 Task: Find connections with filter location Cornwall with filter topic #productmanagementwith filter profile language Spanish with filter current company Kia India with filter school Mailam Engineering College with filter industry Business Consulting and Services with filter service category Cybersecurity with filter keywords title Operations Professional
Action: Mouse moved to (219, 285)
Screenshot: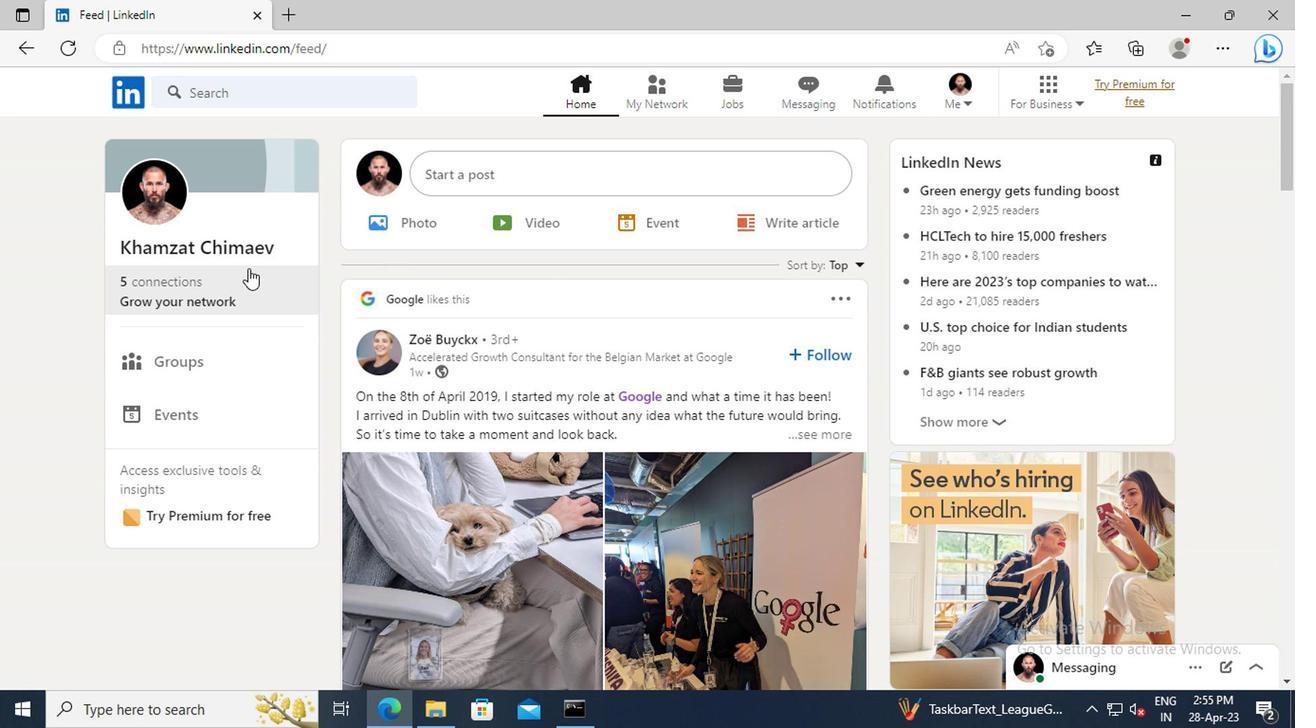 
Action: Mouse pressed left at (219, 285)
Screenshot: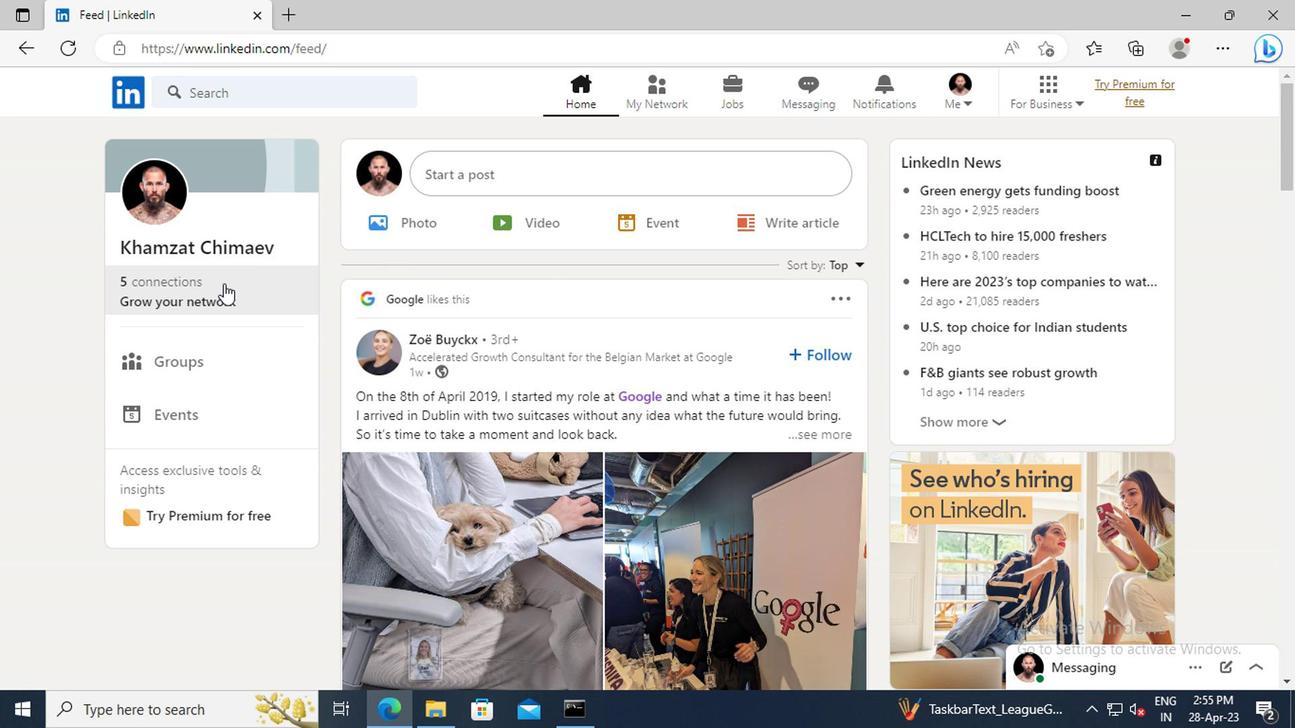
Action: Mouse moved to (208, 205)
Screenshot: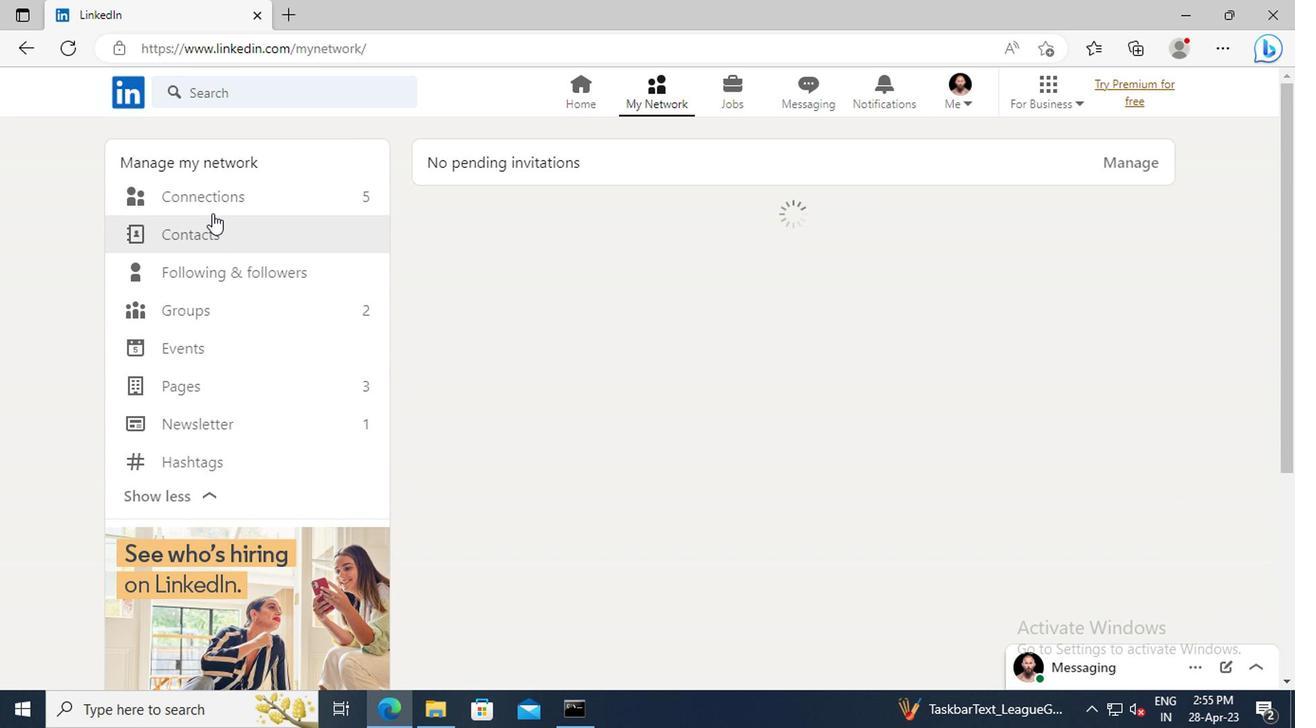 
Action: Mouse pressed left at (208, 205)
Screenshot: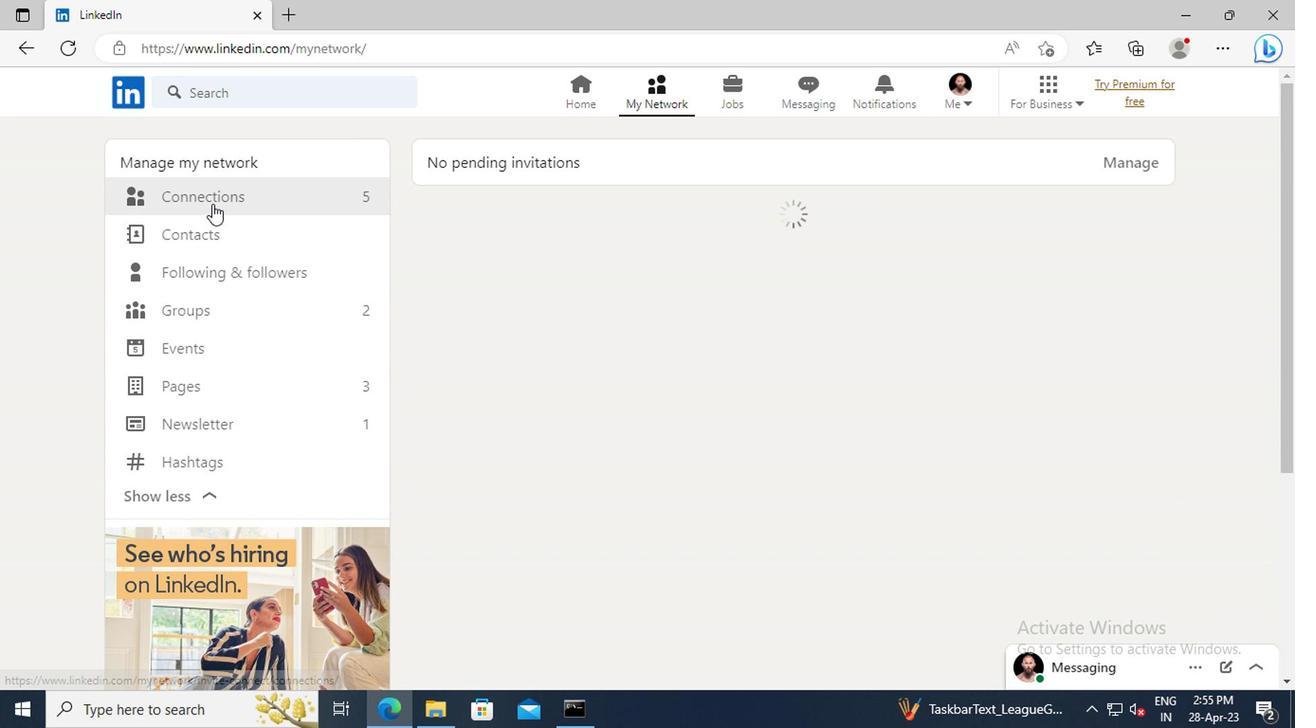 
Action: Mouse moved to (798, 207)
Screenshot: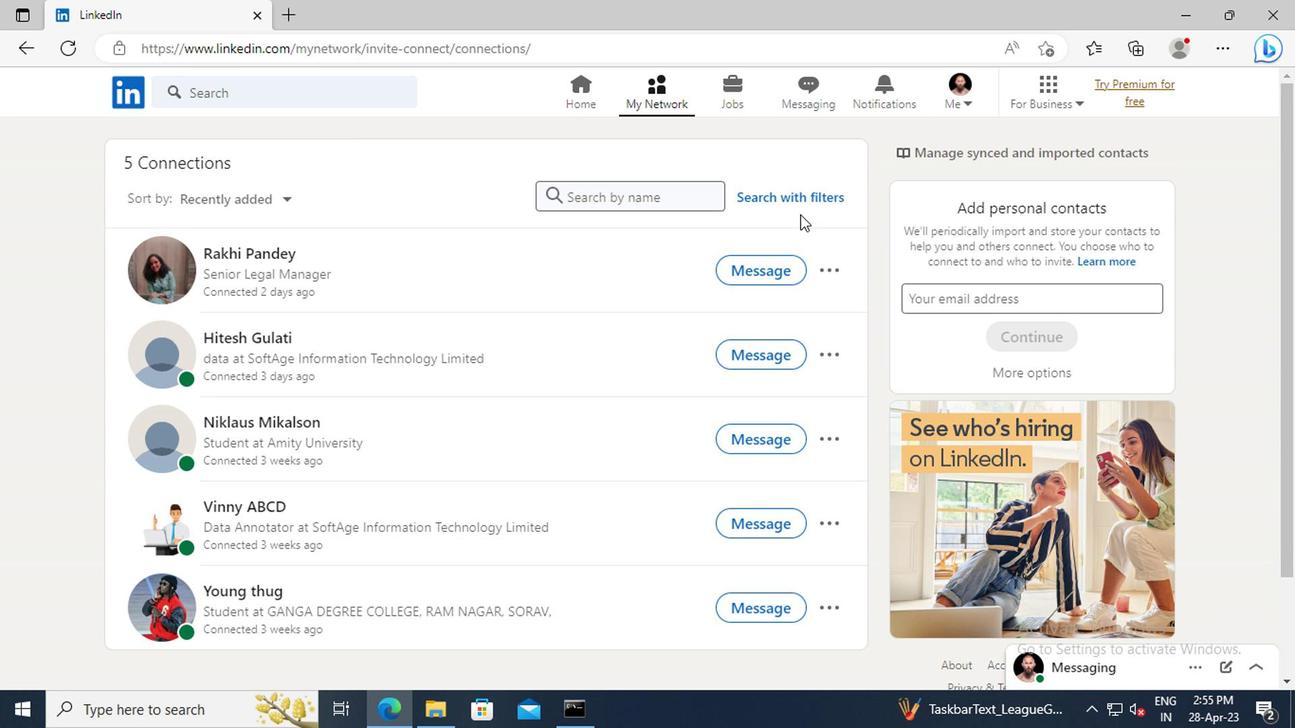 
Action: Mouse pressed left at (798, 207)
Screenshot: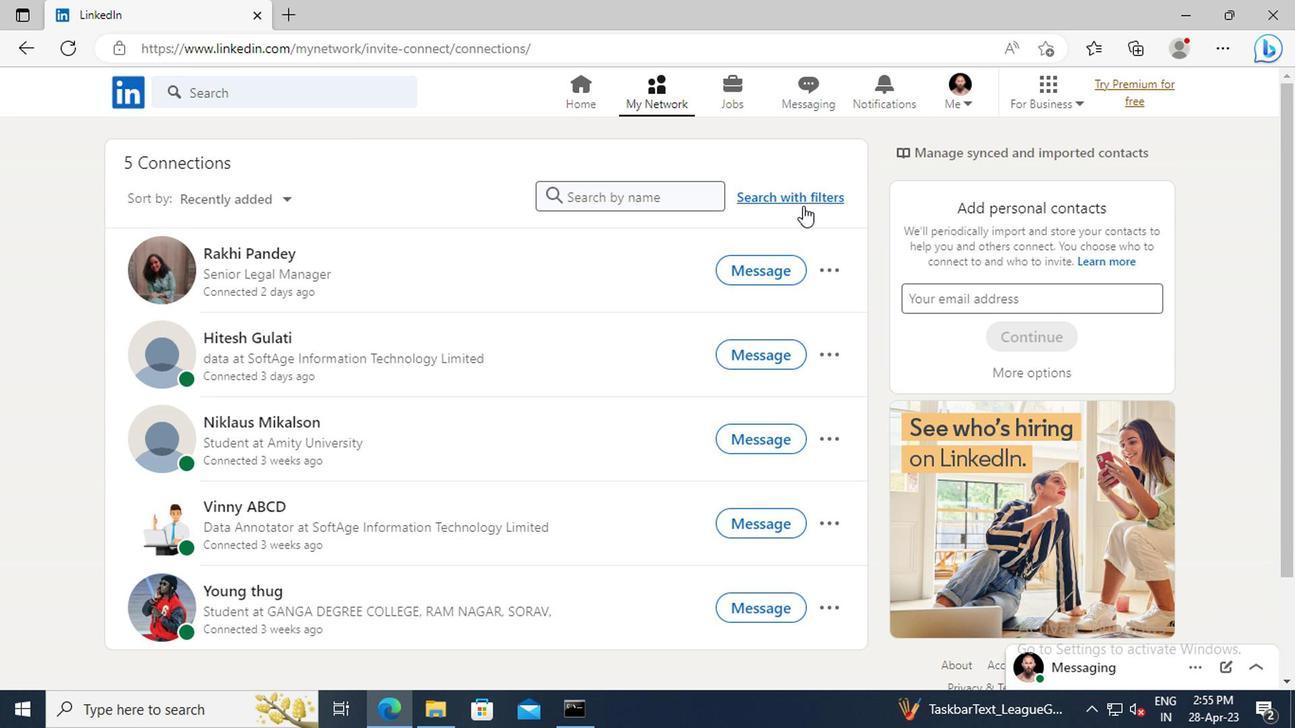 
Action: Mouse moved to (725, 153)
Screenshot: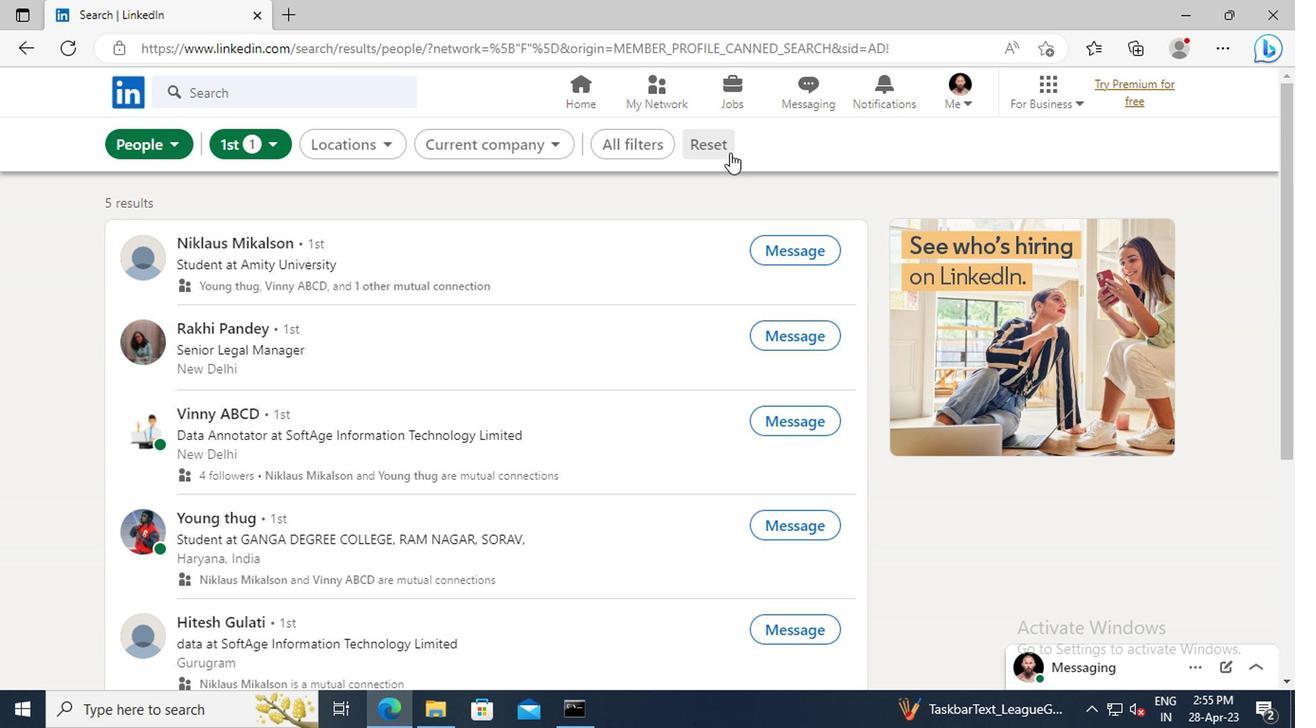 
Action: Mouse pressed left at (725, 153)
Screenshot: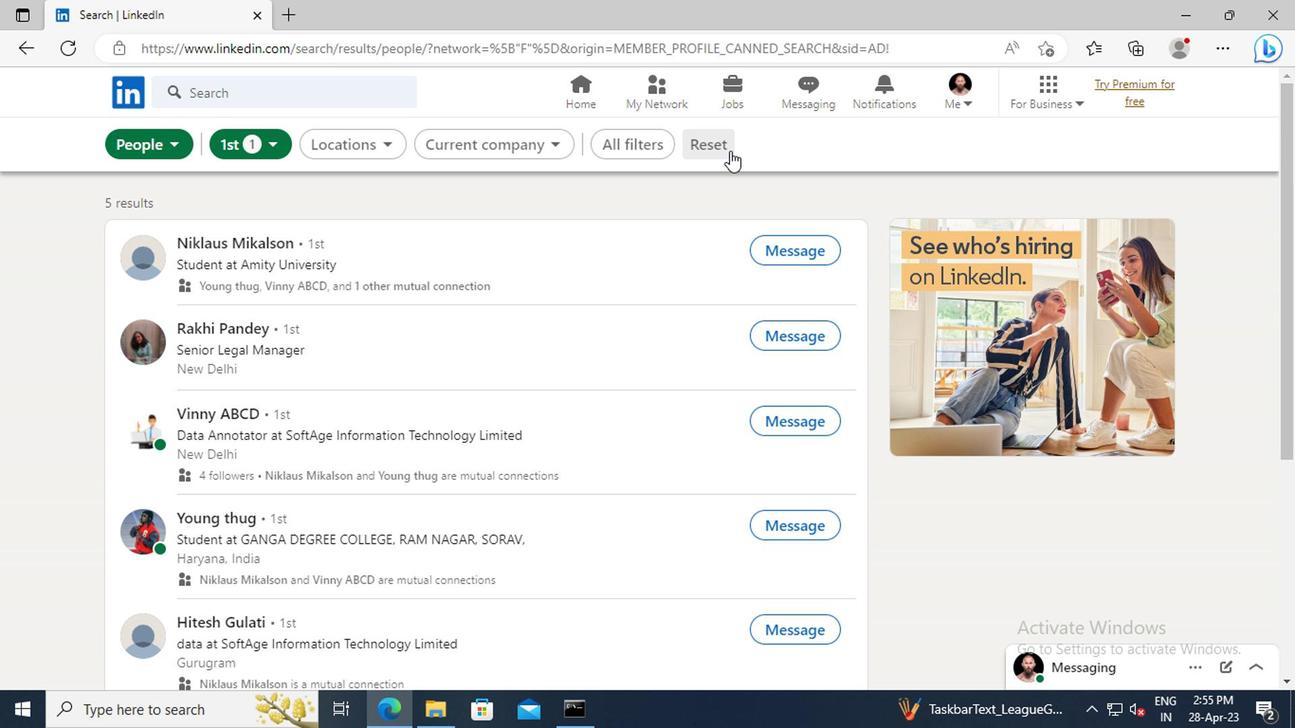 
Action: Mouse moved to (679, 147)
Screenshot: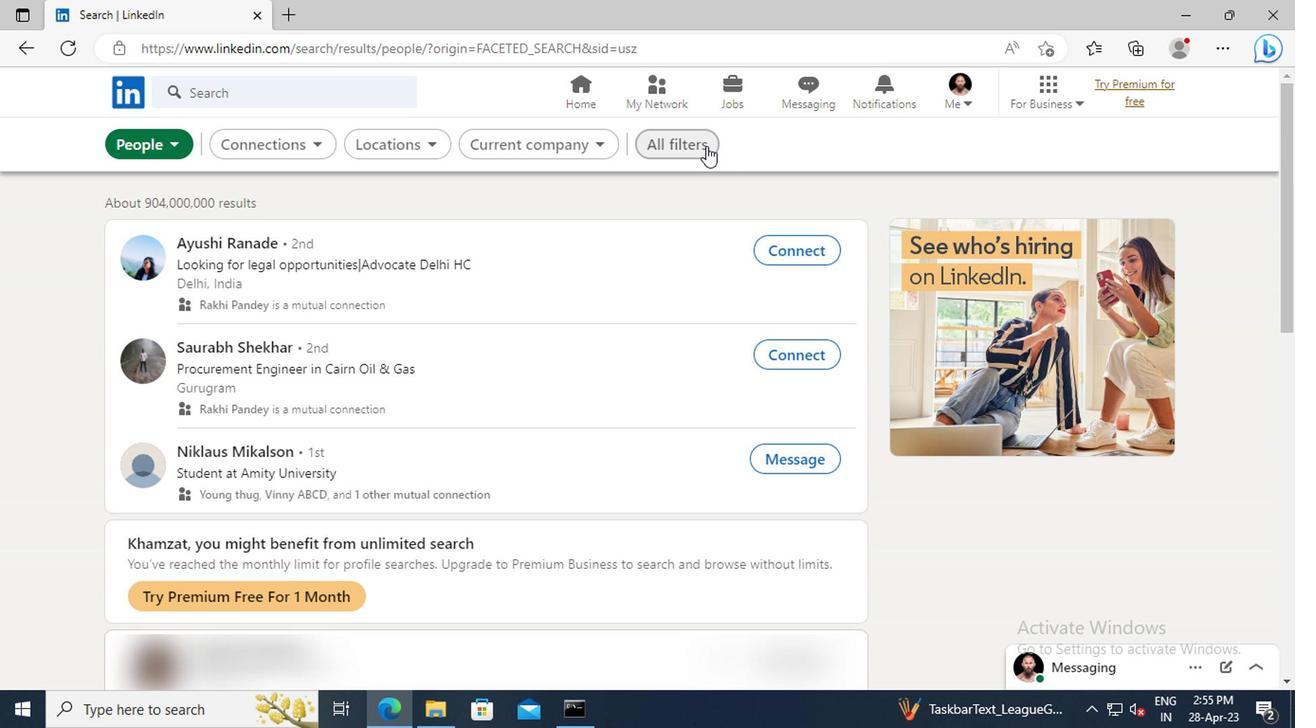 
Action: Mouse pressed left at (679, 147)
Screenshot: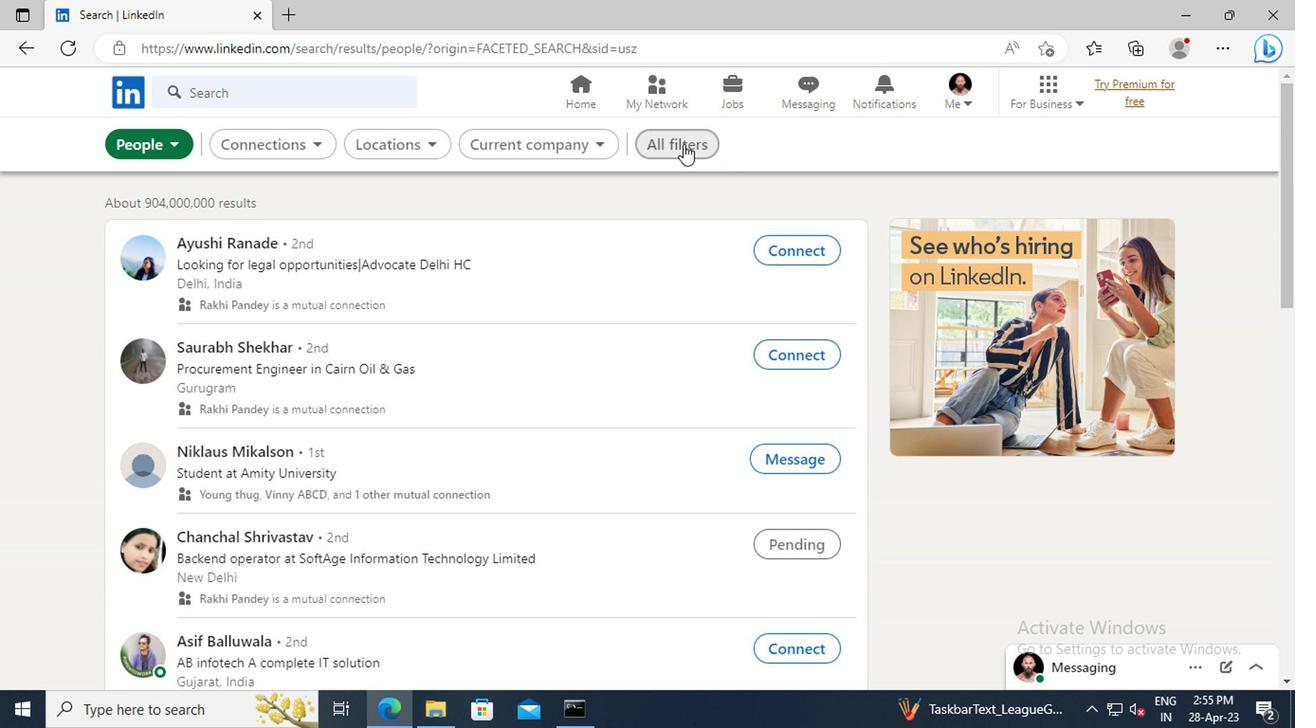 
Action: Mouse moved to (1050, 298)
Screenshot: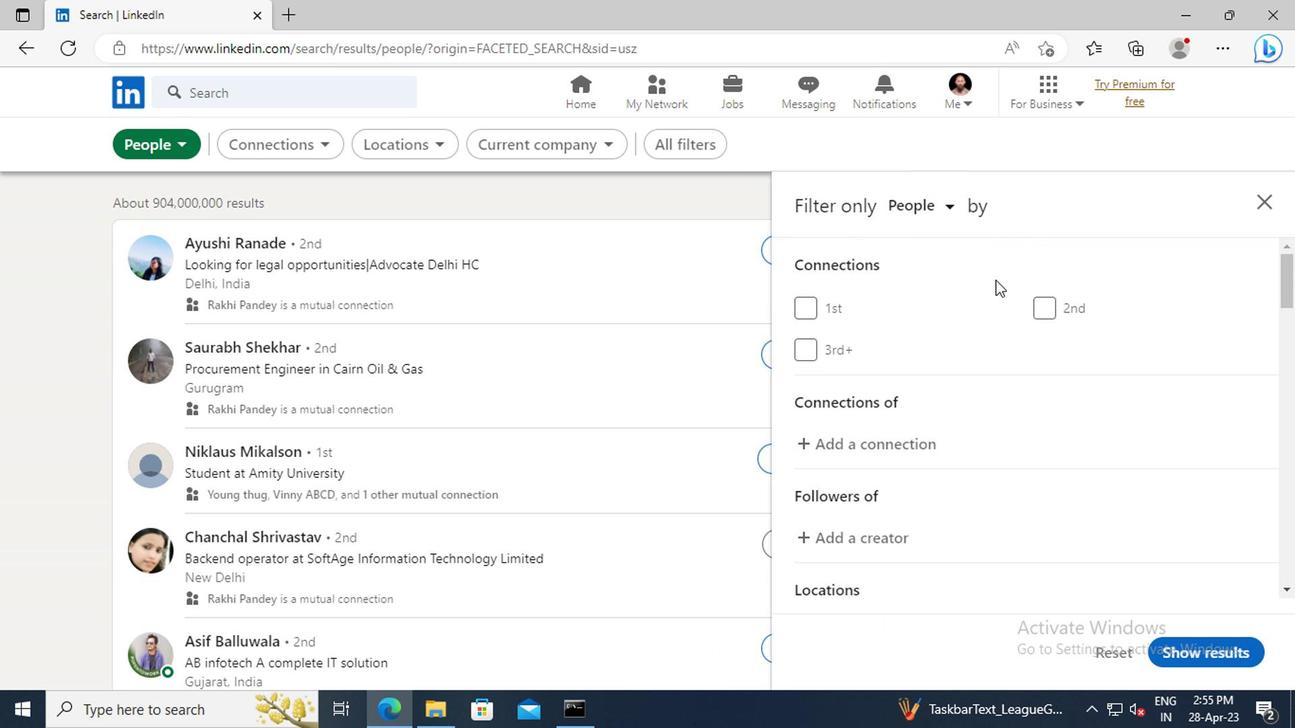 
Action: Mouse scrolled (1050, 297) with delta (0, 0)
Screenshot: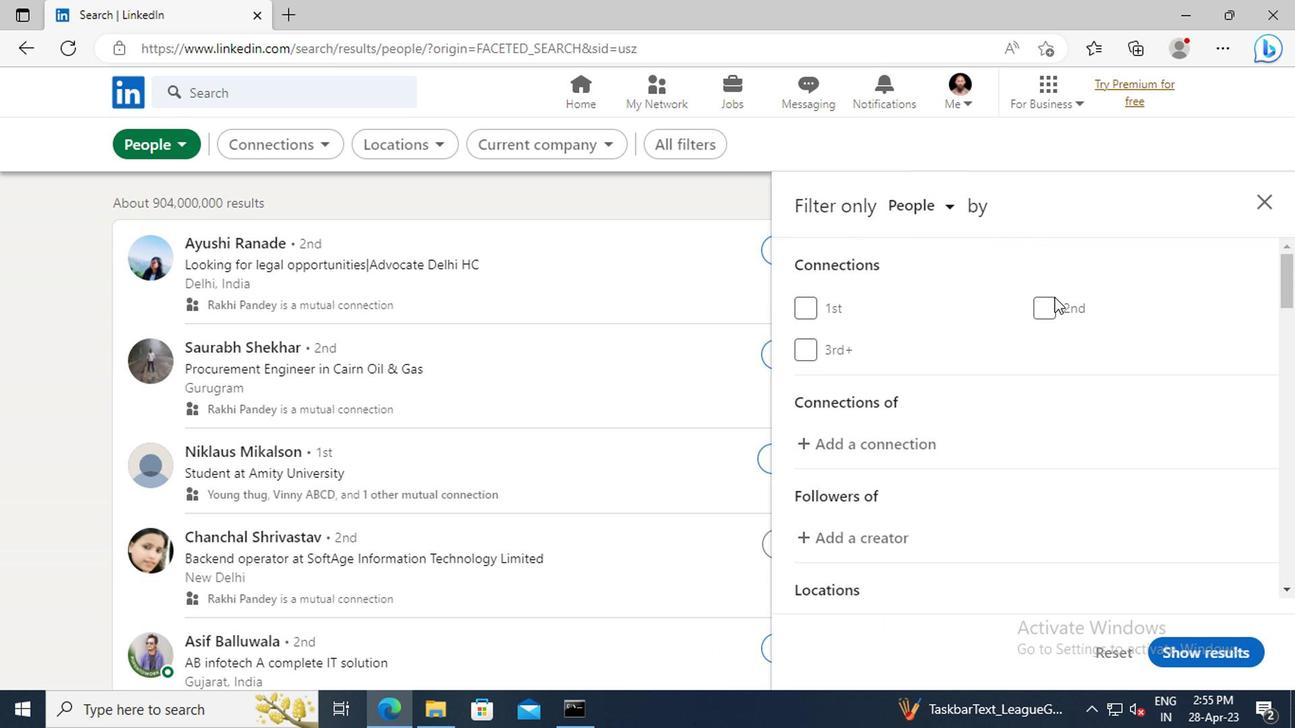 
Action: Mouse scrolled (1050, 297) with delta (0, 0)
Screenshot: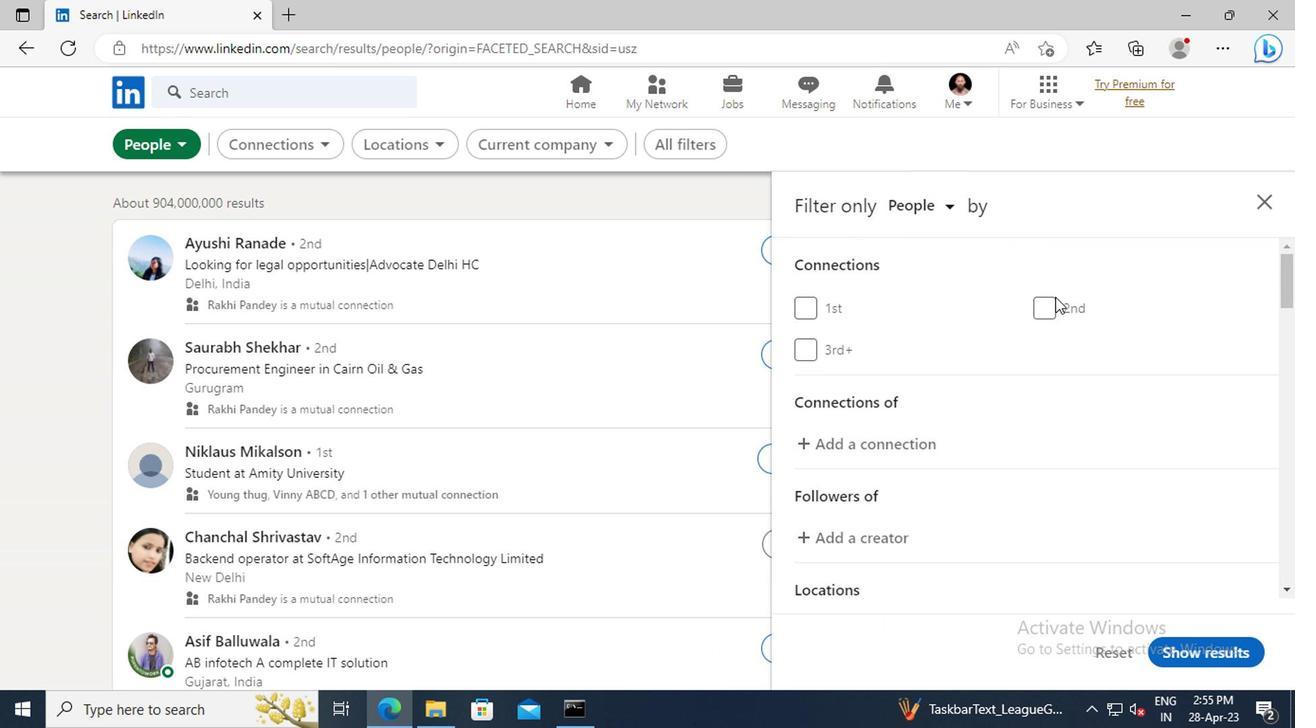 
Action: Mouse scrolled (1050, 297) with delta (0, 0)
Screenshot: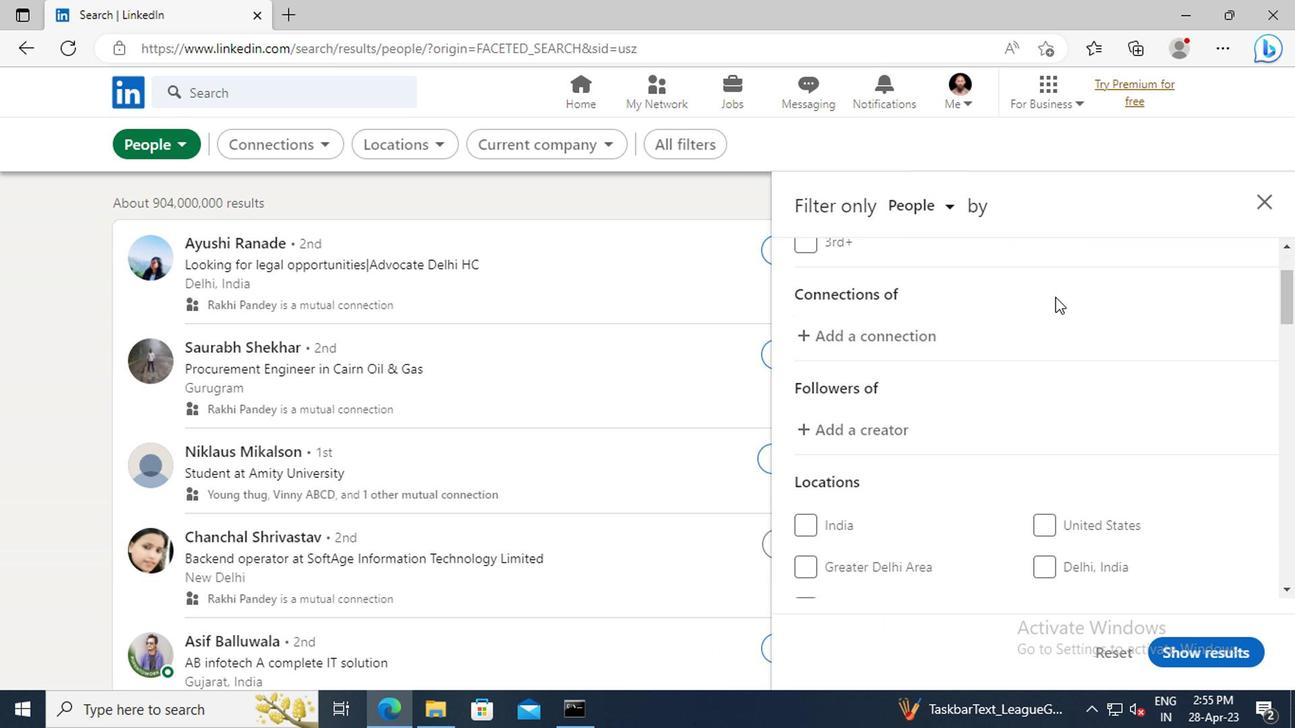 
Action: Mouse scrolled (1050, 297) with delta (0, 0)
Screenshot: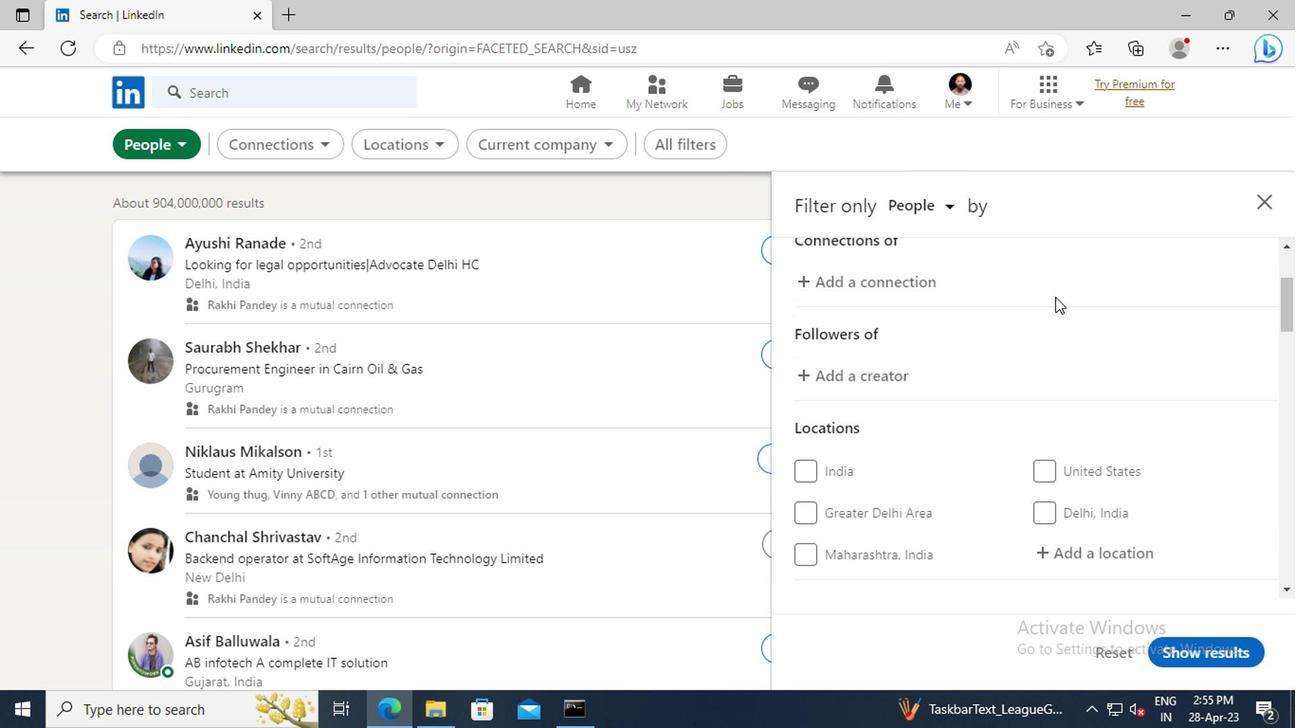 
Action: Mouse scrolled (1050, 297) with delta (0, 0)
Screenshot: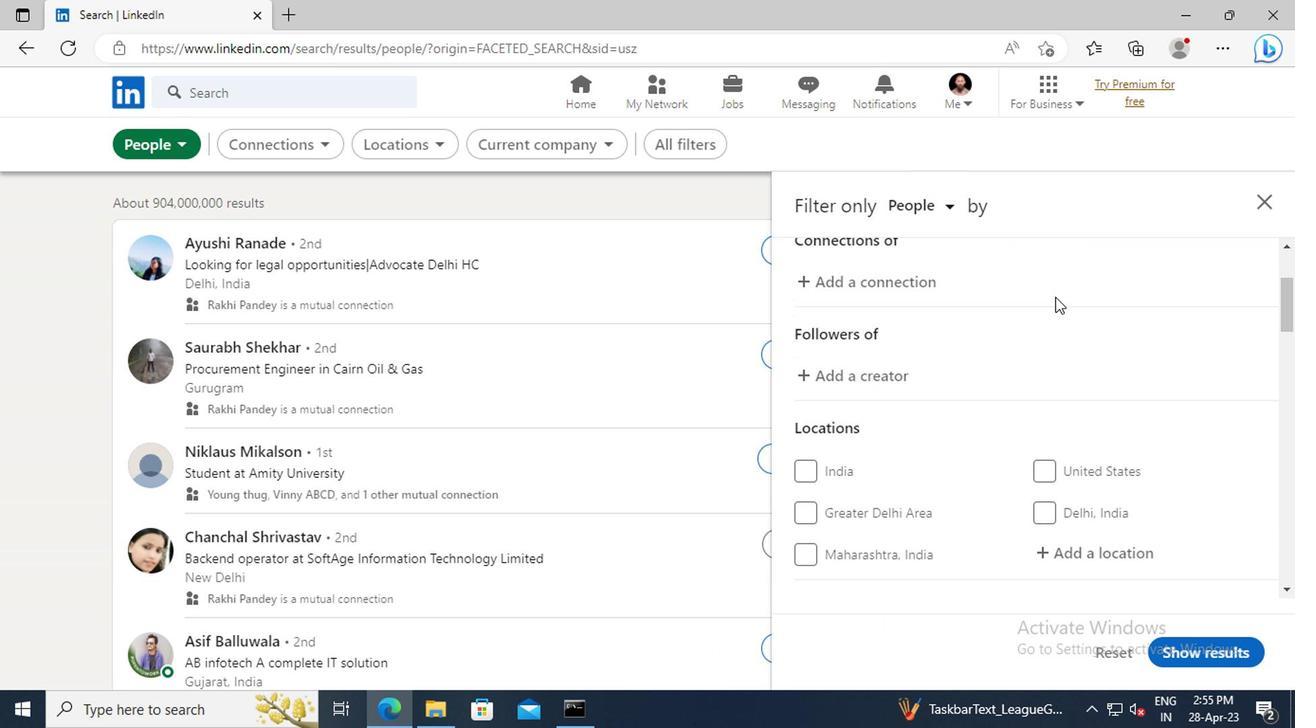 
Action: Mouse scrolled (1050, 297) with delta (0, 0)
Screenshot: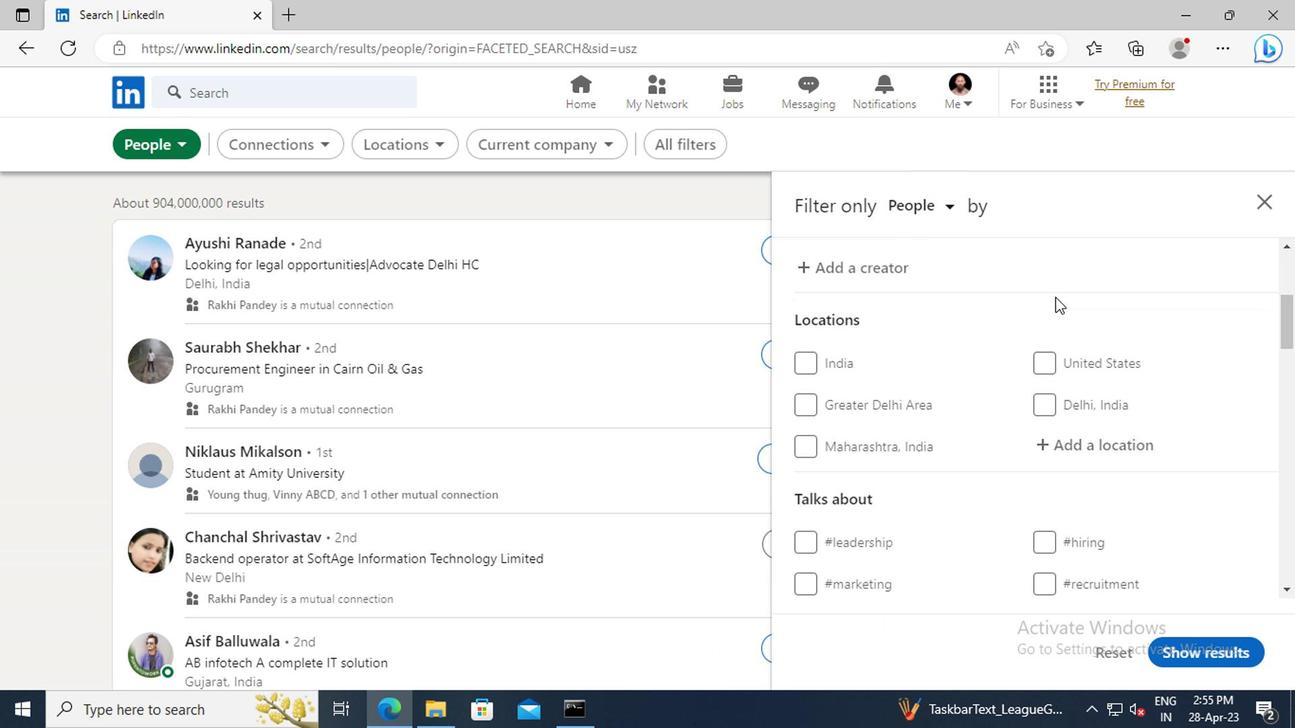 
Action: Mouse scrolled (1050, 297) with delta (0, 0)
Screenshot: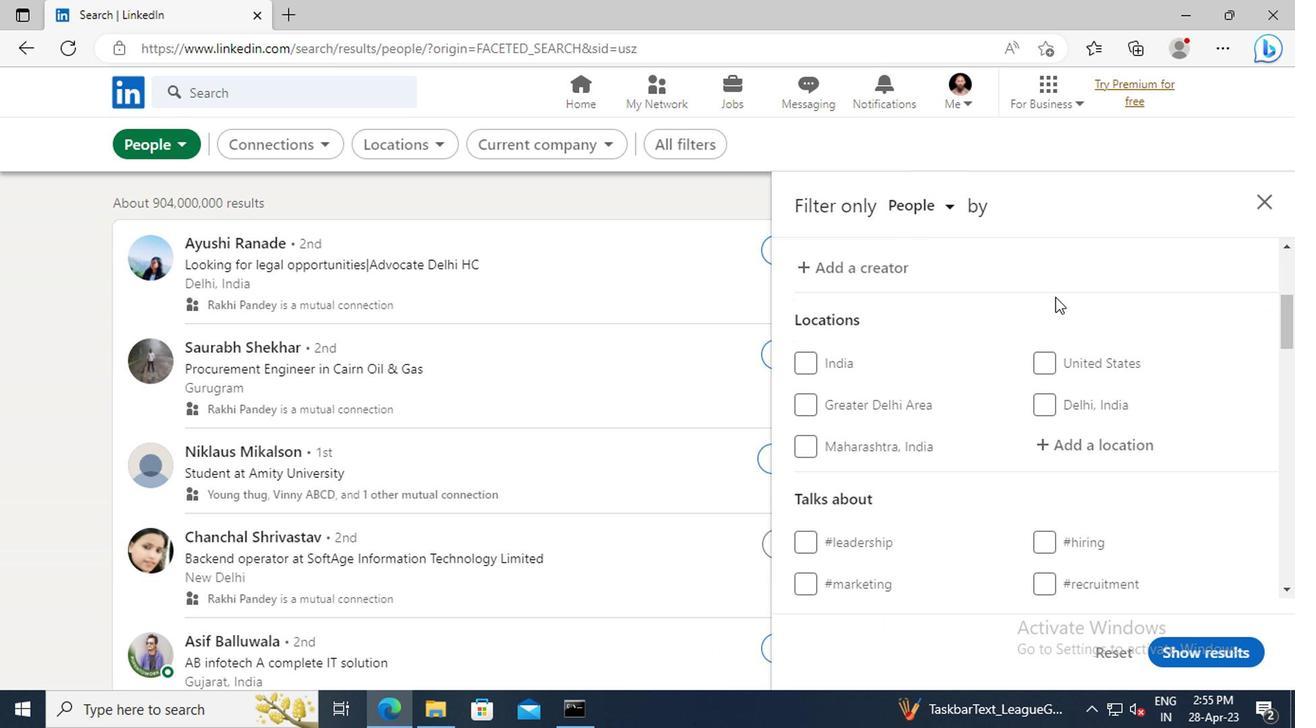 
Action: Mouse moved to (1055, 344)
Screenshot: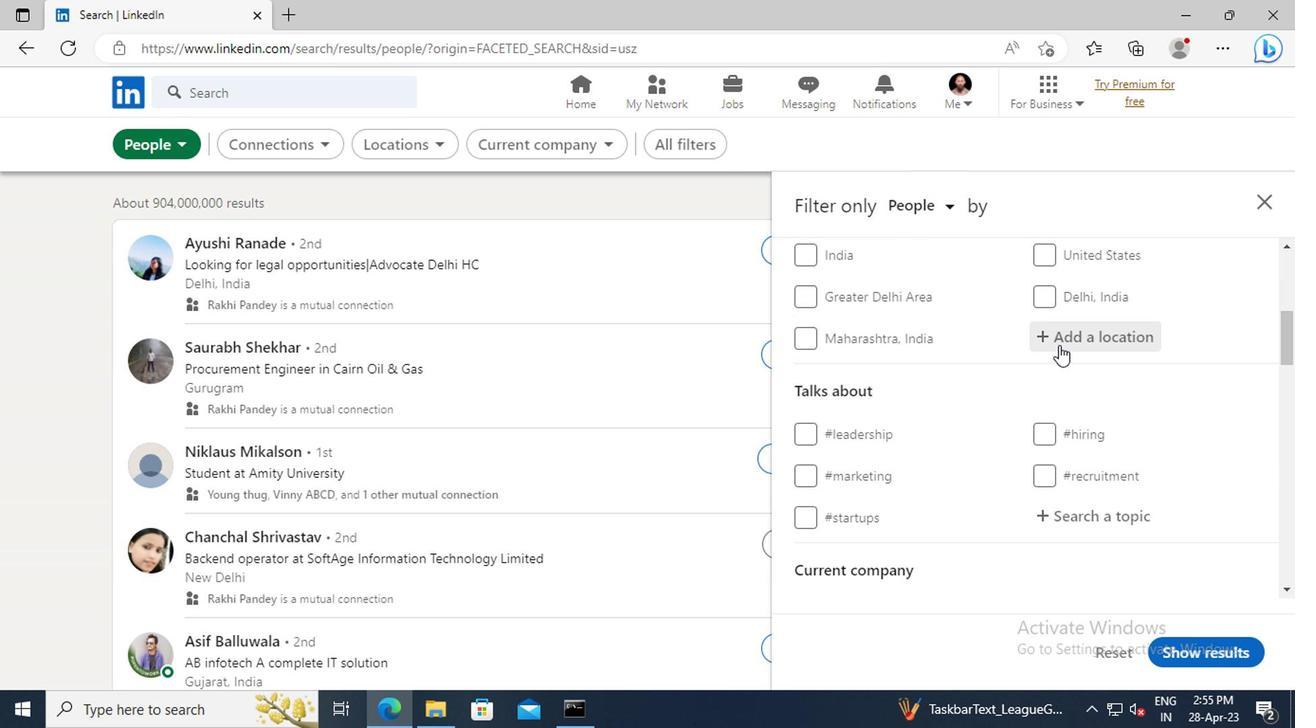 
Action: Mouse pressed left at (1055, 344)
Screenshot: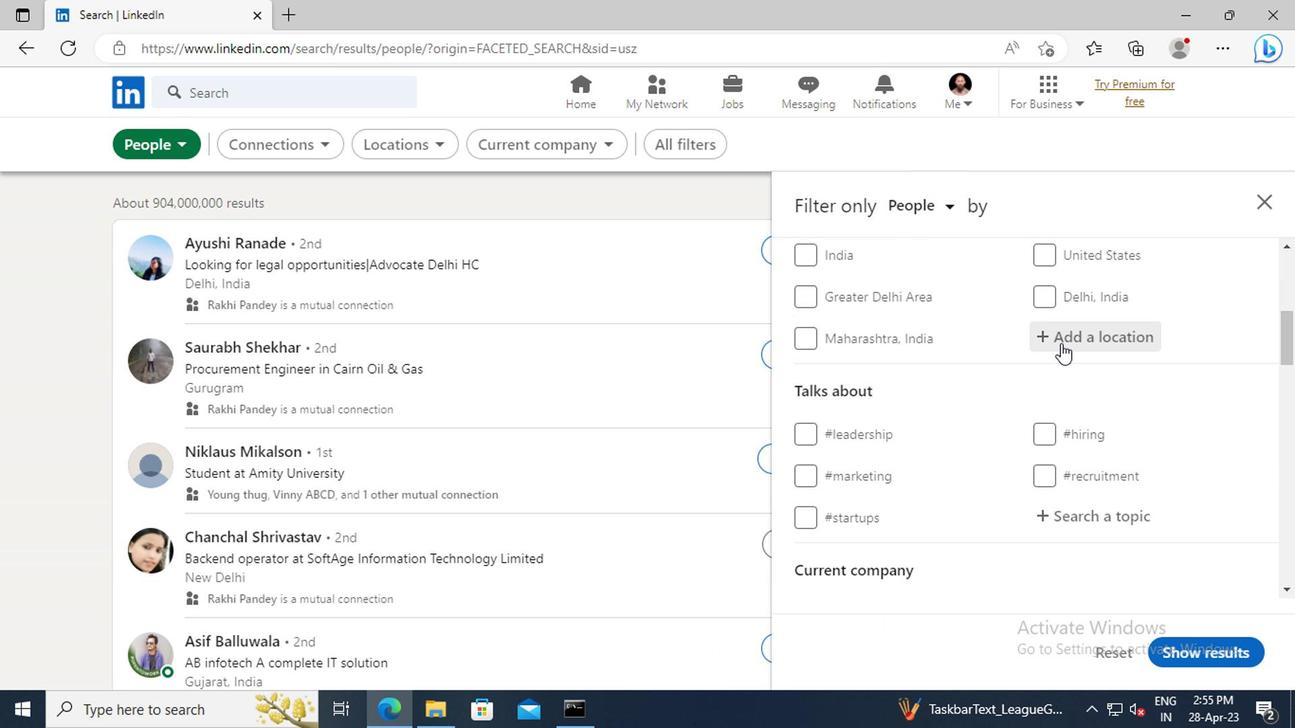
Action: Mouse moved to (1038, 333)
Screenshot: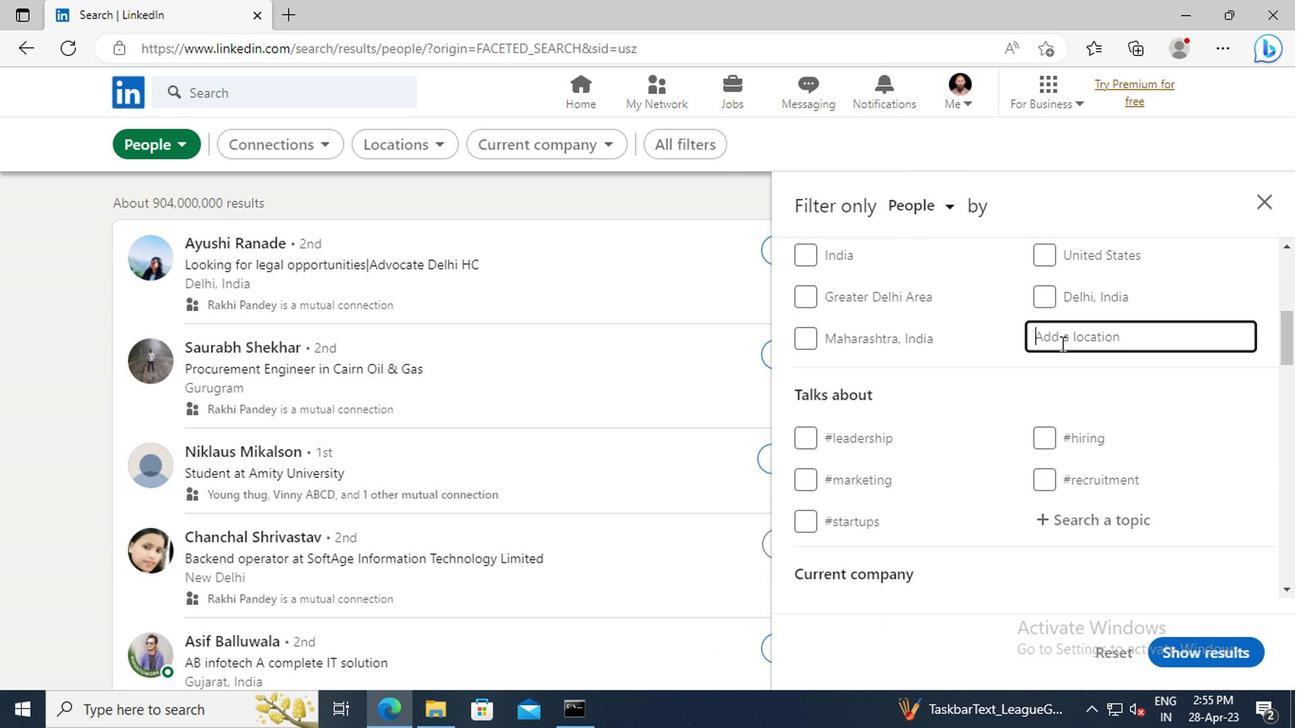 
Action: Key pressed <Key.shift>CORNWALL
Screenshot: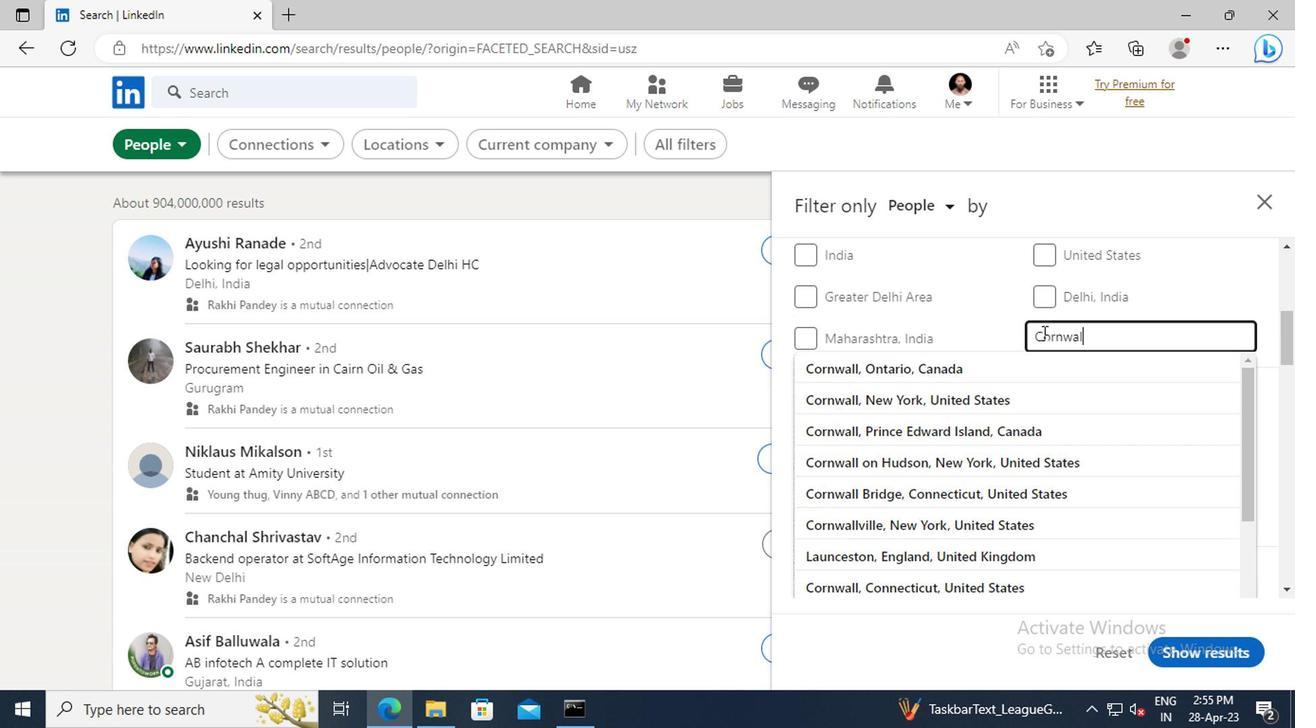 
Action: Mouse moved to (1032, 361)
Screenshot: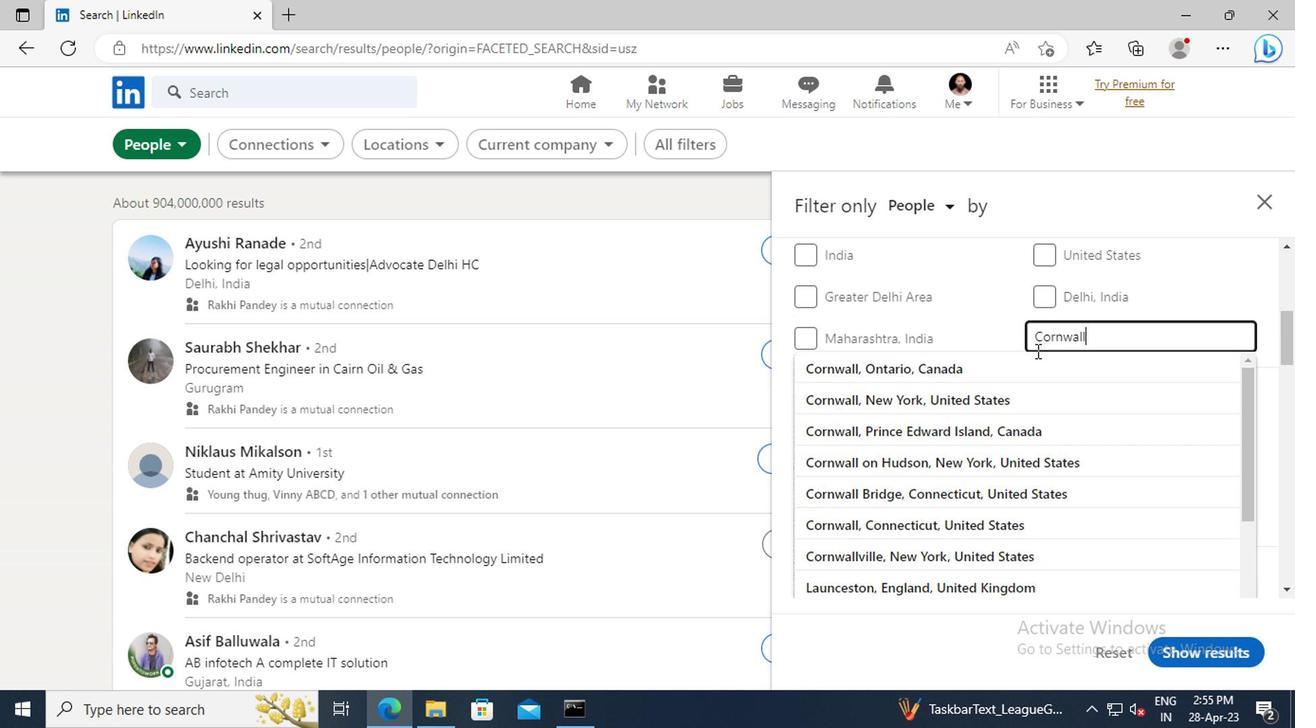 
Action: Mouse pressed left at (1032, 361)
Screenshot: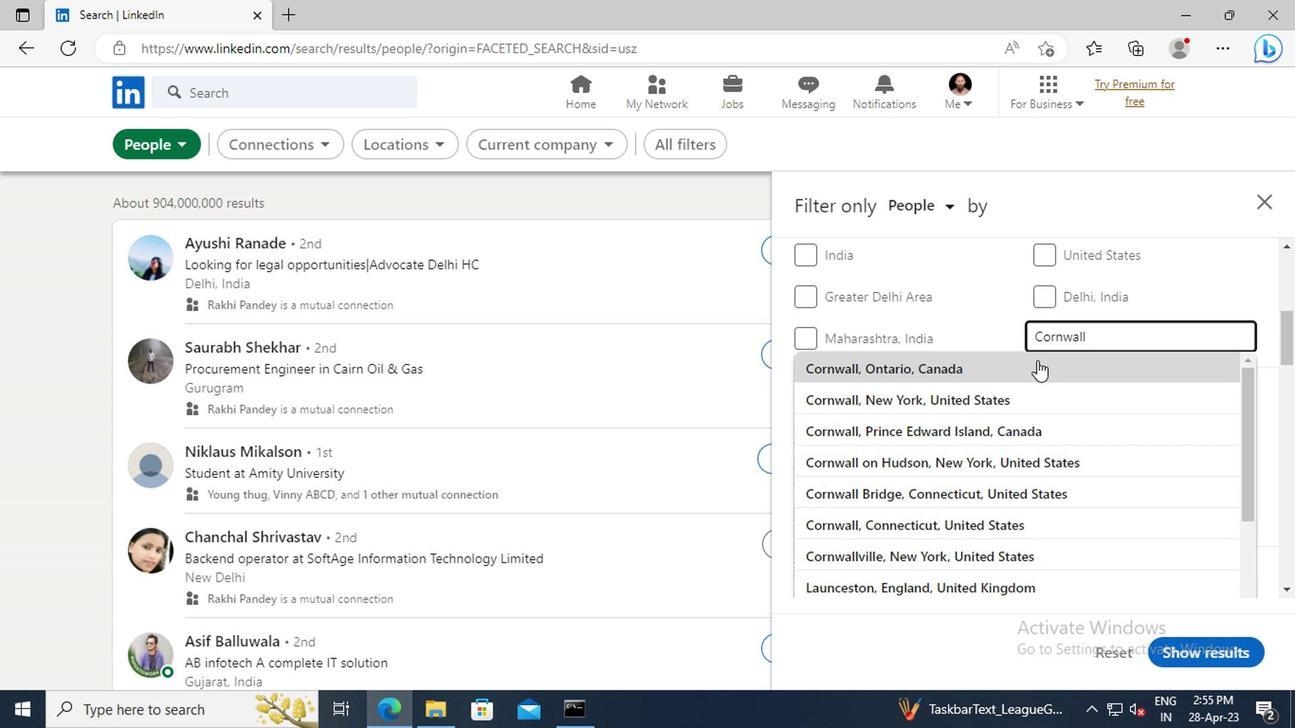 
Action: Mouse moved to (1038, 360)
Screenshot: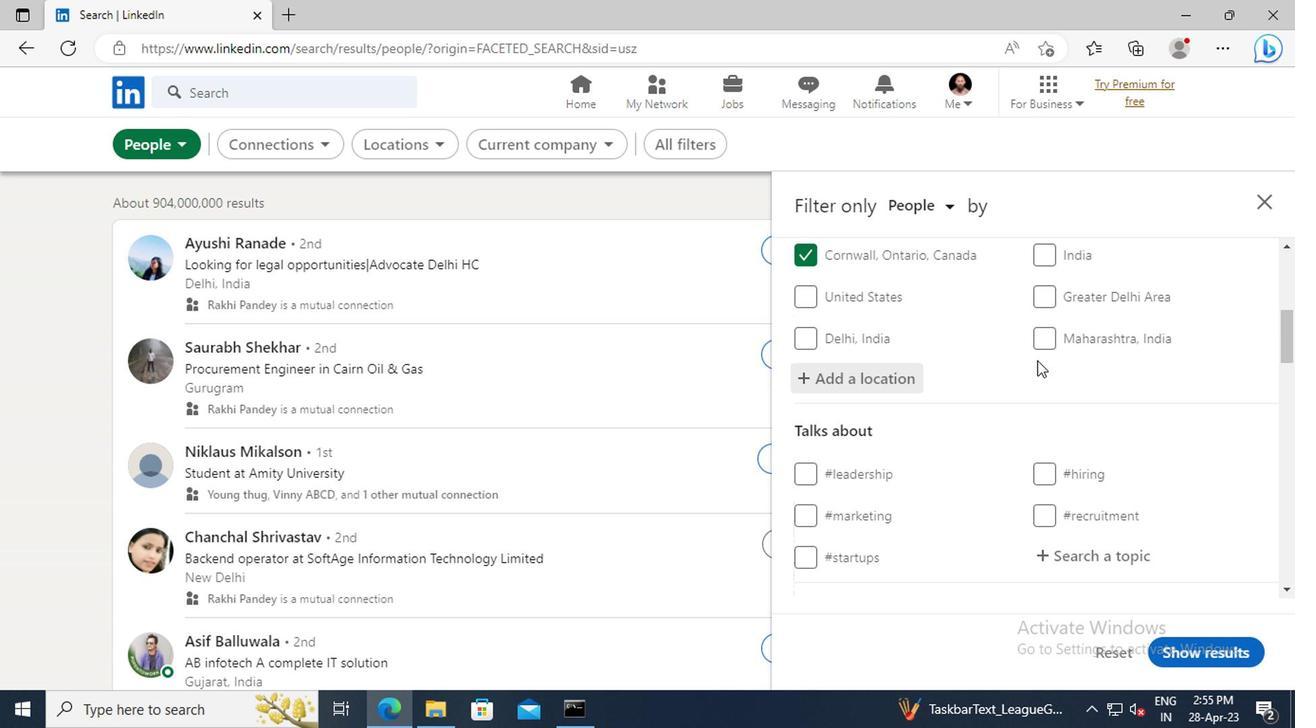 
Action: Mouse scrolled (1038, 359) with delta (0, 0)
Screenshot: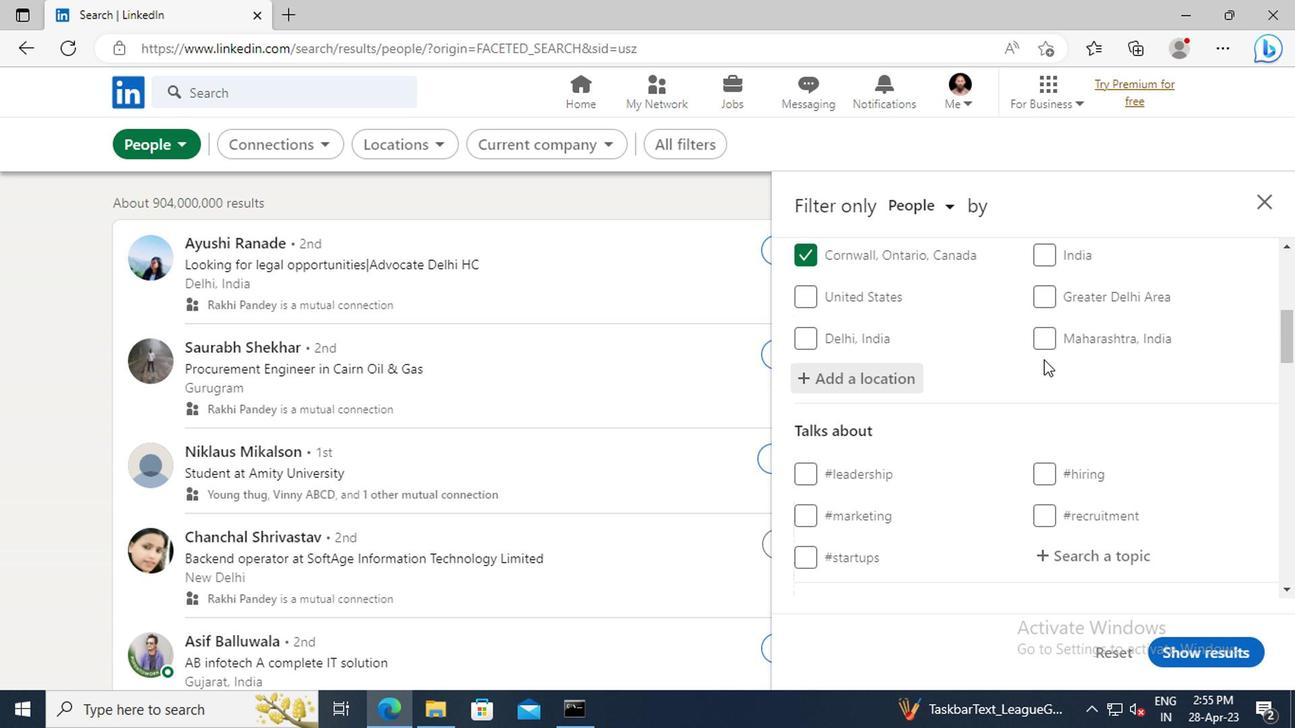 
Action: Mouse scrolled (1038, 359) with delta (0, 0)
Screenshot: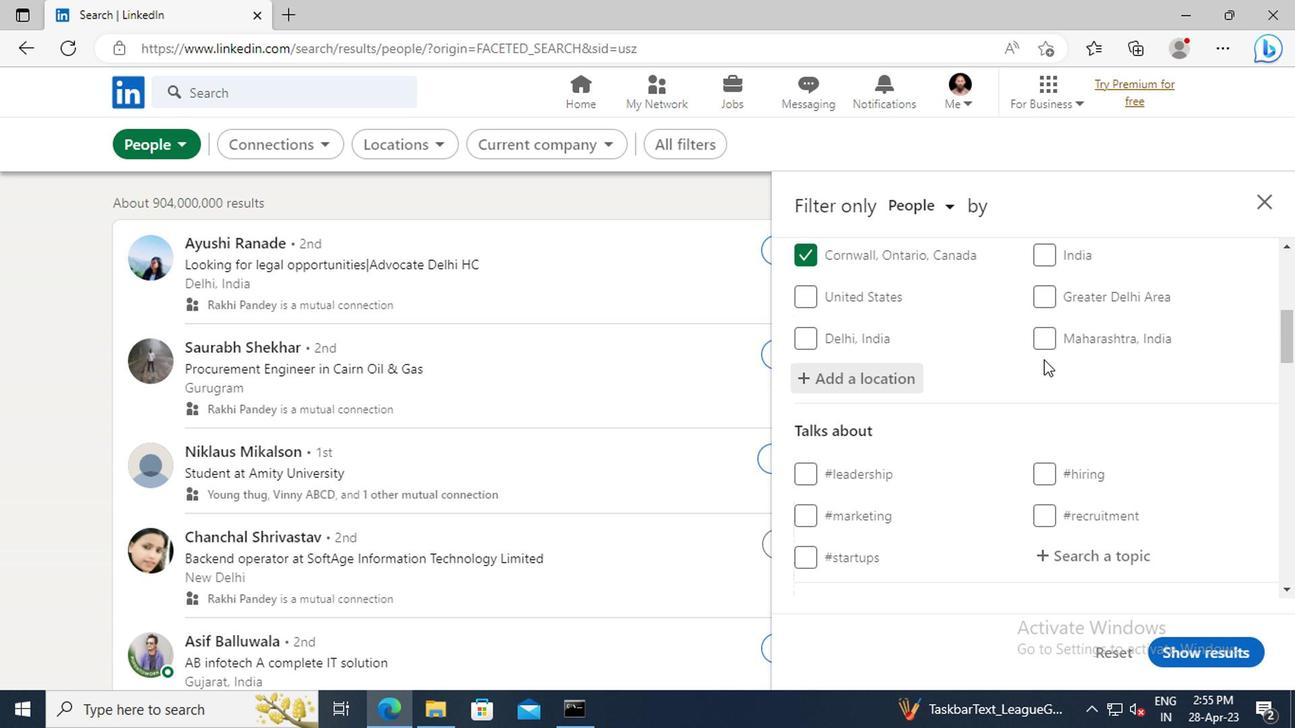 
Action: Mouse scrolled (1038, 359) with delta (0, 0)
Screenshot: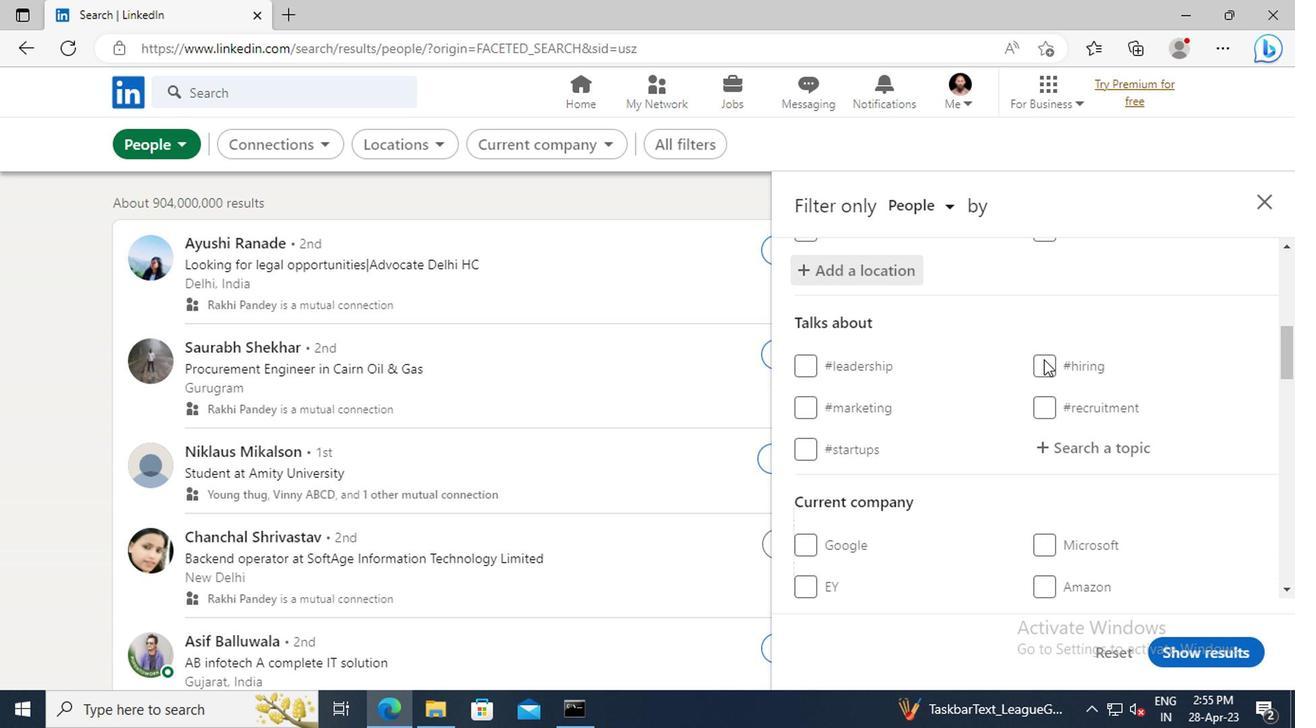 
Action: Mouse moved to (1050, 392)
Screenshot: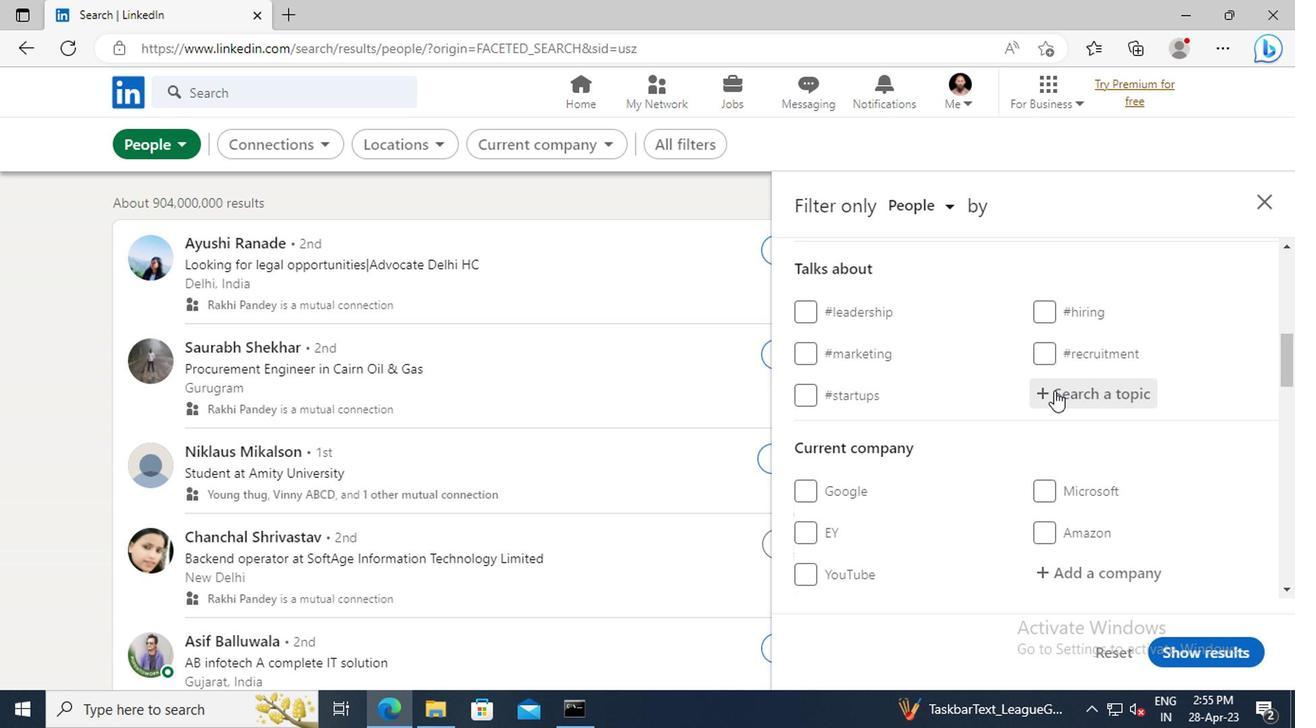 
Action: Mouse pressed left at (1050, 392)
Screenshot: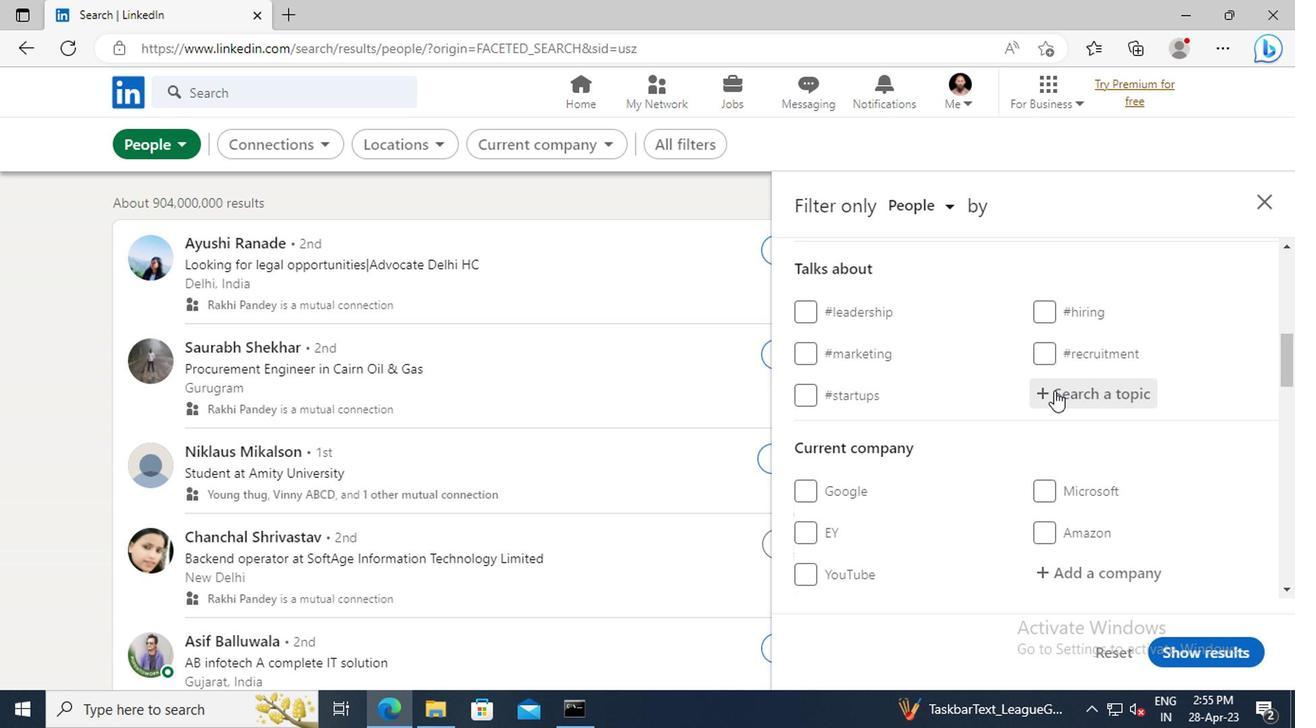 
Action: Key pressed PRODUCTMANA
Screenshot: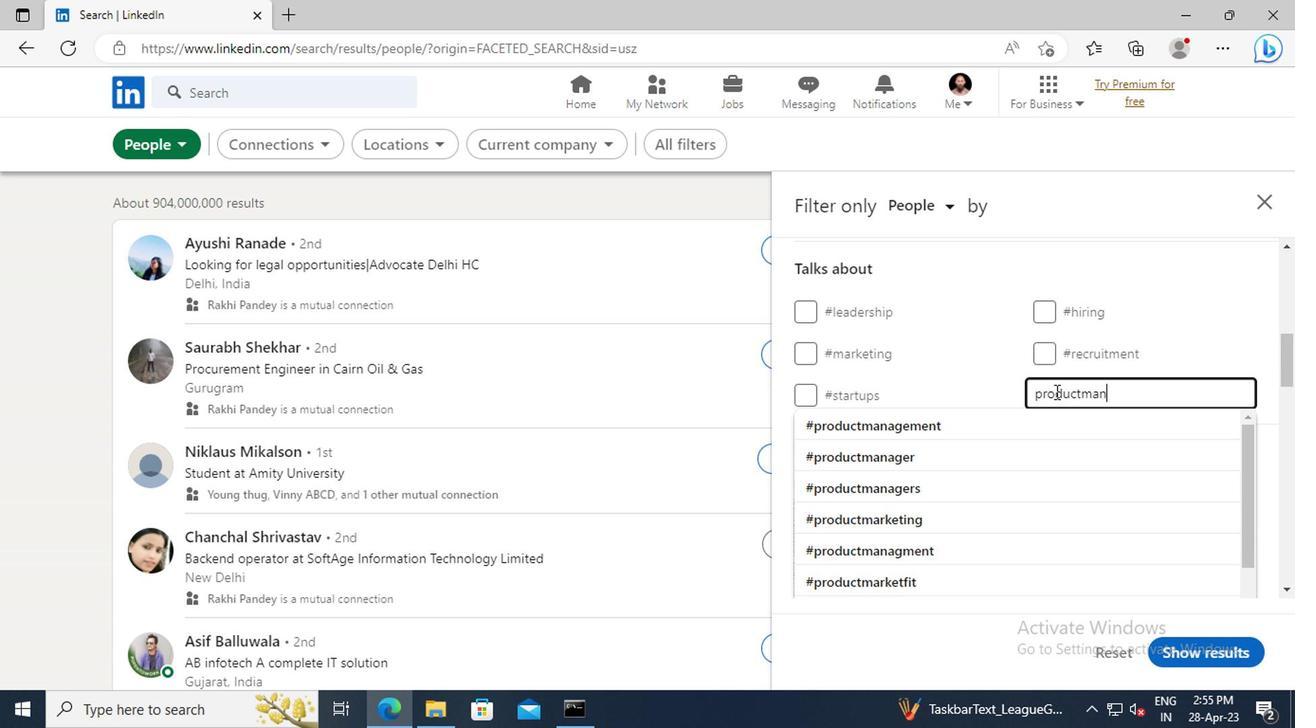 
Action: Mouse moved to (1052, 420)
Screenshot: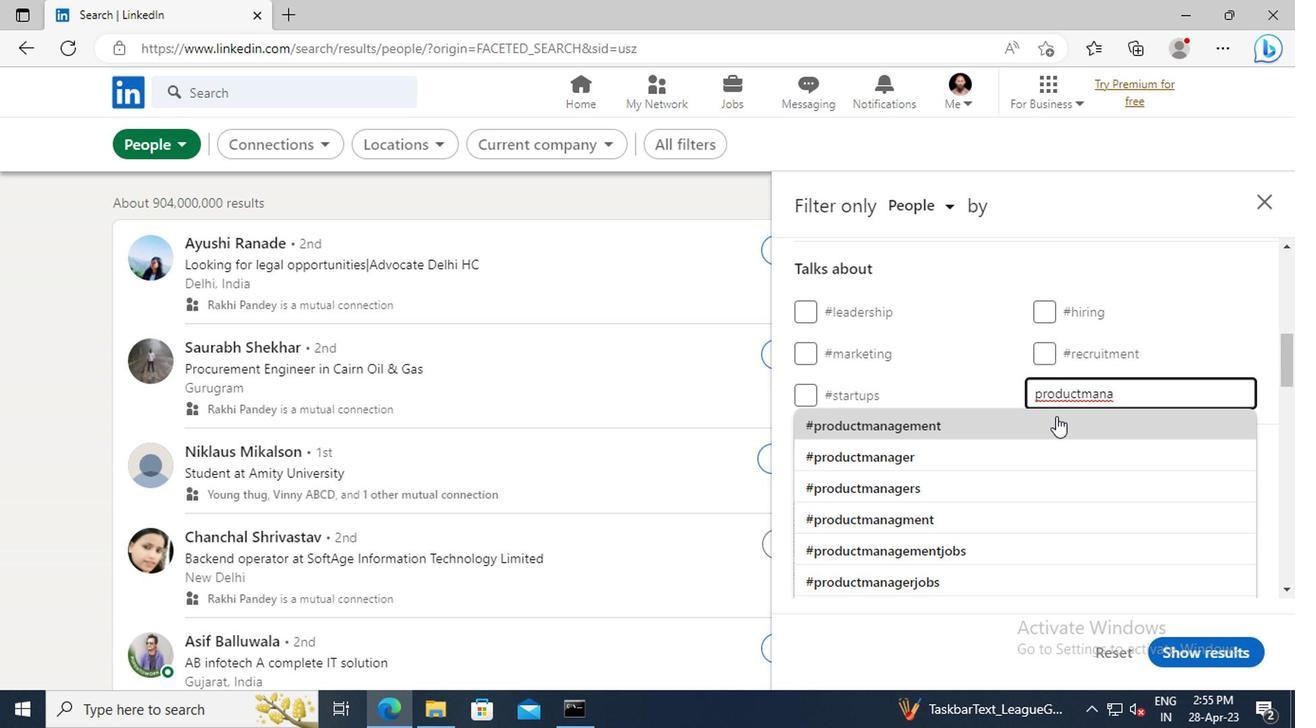 
Action: Mouse pressed left at (1052, 420)
Screenshot: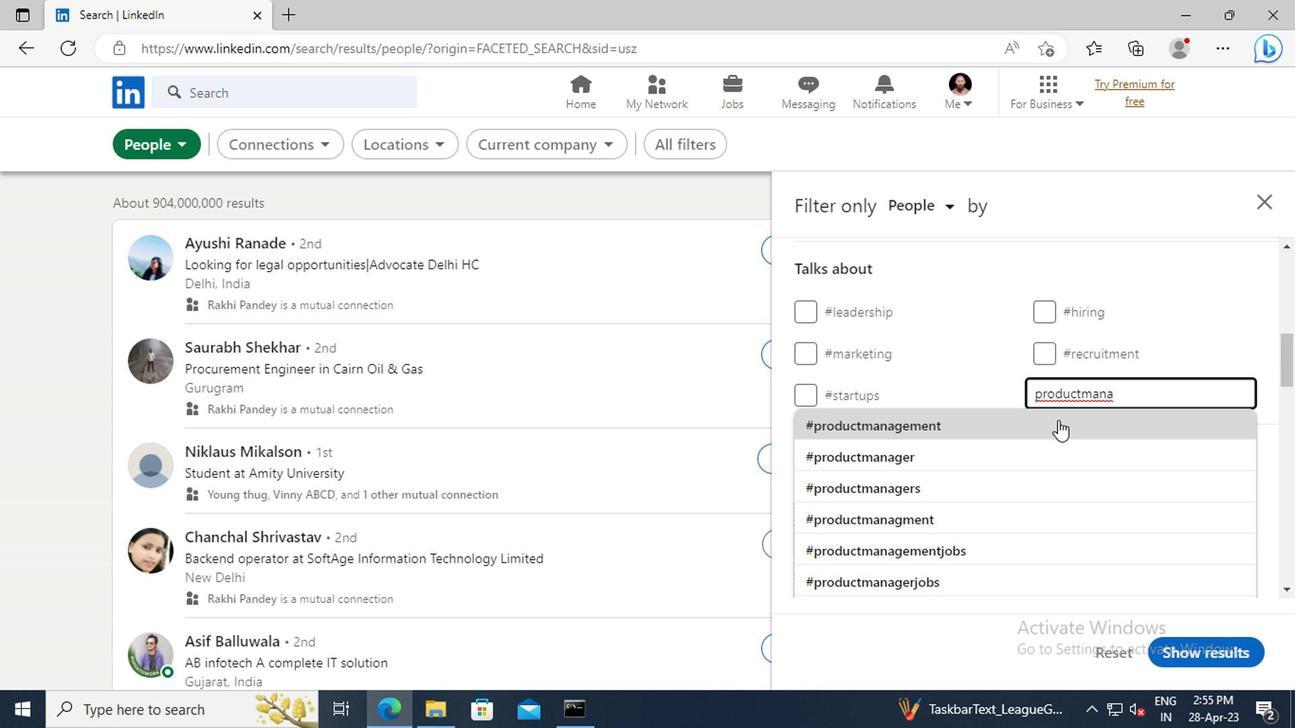 
Action: Mouse scrolled (1052, 419) with delta (0, 0)
Screenshot: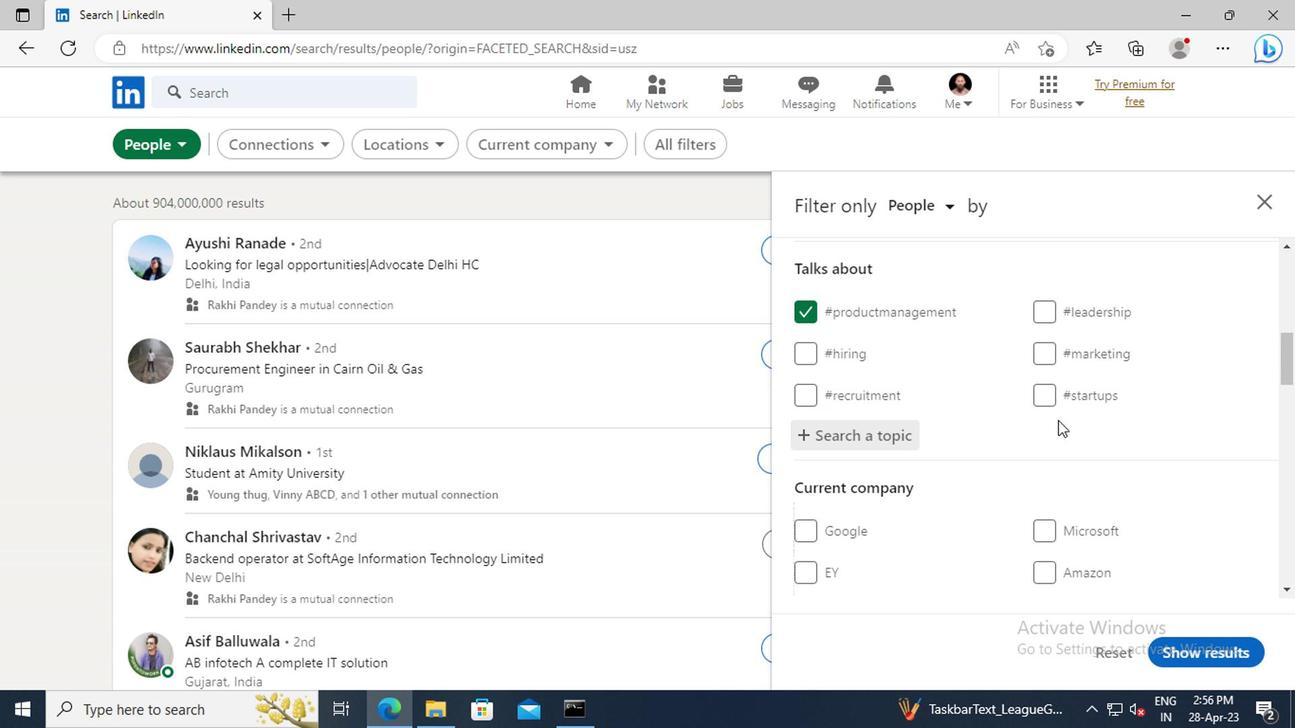 
Action: Mouse scrolled (1052, 419) with delta (0, 0)
Screenshot: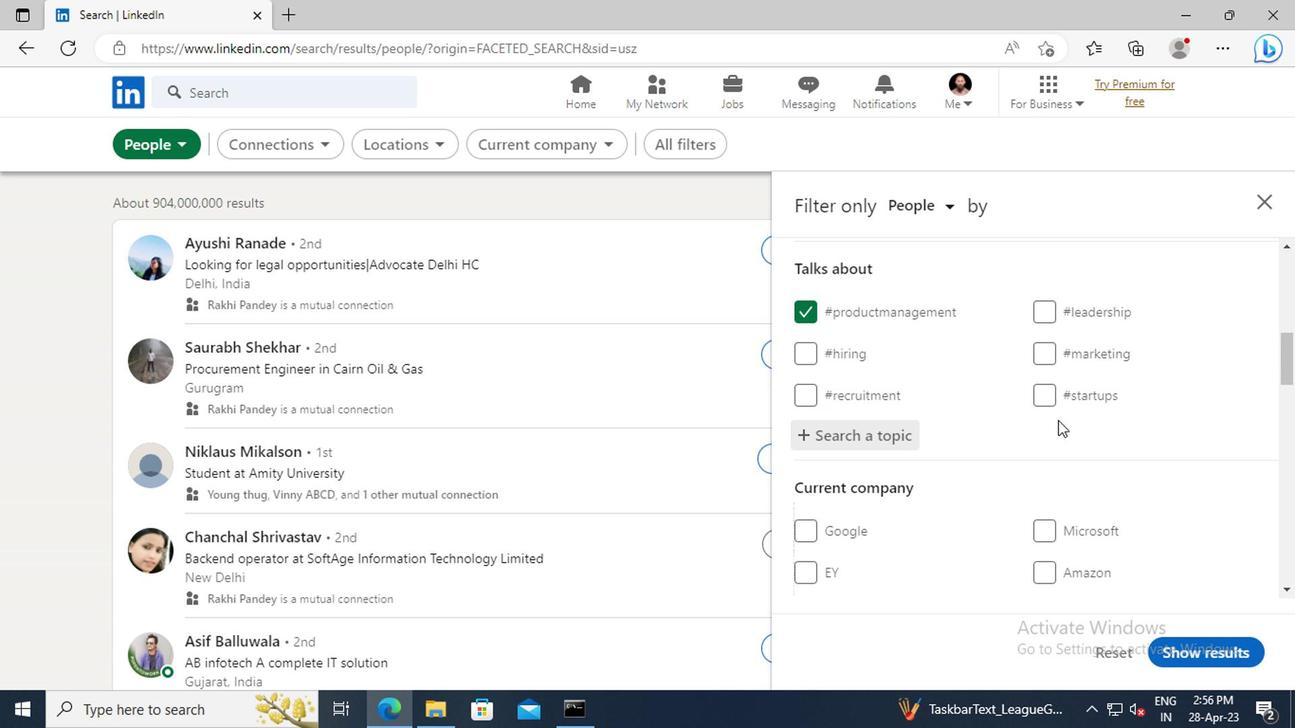 
Action: Mouse scrolled (1052, 419) with delta (0, 0)
Screenshot: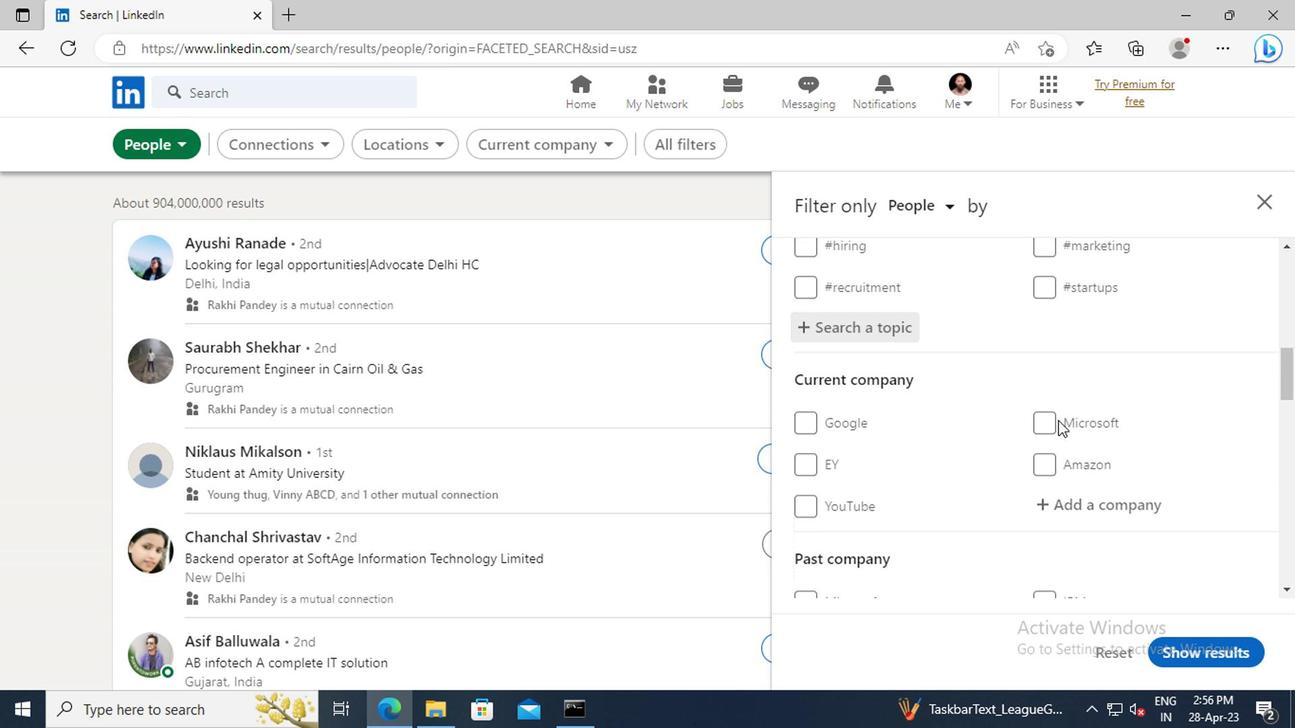 
Action: Mouse scrolled (1052, 419) with delta (0, 0)
Screenshot: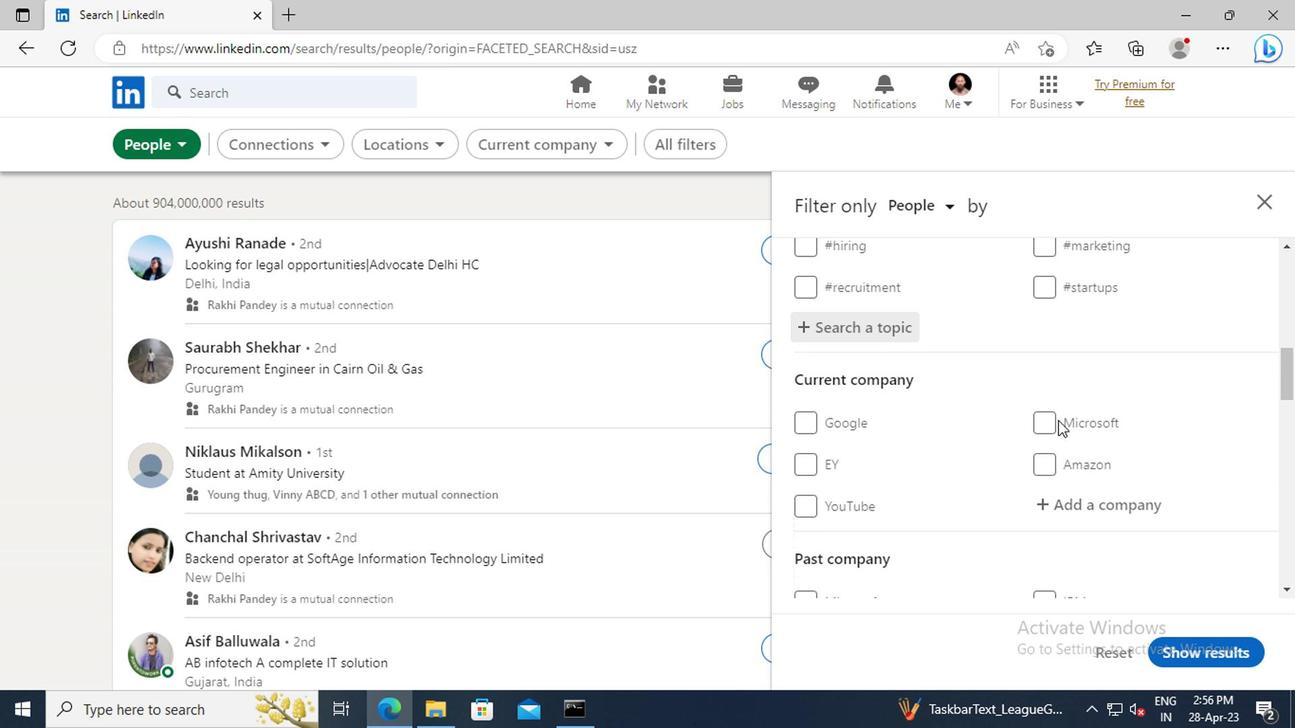 
Action: Mouse scrolled (1052, 419) with delta (0, 0)
Screenshot: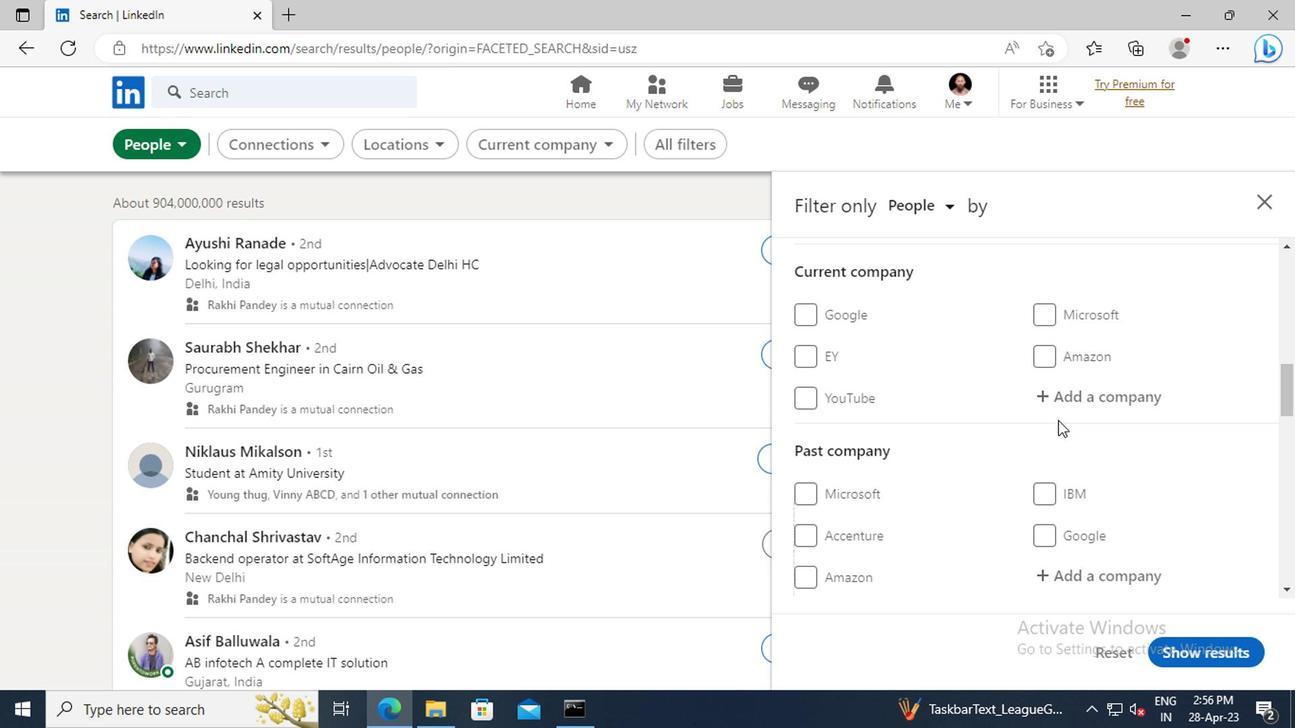
Action: Mouse scrolled (1052, 419) with delta (0, 0)
Screenshot: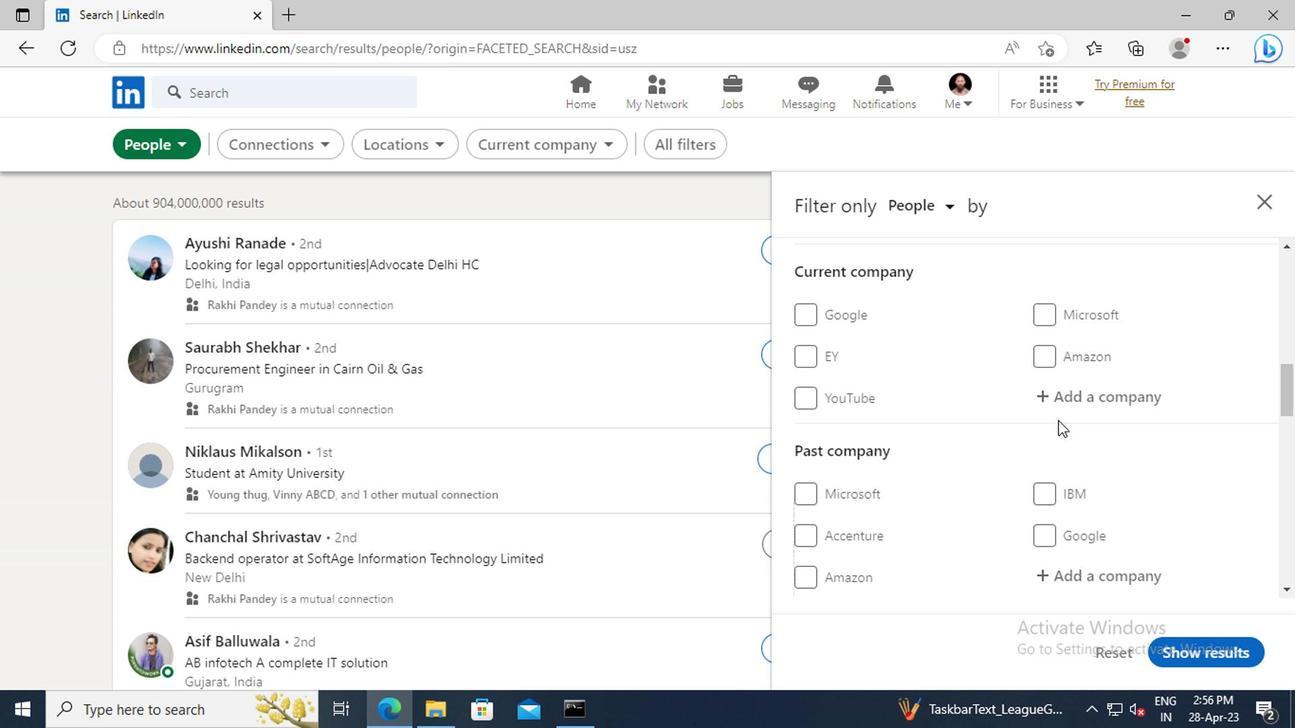 
Action: Mouse scrolled (1052, 419) with delta (0, 0)
Screenshot: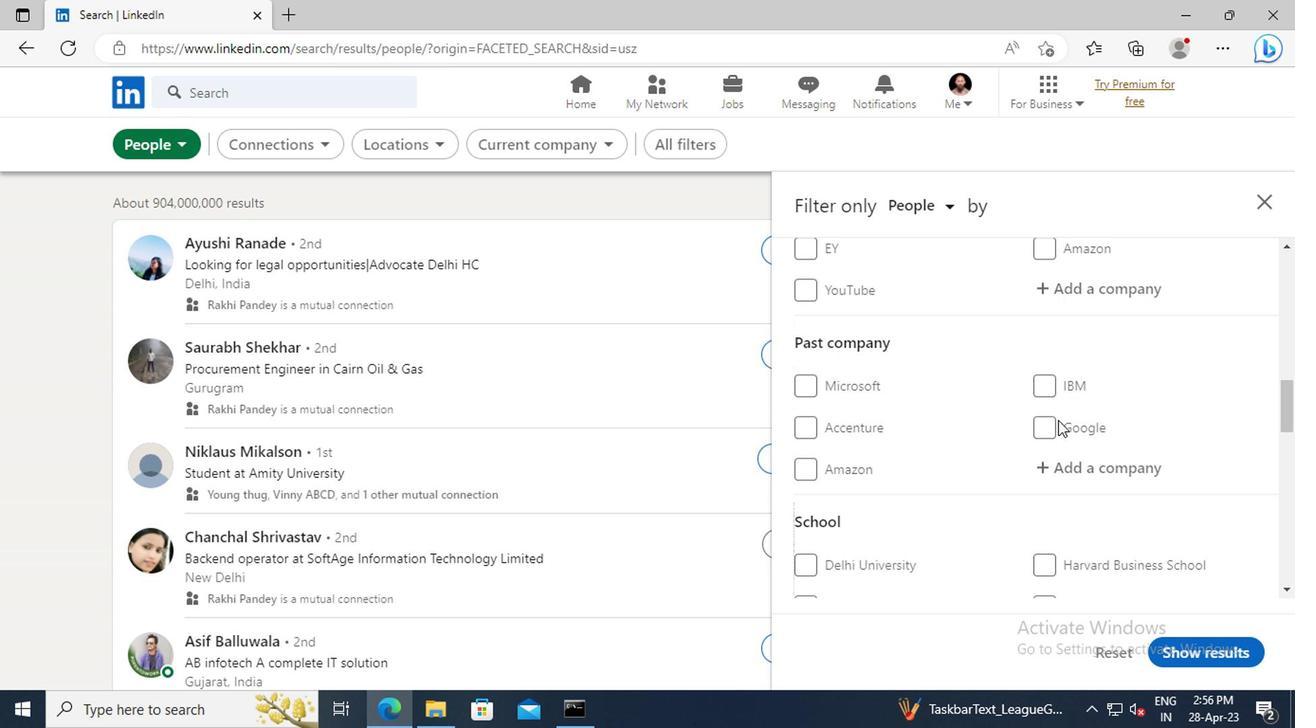 
Action: Mouse scrolled (1052, 419) with delta (0, 0)
Screenshot: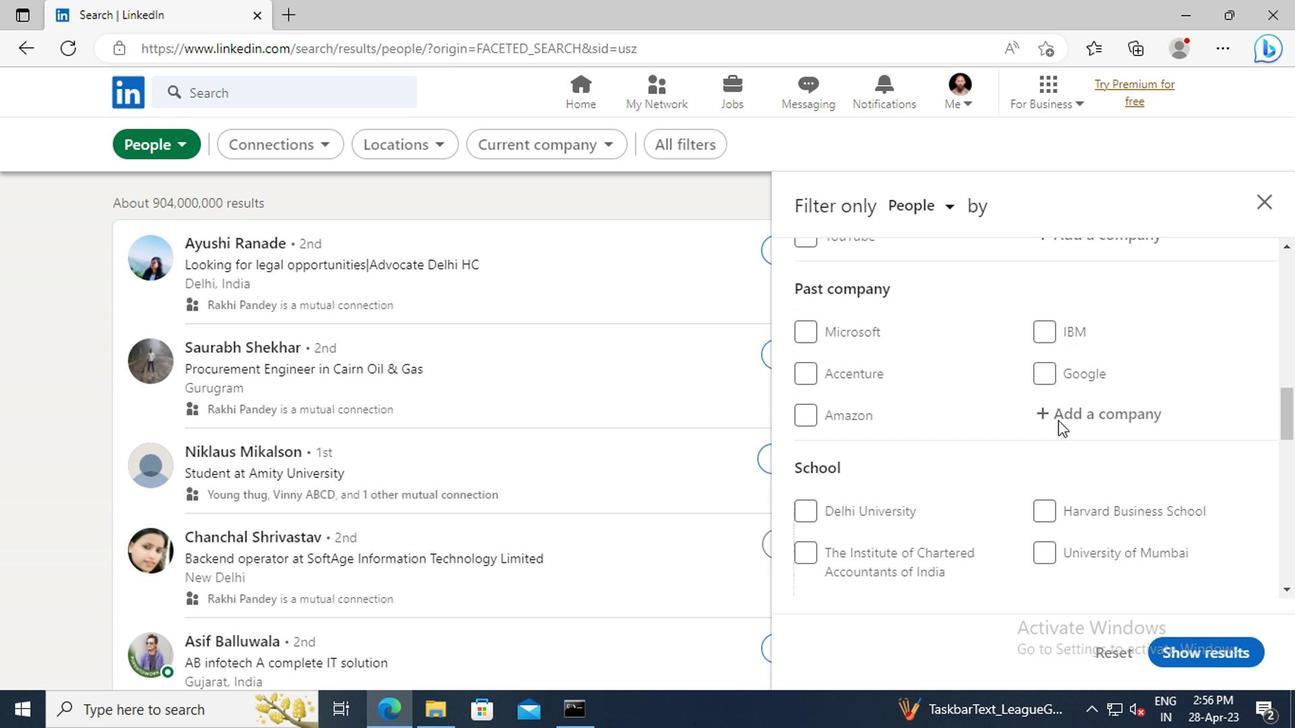 
Action: Mouse scrolled (1052, 419) with delta (0, 0)
Screenshot: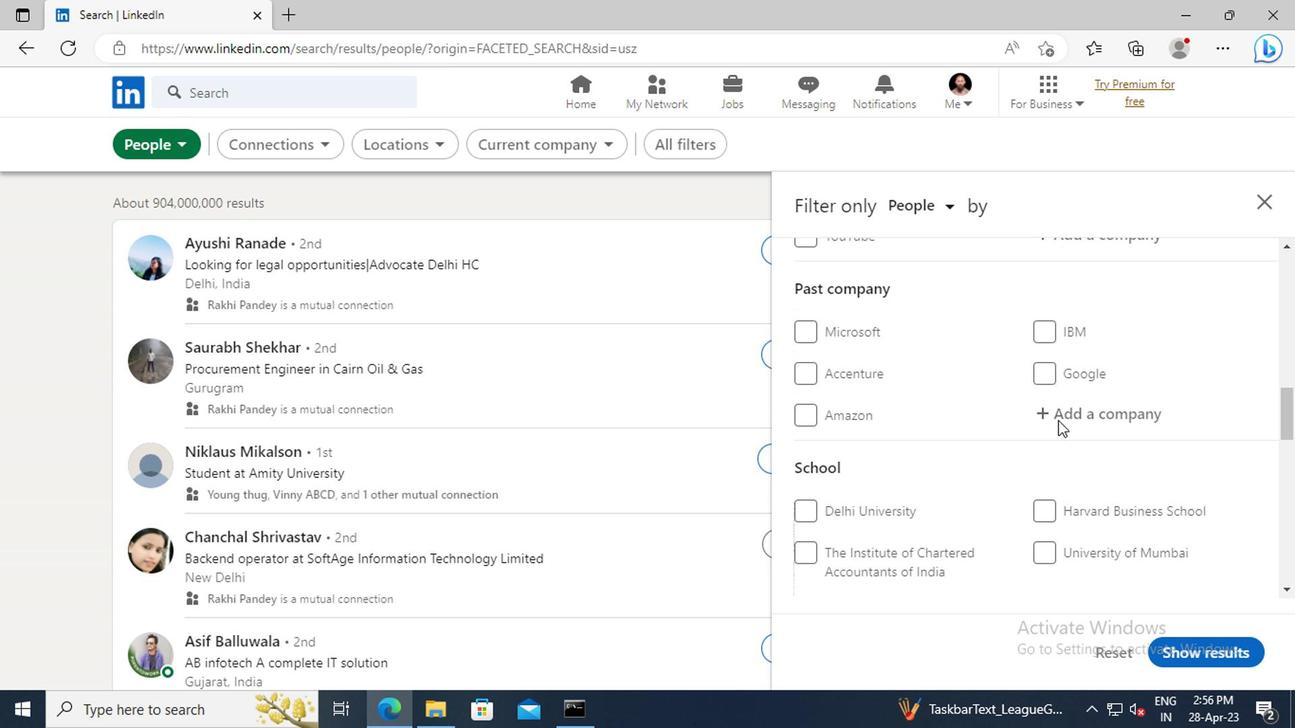 
Action: Mouse scrolled (1052, 419) with delta (0, 0)
Screenshot: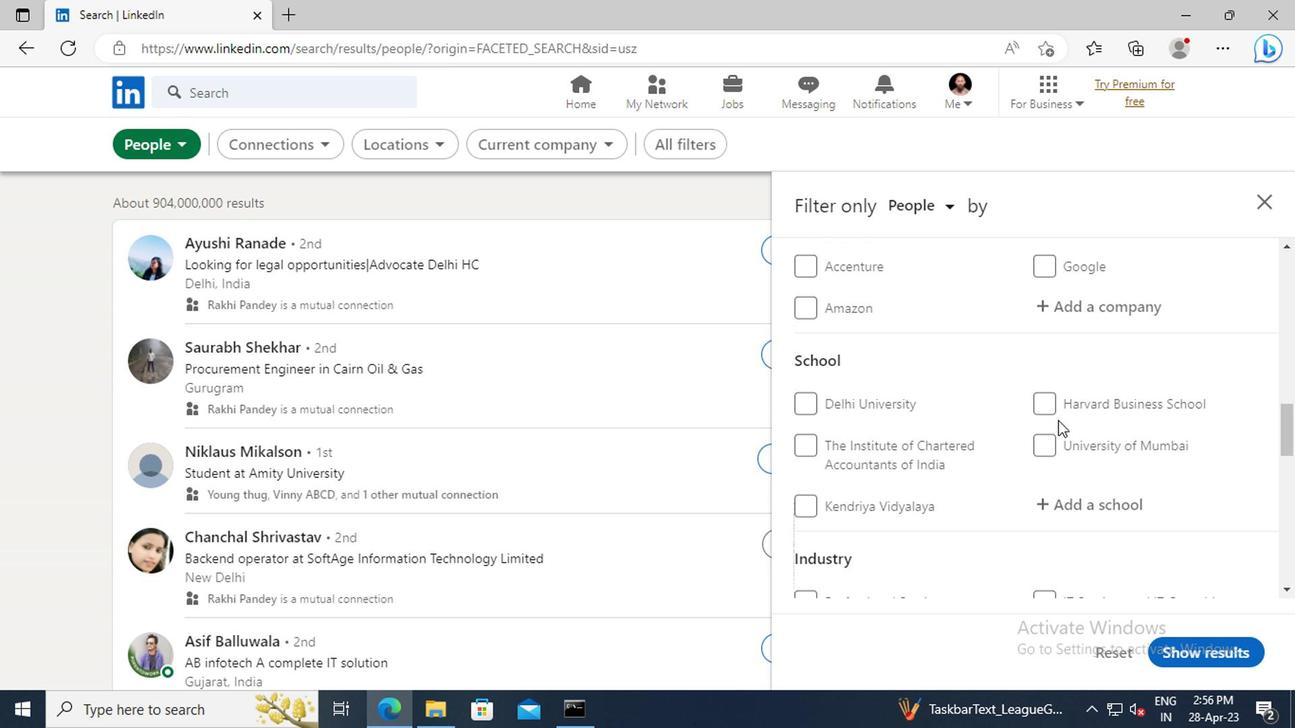 
Action: Mouse scrolled (1052, 419) with delta (0, 0)
Screenshot: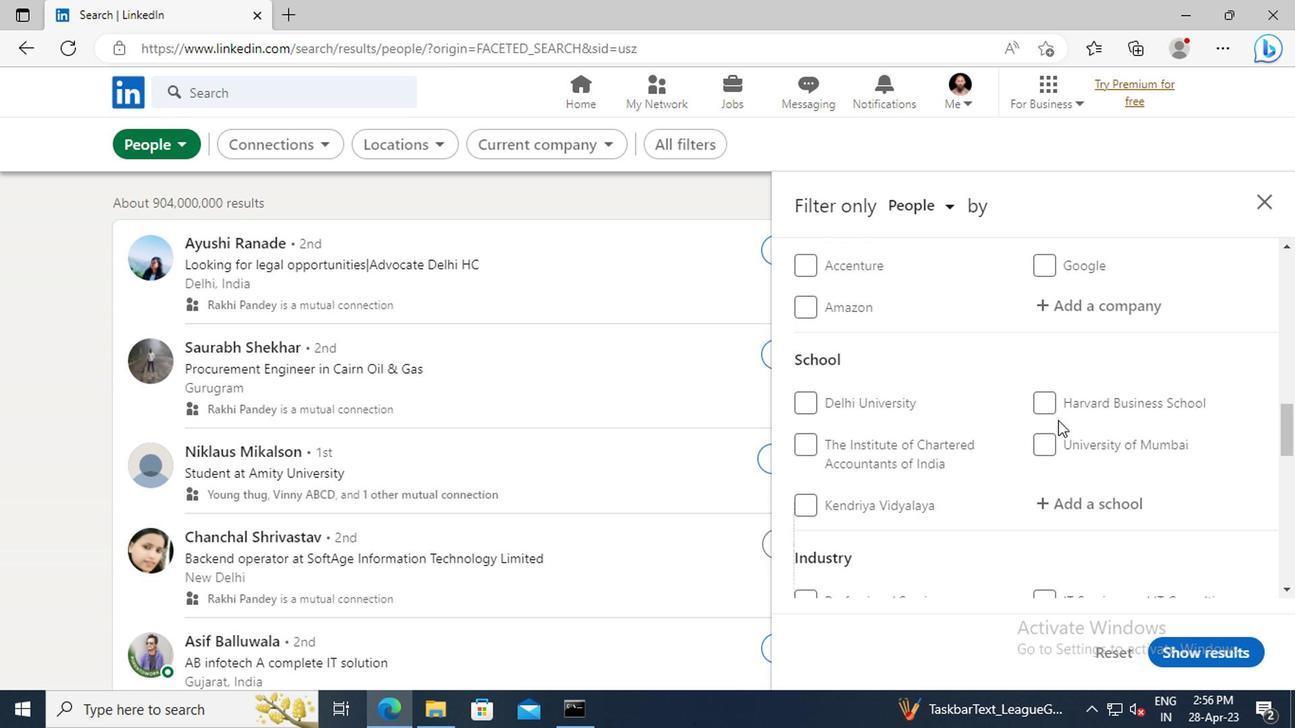 
Action: Mouse scrolled (1052, 419) with delta (0, 0)
Screenshot: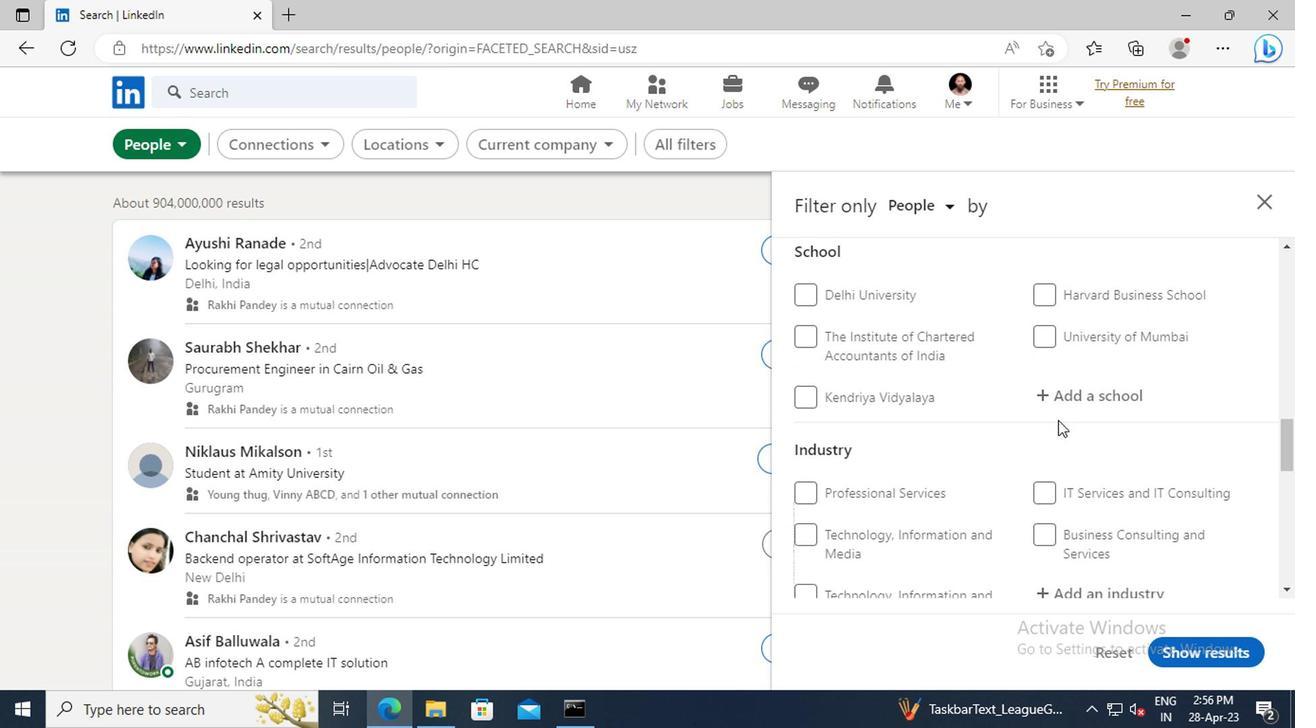 
Action: Mouse scrolled (1052, 419) with delta (0, 0)
Screenshot: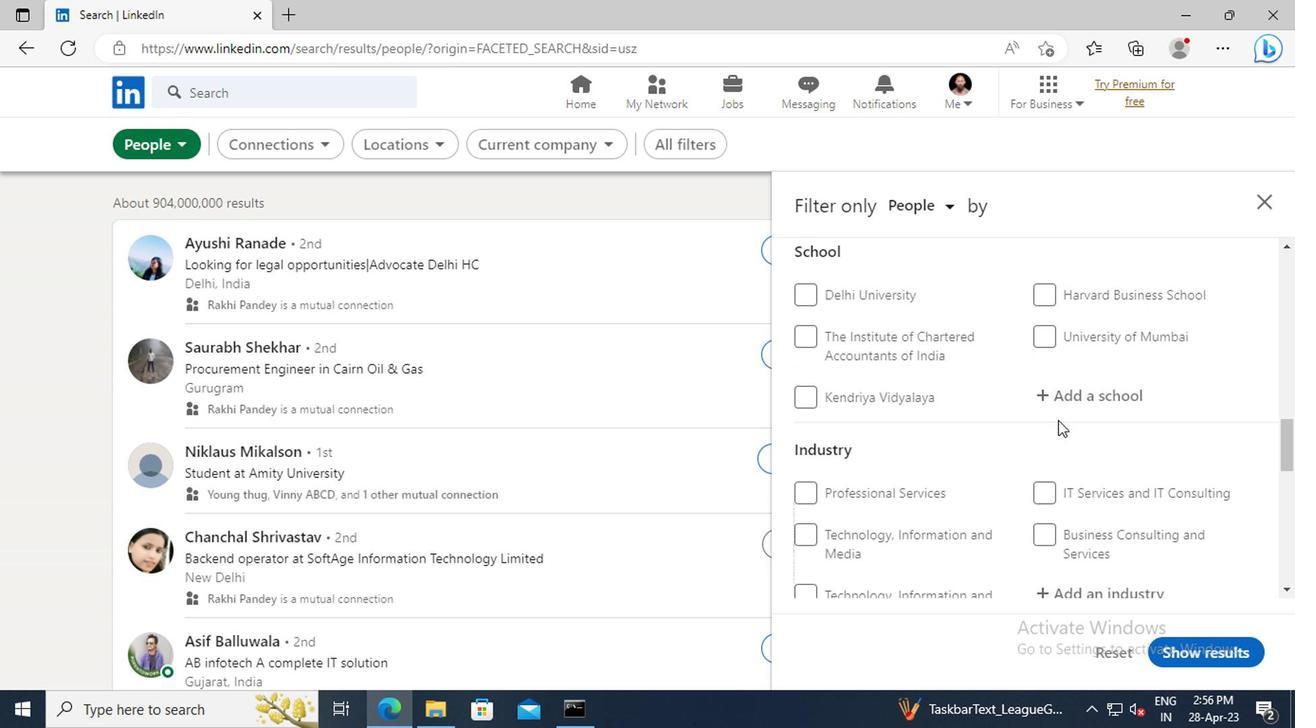 
Action: Mouse scrolled (1052, 419) with delta (0, 0)
Screenshot: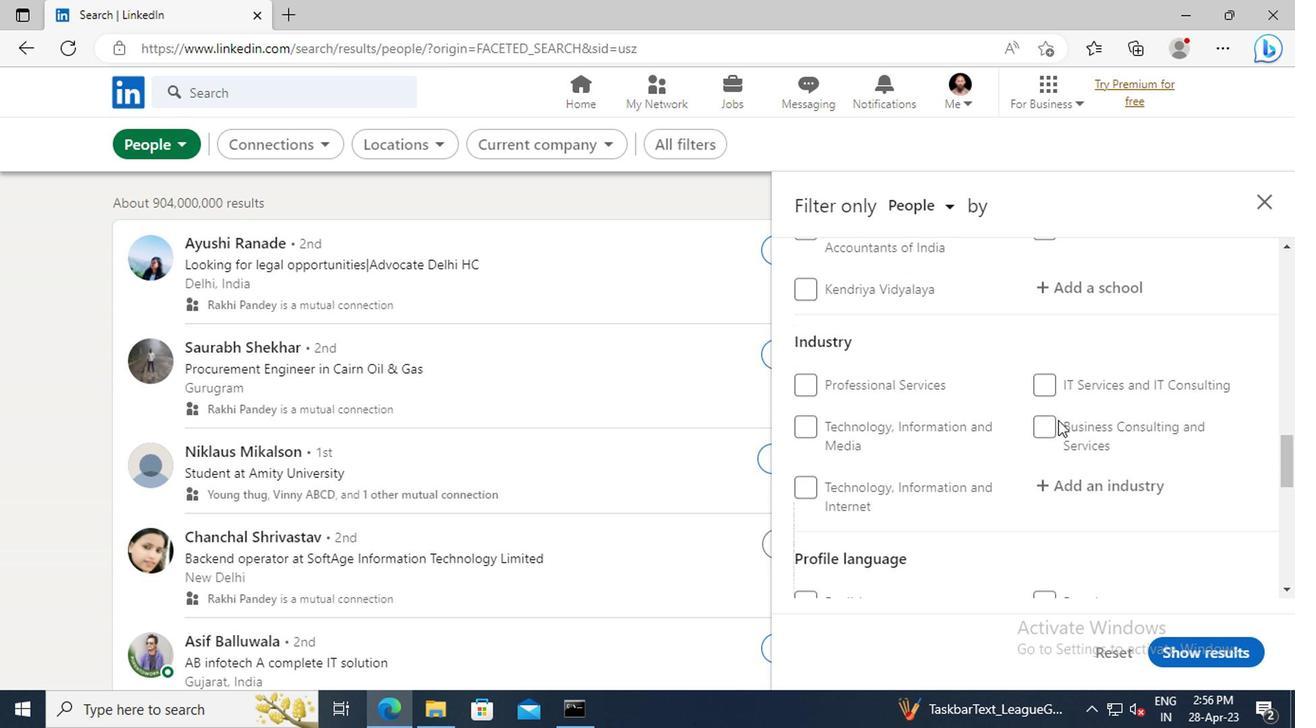 
Action: Mouse scrolled (1052, 419) with delta (0, 0)
Screenshot: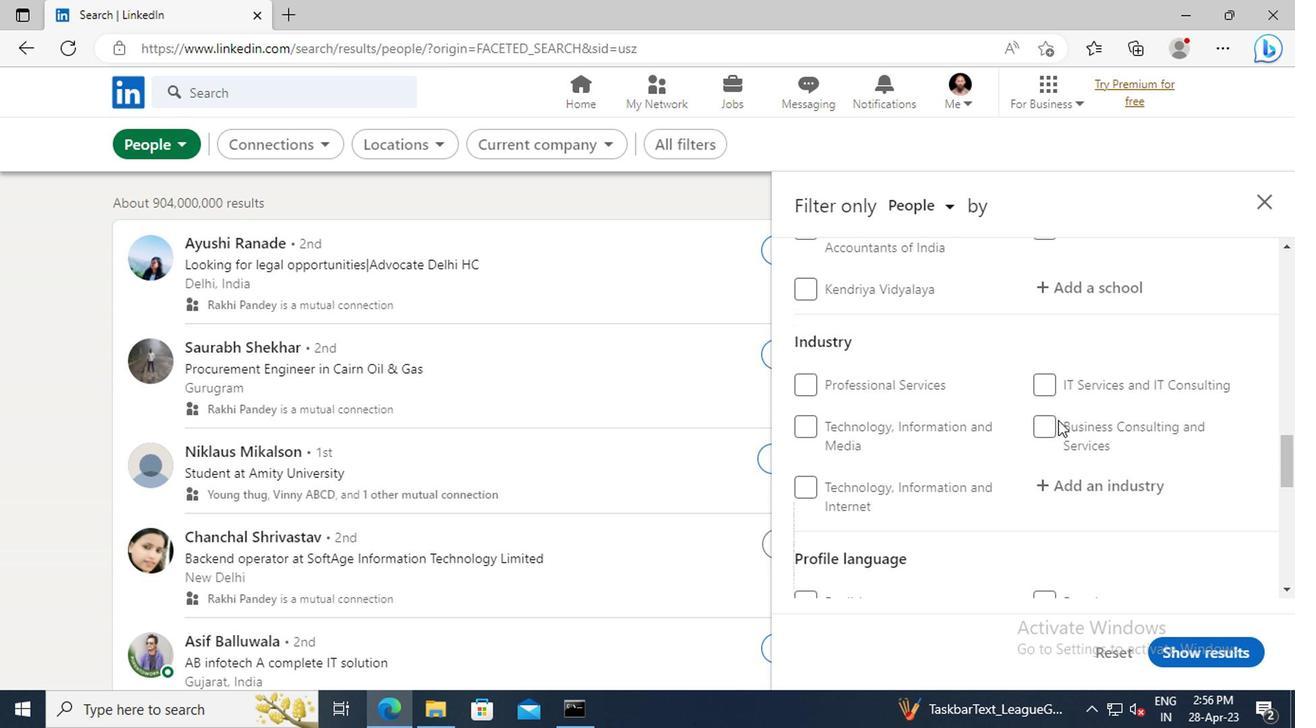 
Action: Mouse scrolled (1052, 419) with delta (0, 0)
Screenshot: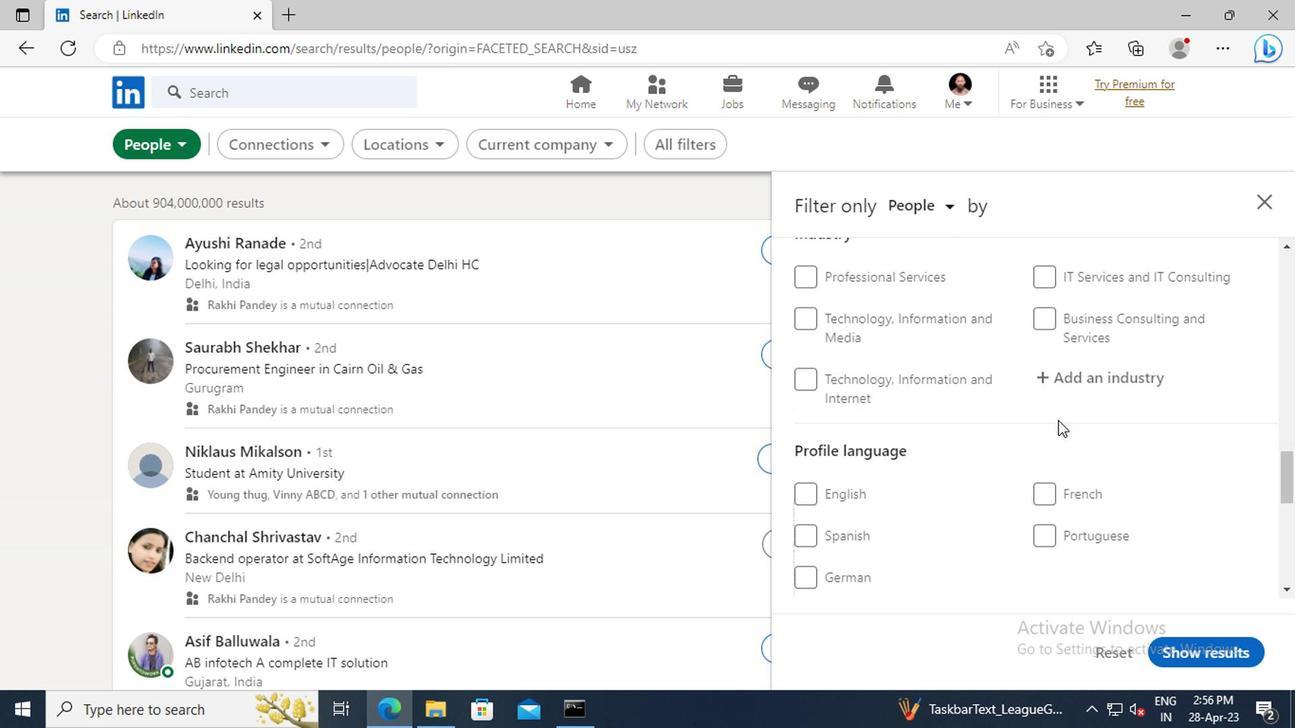 
Action: Mouse moved to (804, 481)
Screenshot: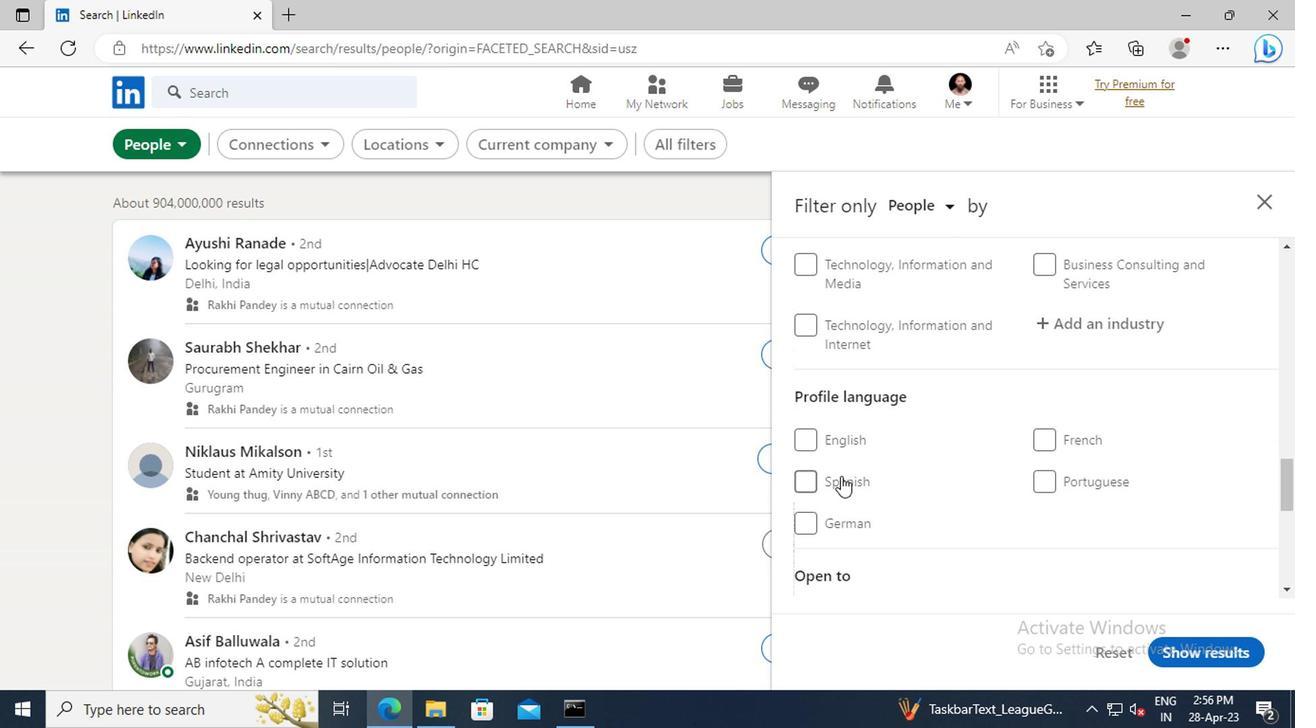 
Action: Mouse pressed left at (804, 481)
Screenshot: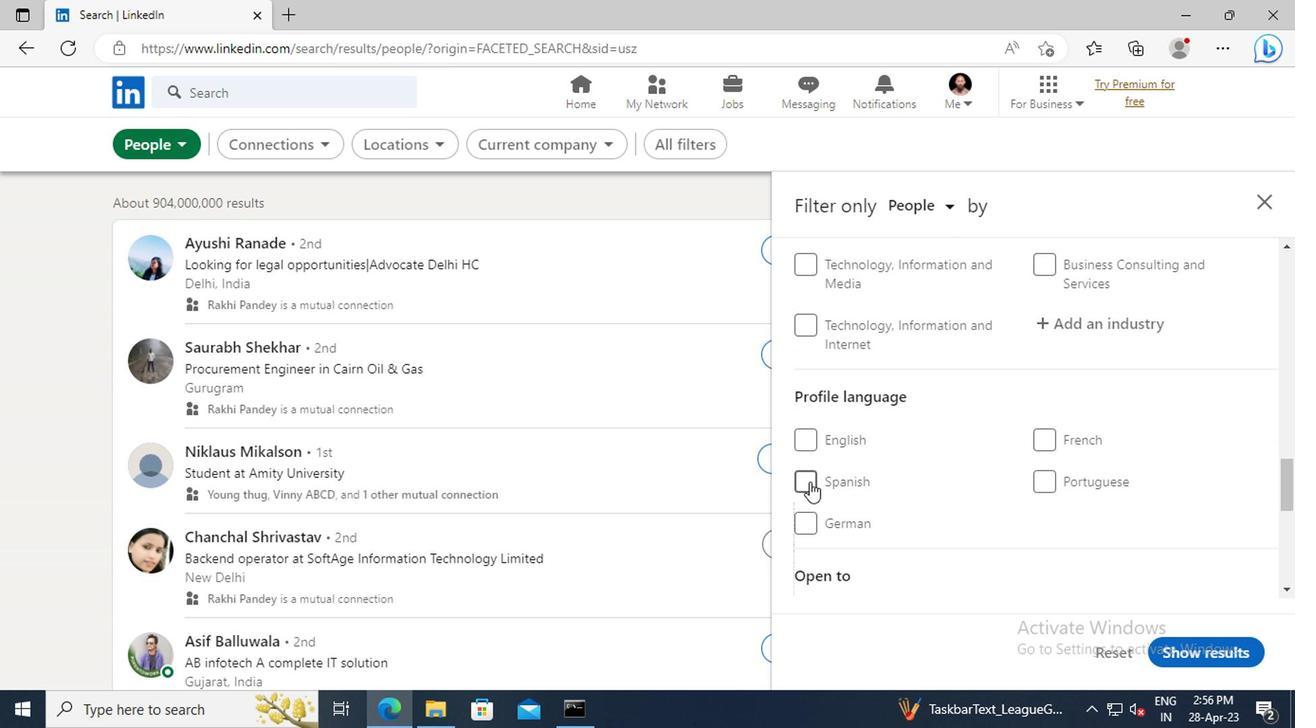 
Action: Mouse moved to (986, 462)
Screenshot: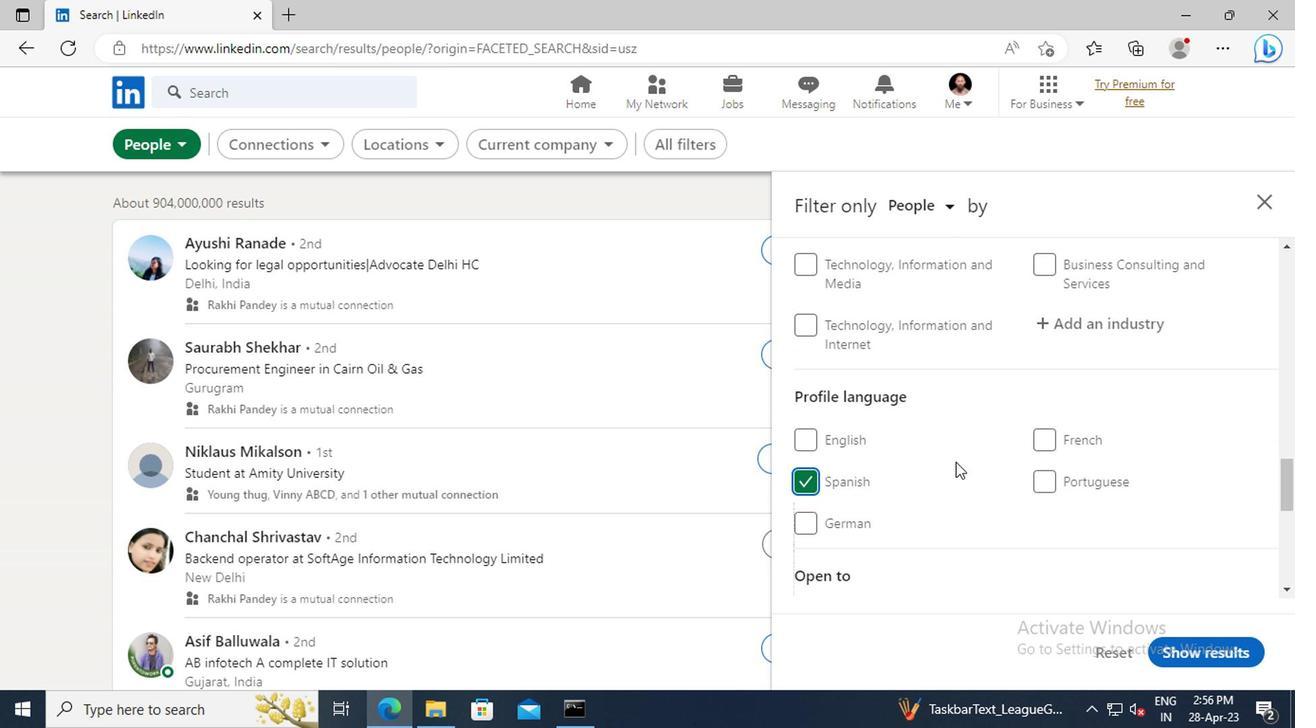 
Action: Mouse scrolled (986, 462) with delta (0, 0)
Screenshot: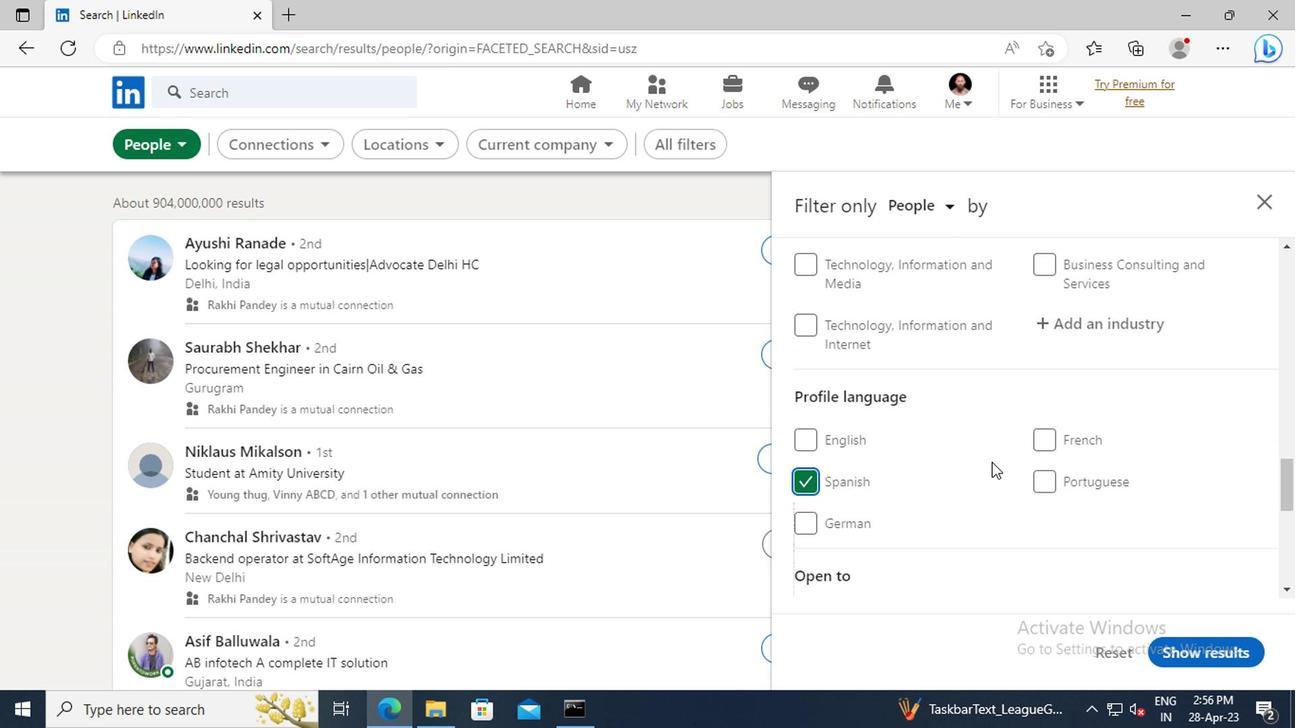 
Action: Mouse scrolled (986, 462) with delta (0, 0)
Screenshot: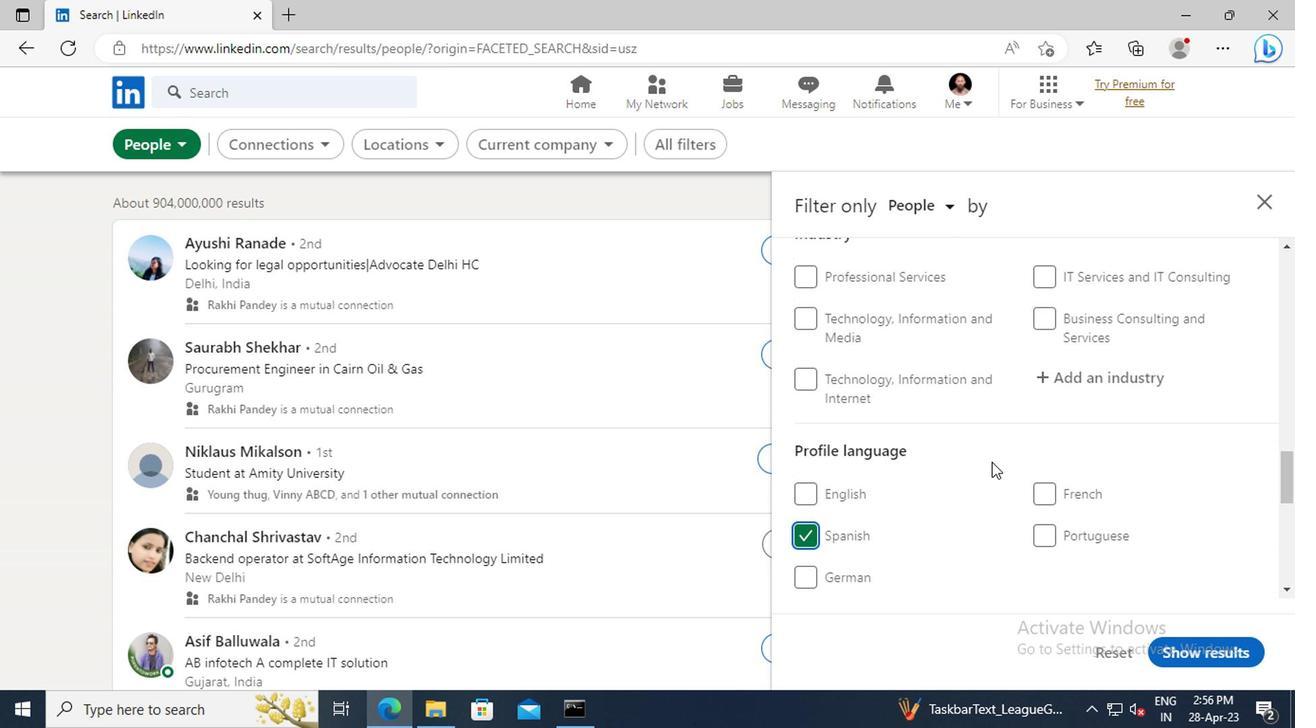 
Action: Mouse moved to (986, 460)
Screenshot: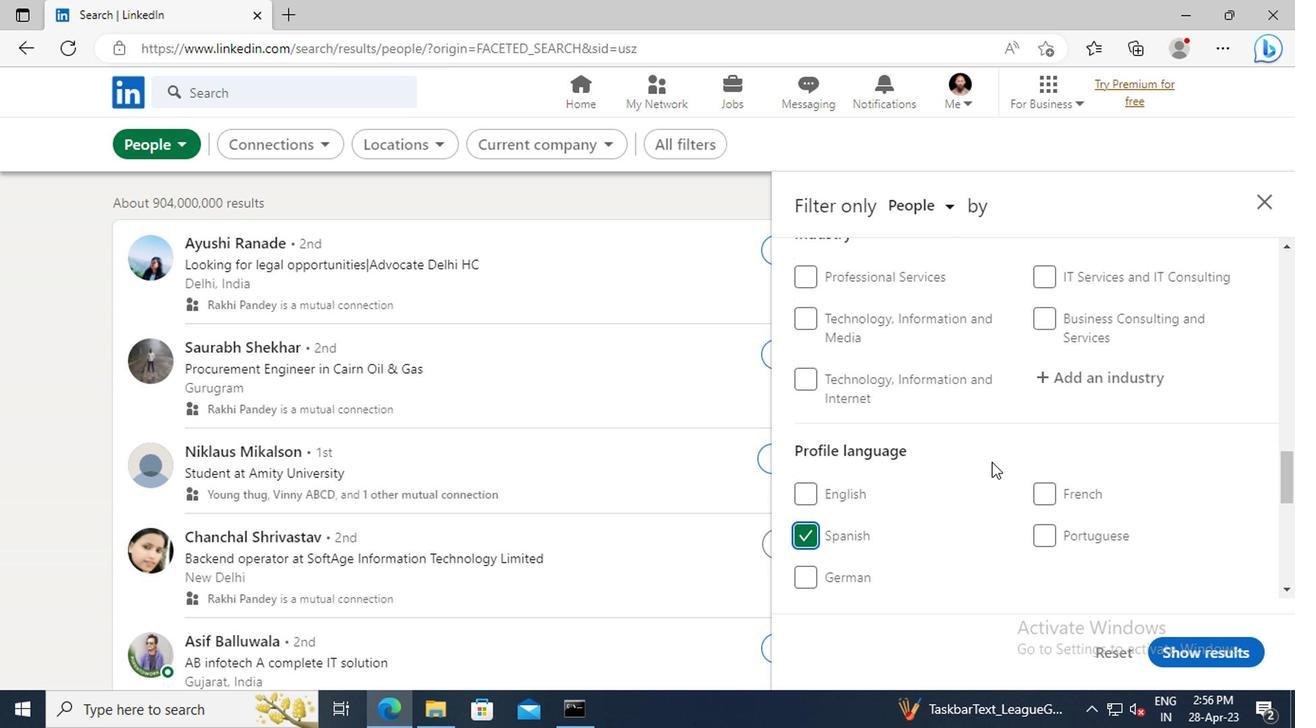 
Action: Mouse scrolled (986, 462) with delta (0, 1)
Screenshot: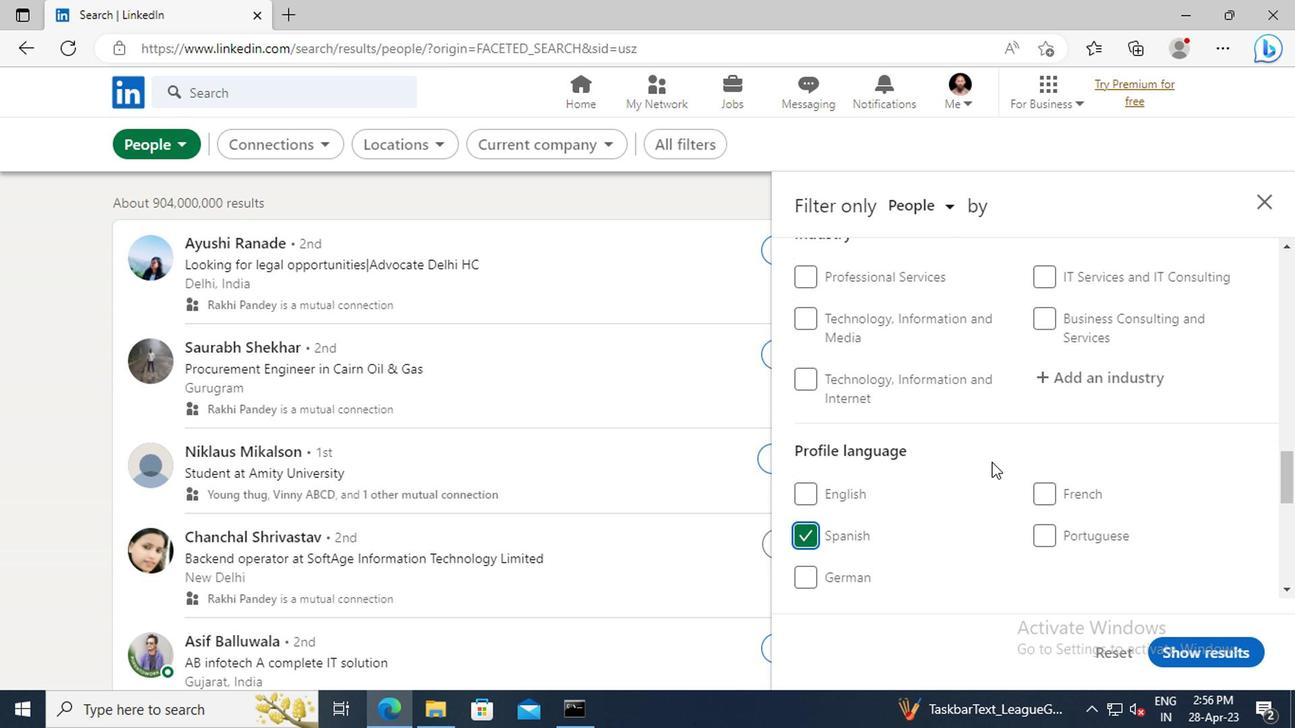 
Action: Mouse scrolled (986, 462) with delta (0, 1)
Screenshot: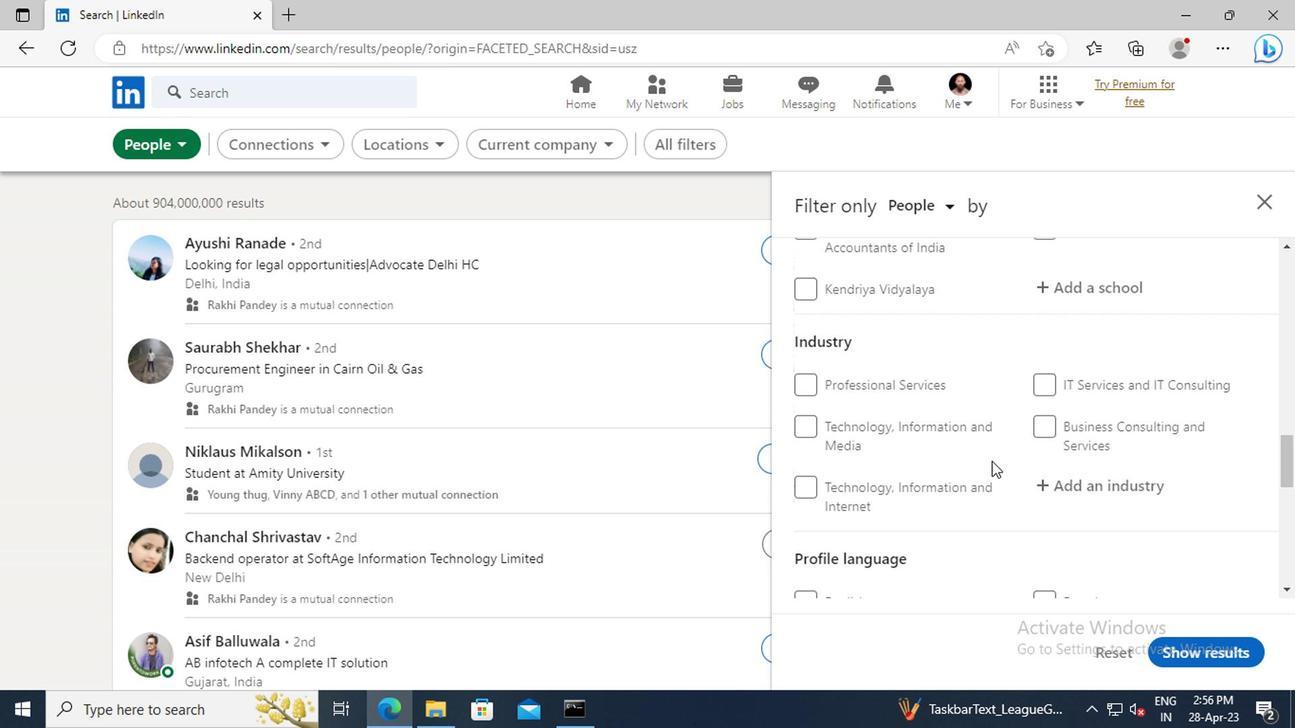 
Action: Mouse scrolled (986, 462) with delta (0, 1)
Screenshot: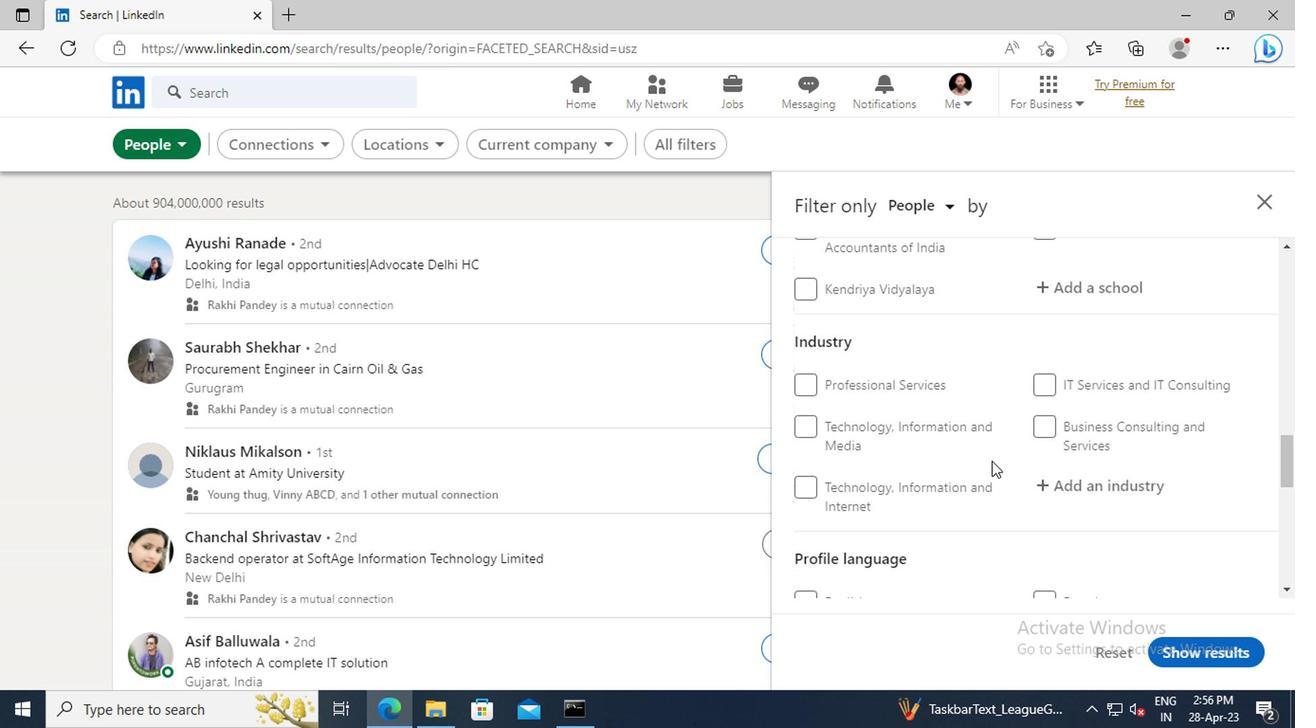 
Action: Mouse scrolled (986, 462) with delta (0, 1)
Screenshot: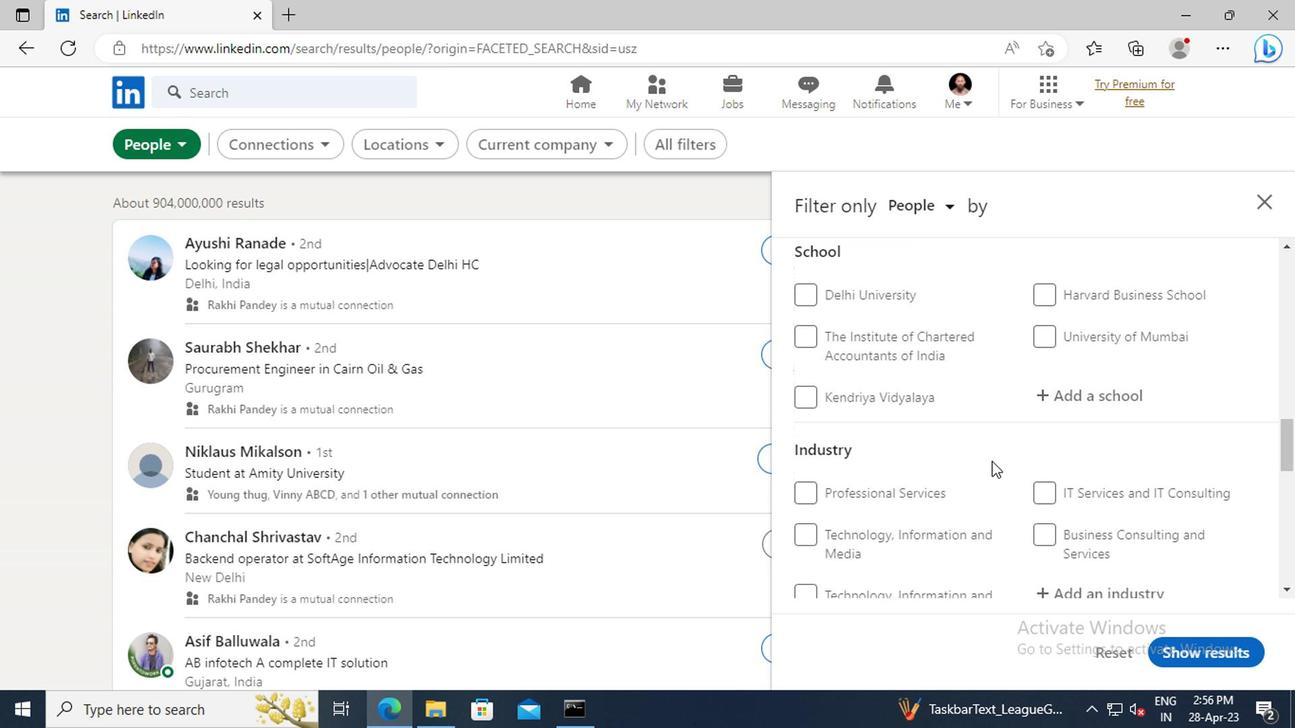 
Action: Mouse scrolled (986, 462) with delta (0, 1)
Screenshot: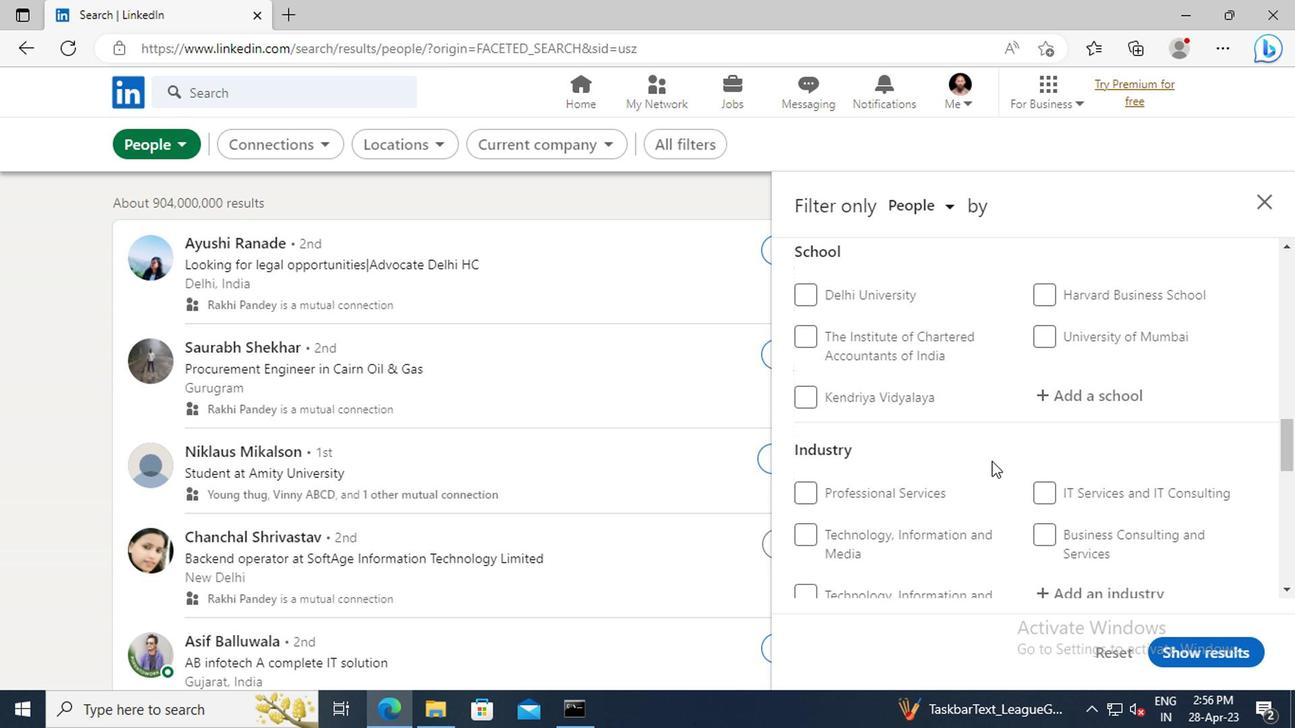 
Action: Mouse scrolled (986, 462) with delta (0, 1)
Screenshot: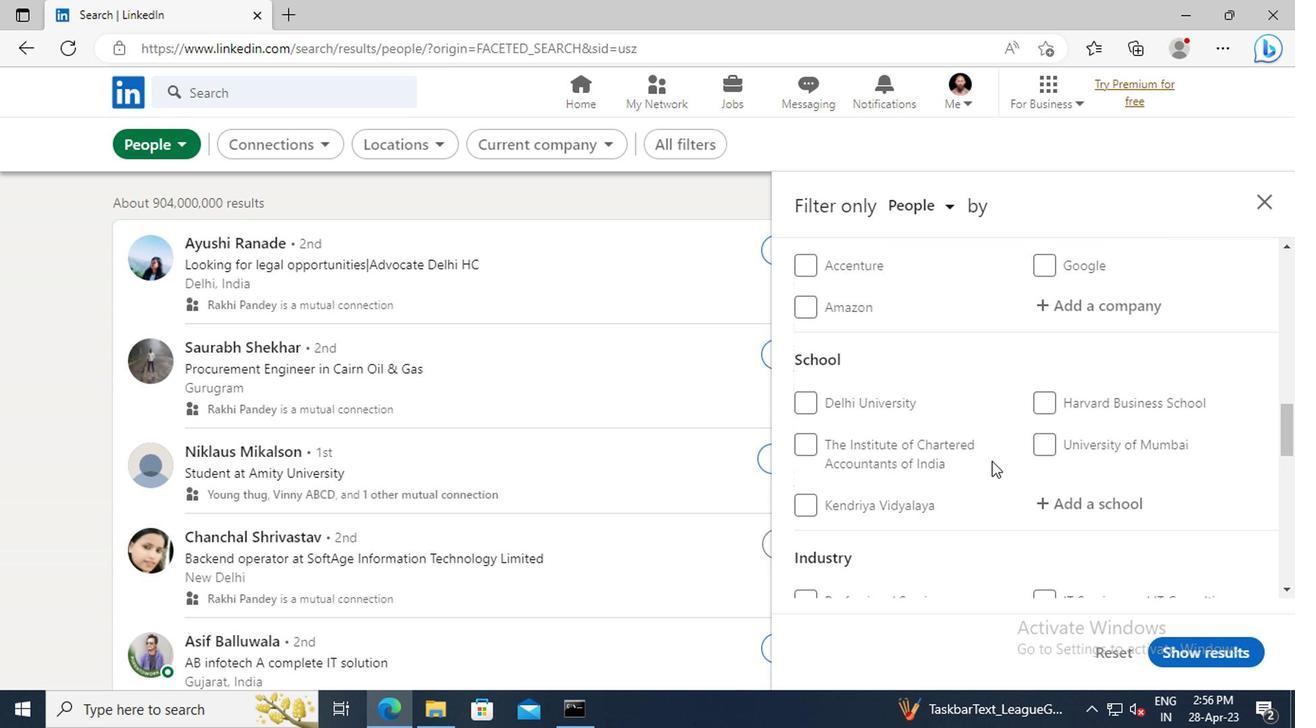 
Action: Mouse scrolled (986, 462) with delta (0, 1)
Screenshot: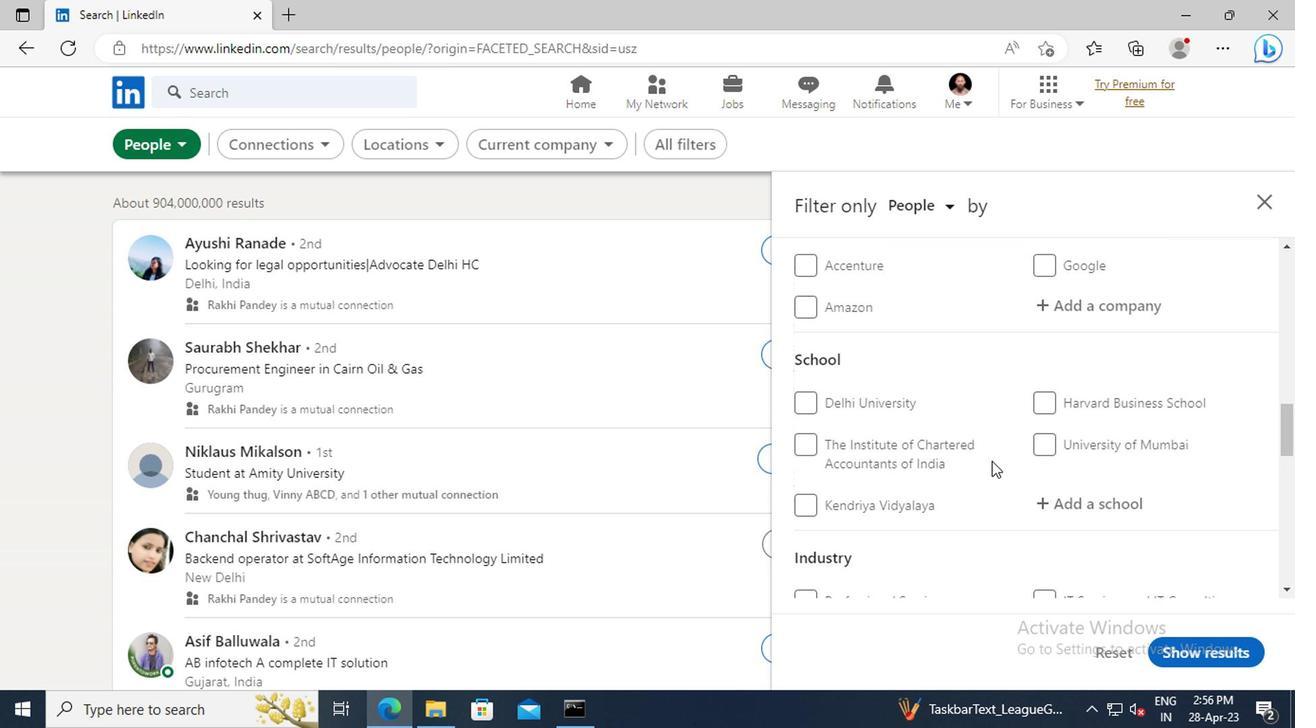 
Action: Mouse scrolled (986, 462) with delta (0, 1)
Screenshot: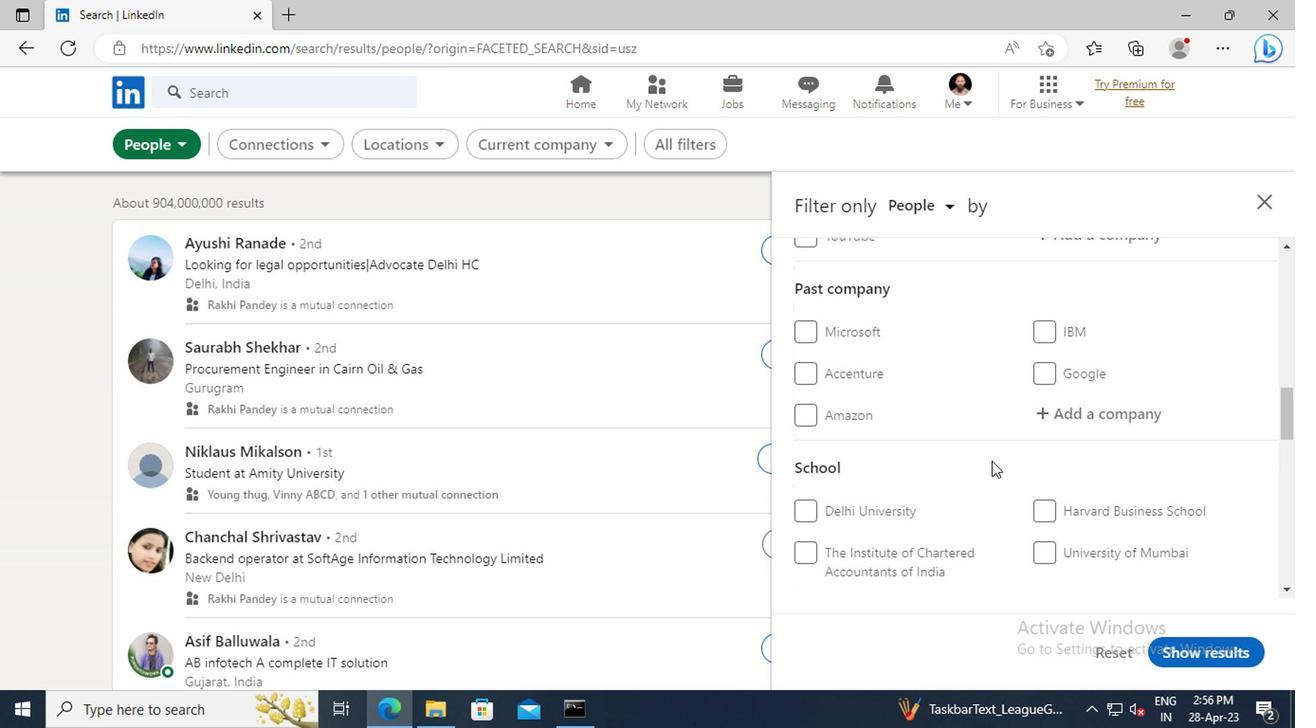 
Action: Mouse scrolled (986, 462) with delta (0, 1)
Screenshot: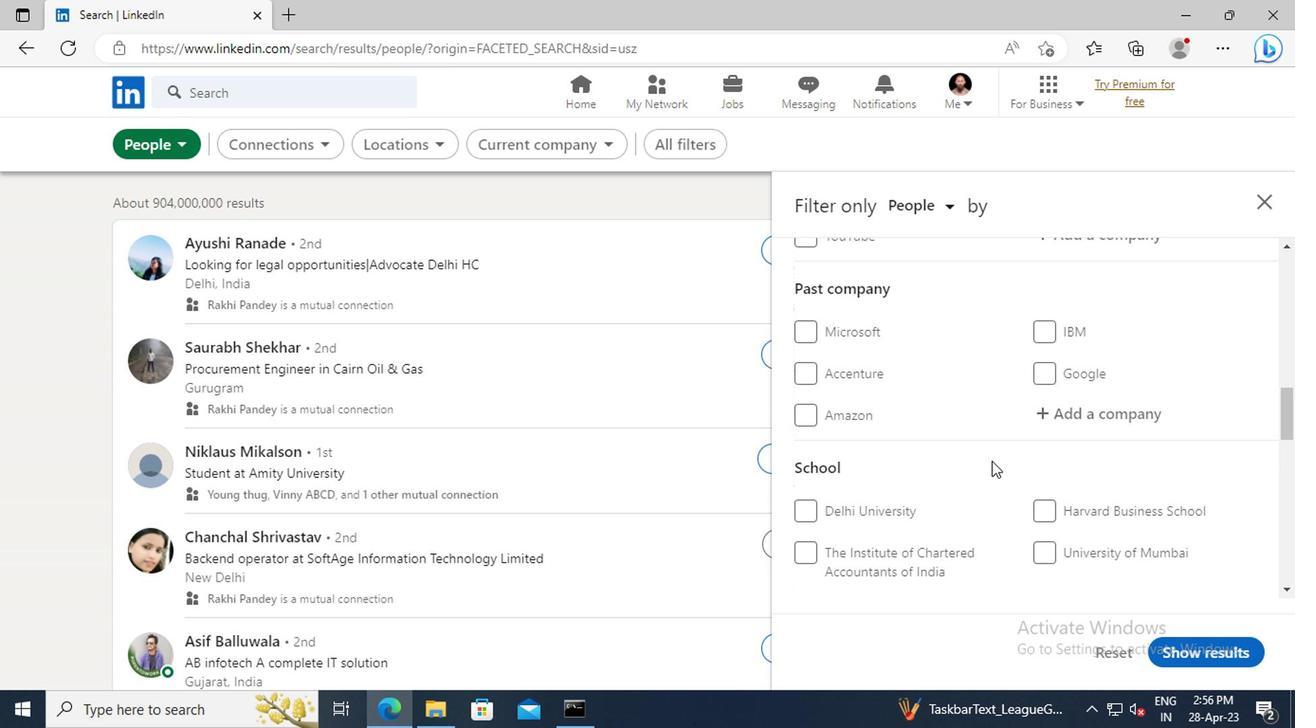 
Action: Mouse scrolled (986, 462) with delta (0, 1)
Screenshot: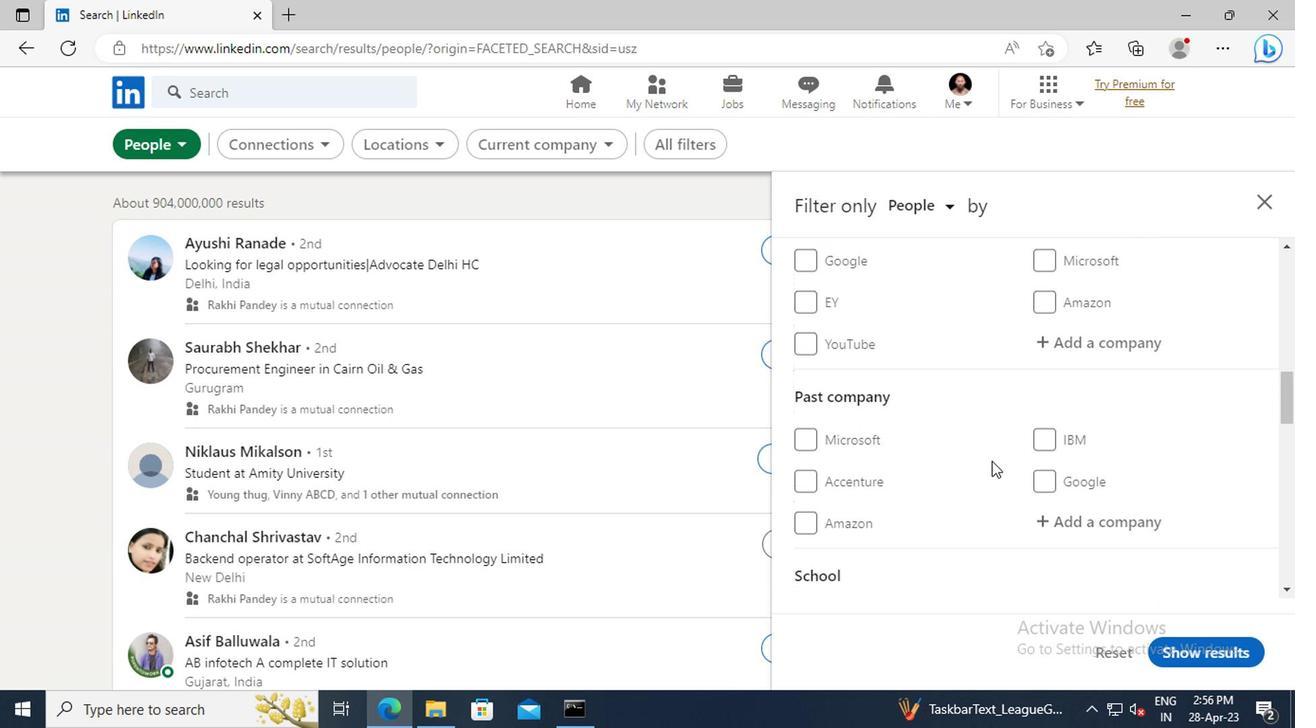 
Action: Mouse moved to (1053, 400)
Screenshot: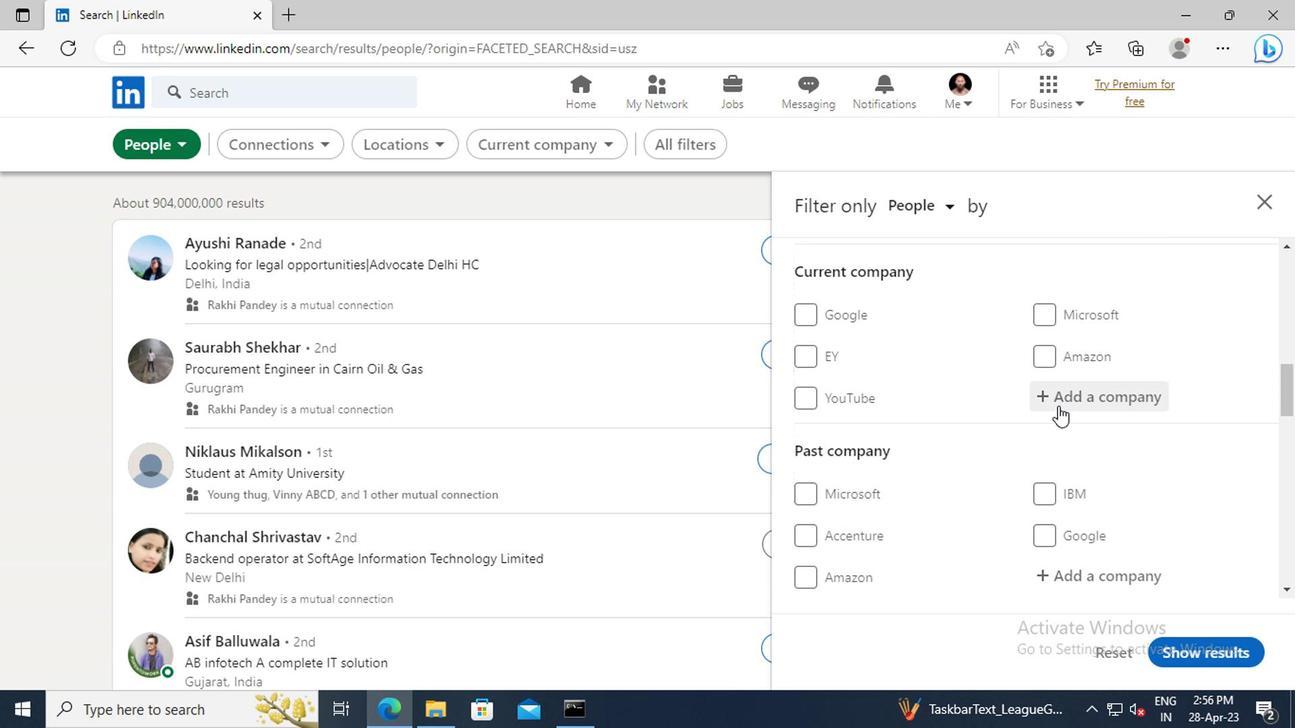 
Action: Mouse pressed left at (1053, 400)
Screenshot: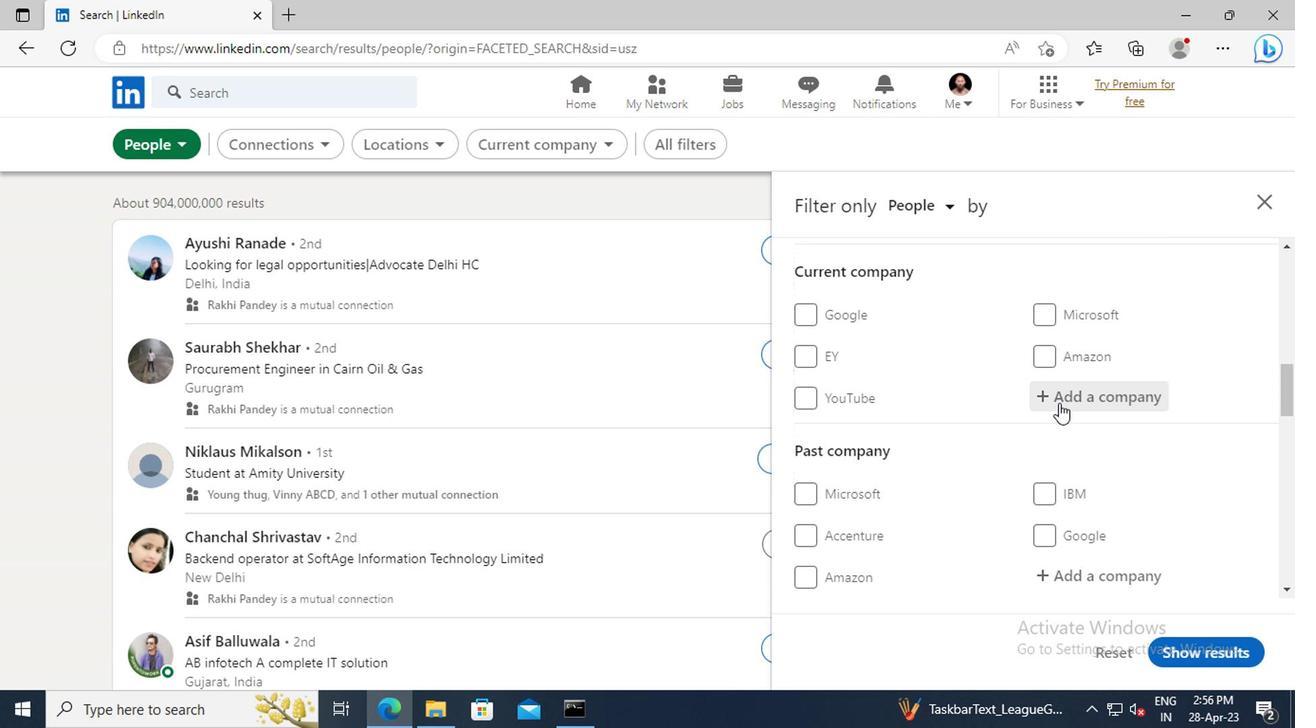 
Action: Mouse moved to (1036, 402)
Screenshot: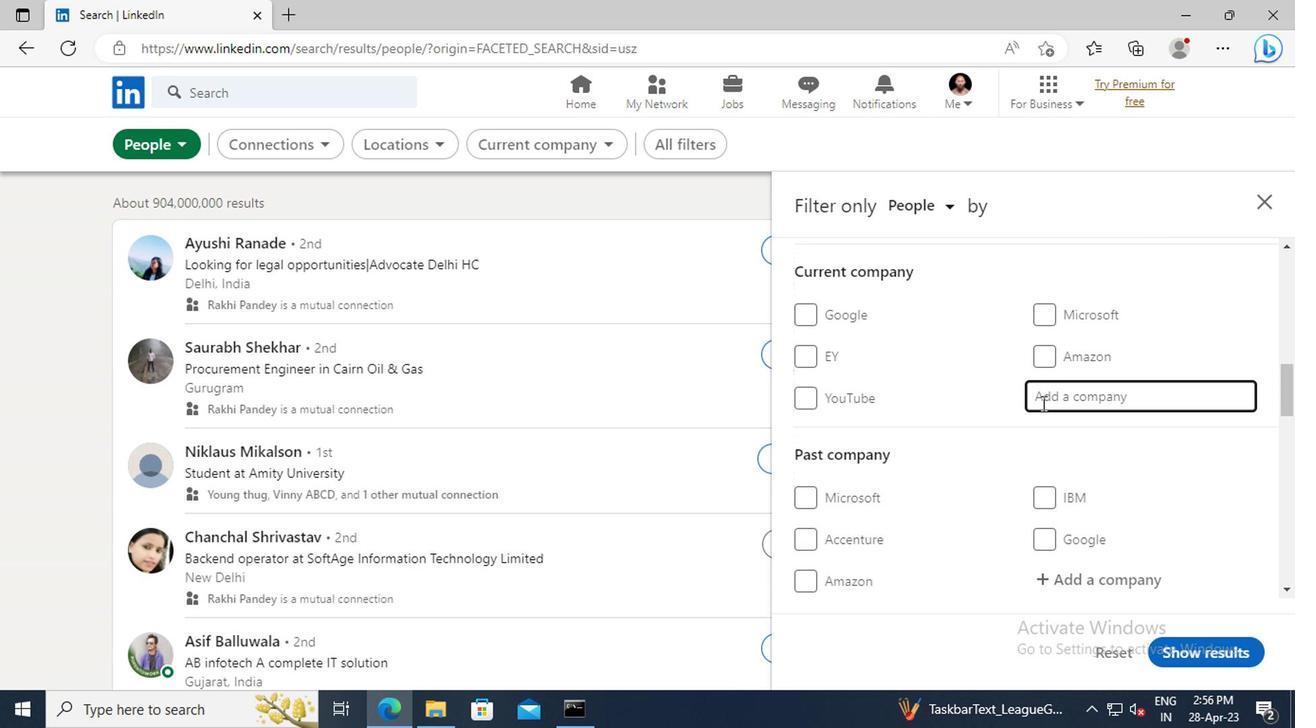 
Action: Key pressed <Key.shift>K
Screenshot: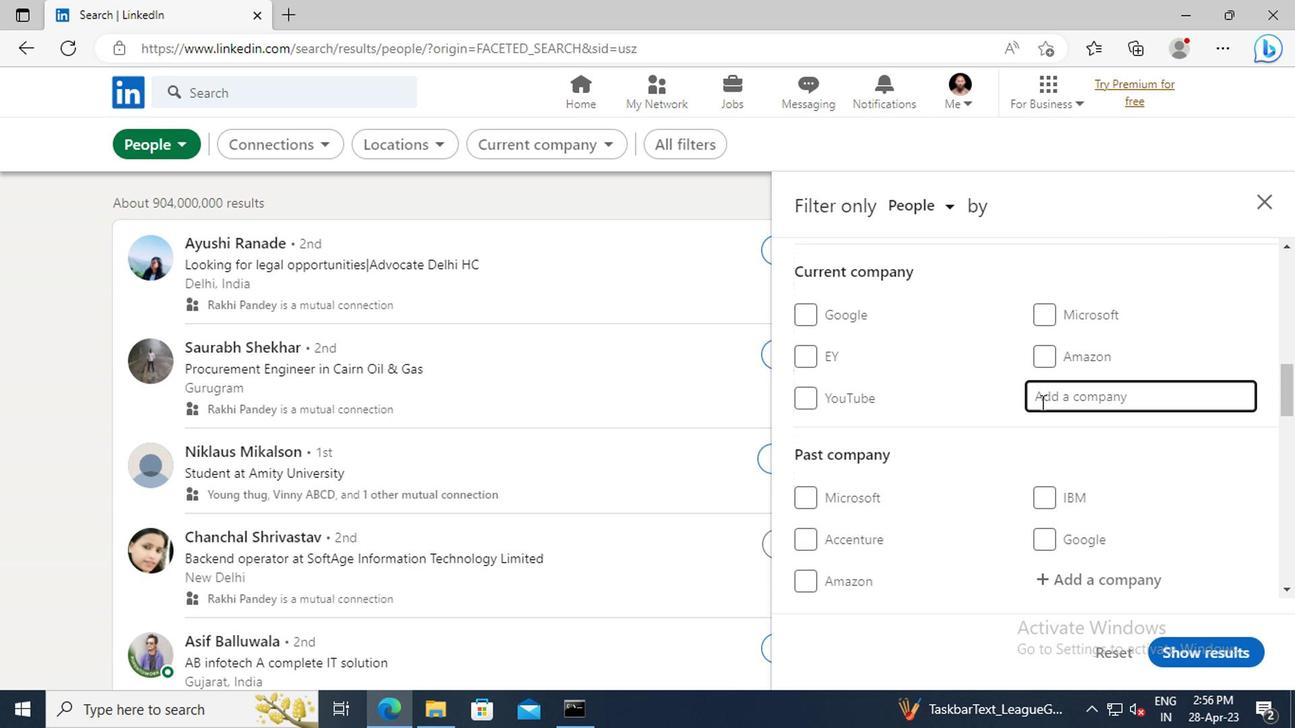 
Action: Mouse moved to (1034, 401)
Screenshot: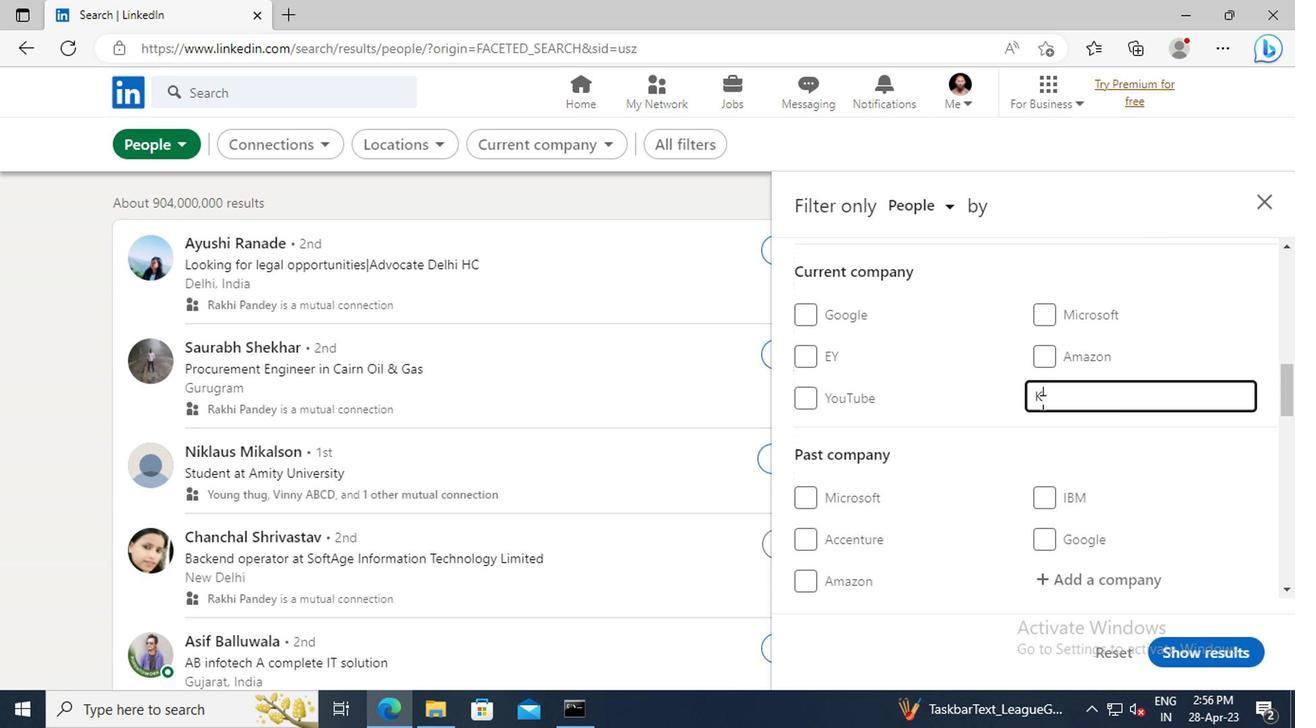 
Action: Key pressed IA
Screenshot: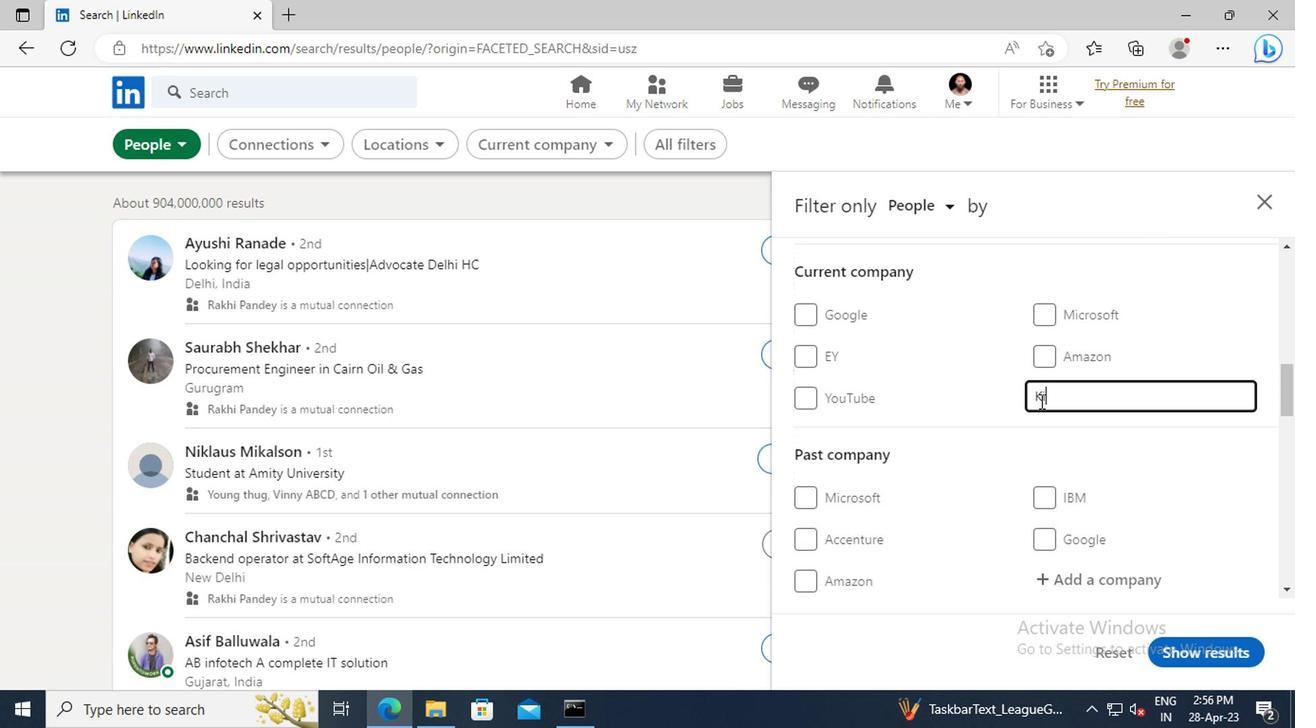 
Action: Mouse moved to (1034, 401)
Screenshot: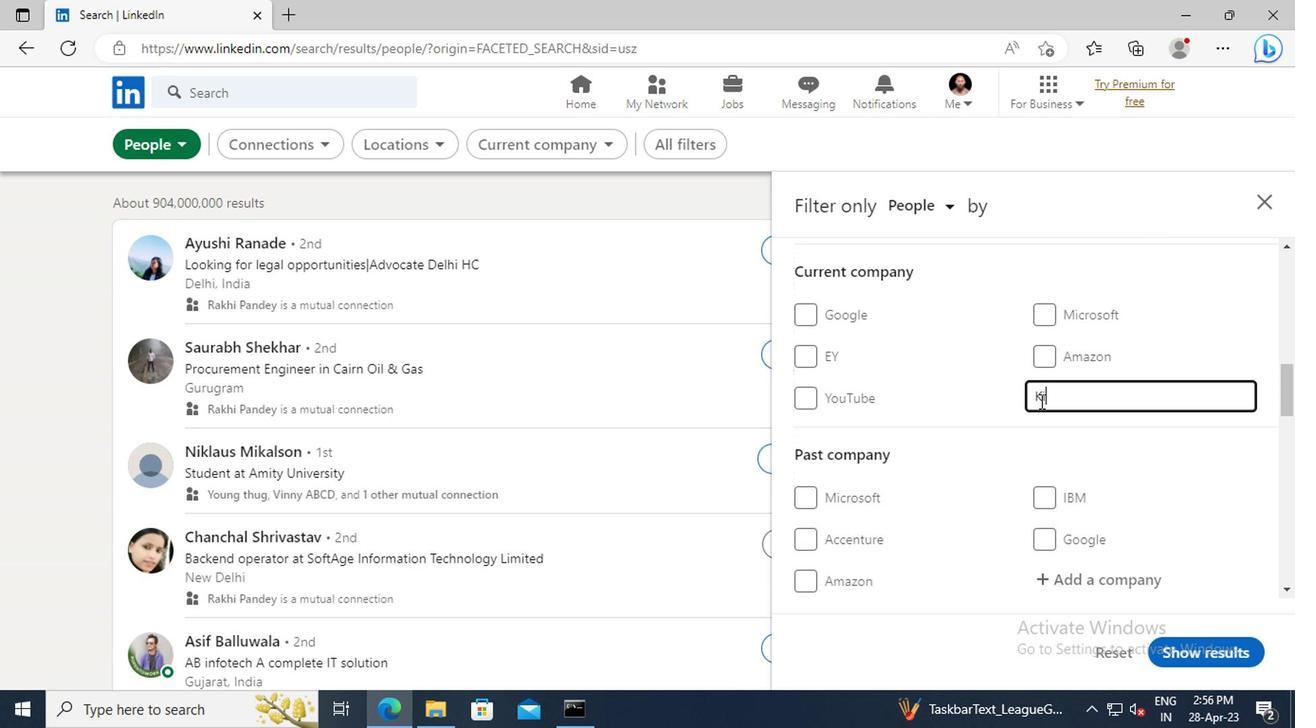 
Action: Key pressed <Key.space>
Screenshot: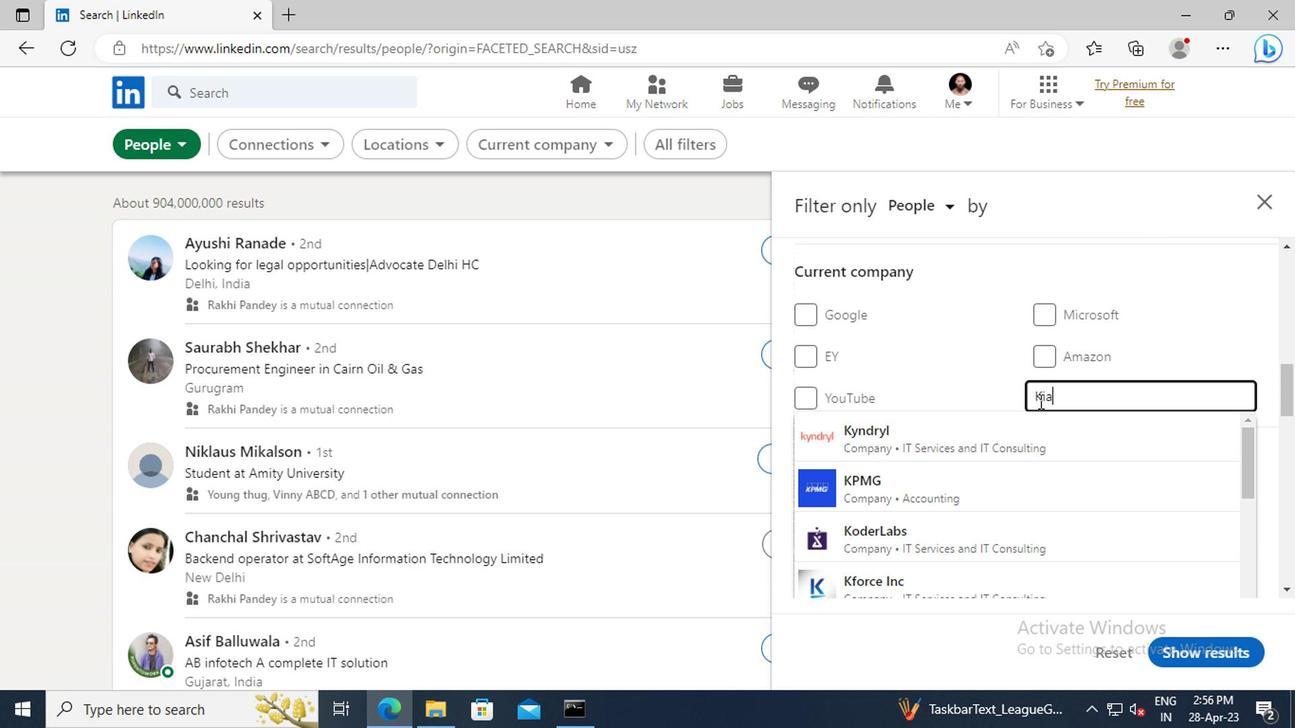 
Action: Mouse moved to (1031, 400)
Screenshot: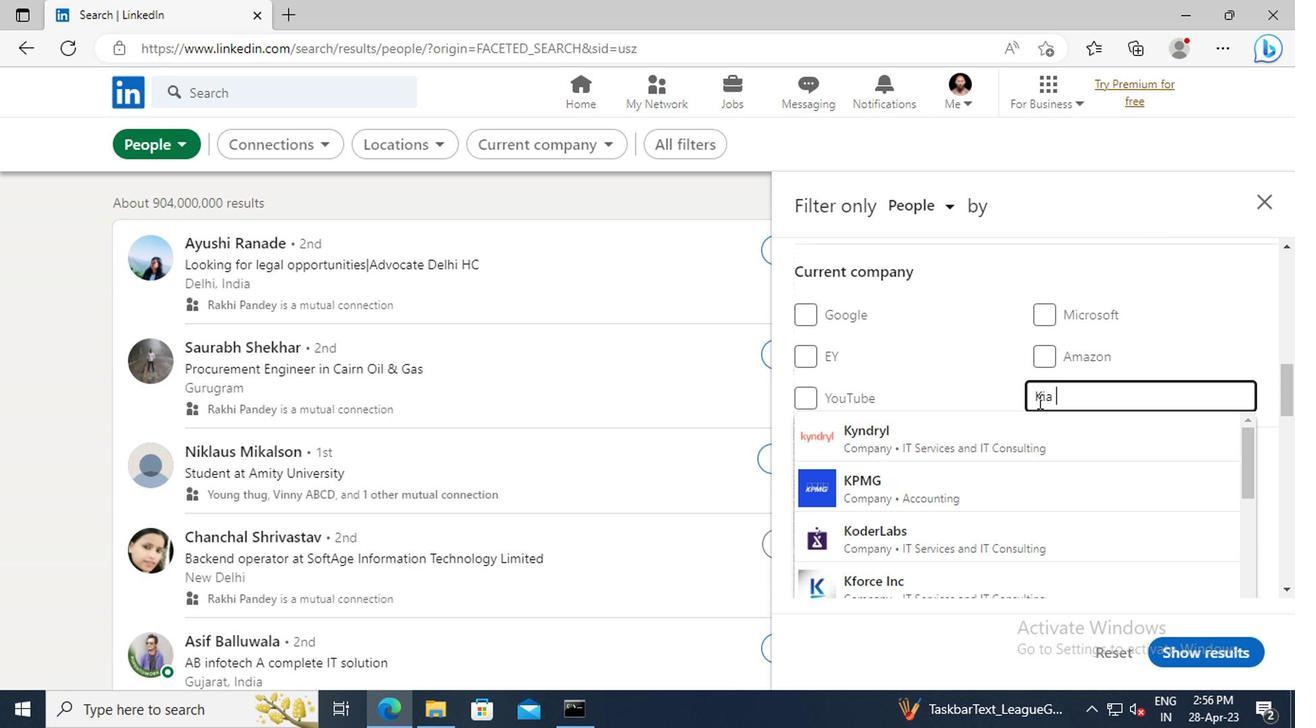 
Action: Key pressed <Key.shift>INDIA
Screenshot: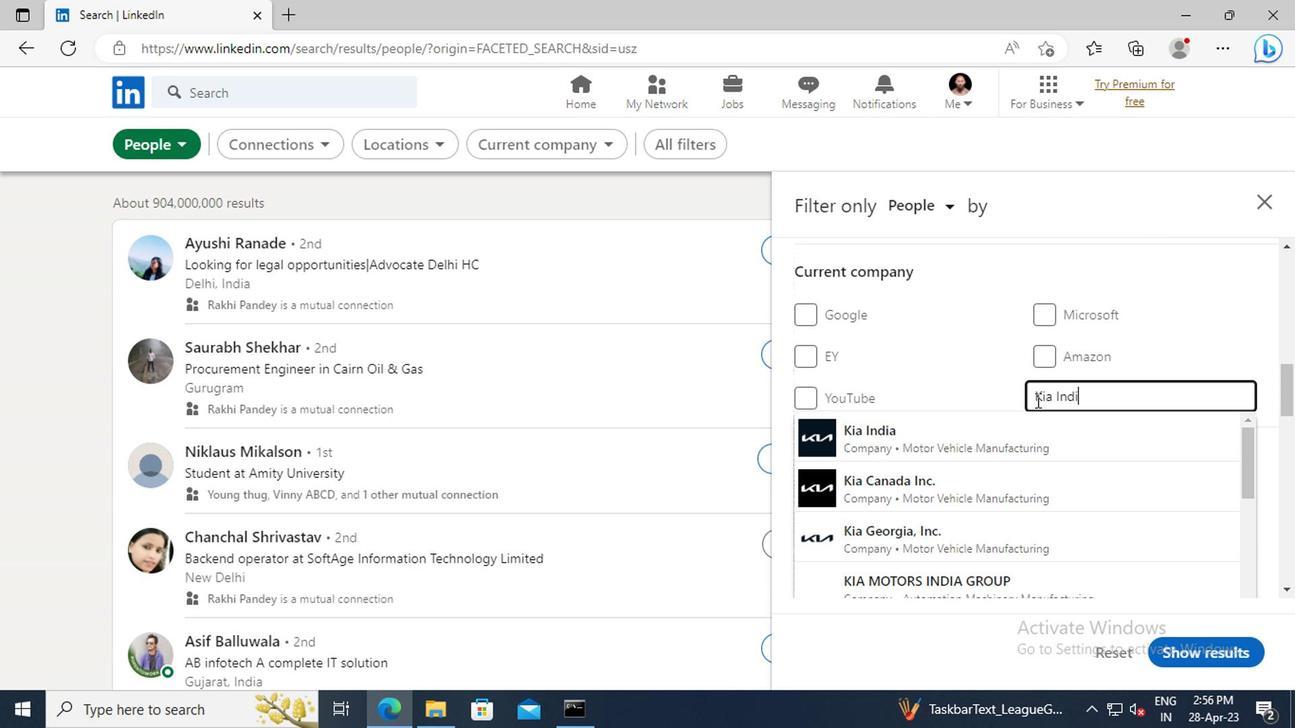 
Action: Mouse moved to (1036, 431)
Screenshot: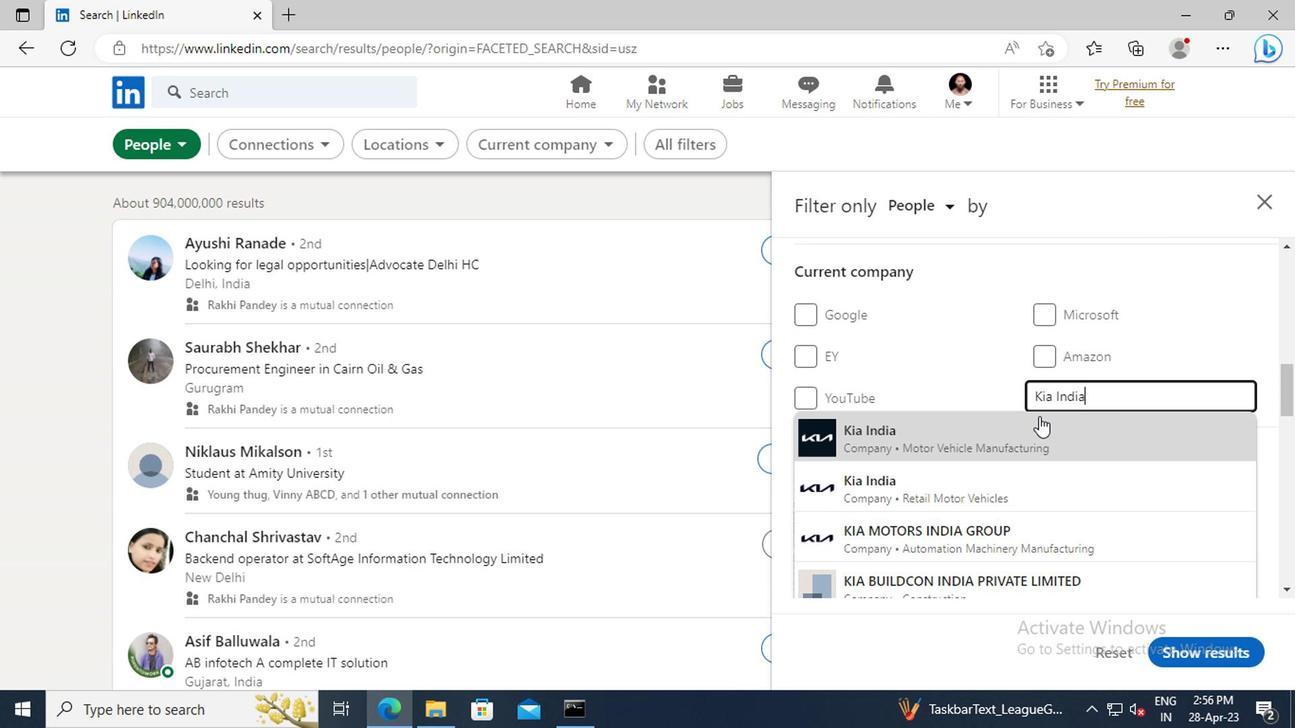 
Action: Mouse pressed left at (1036, 431)
Screenshot: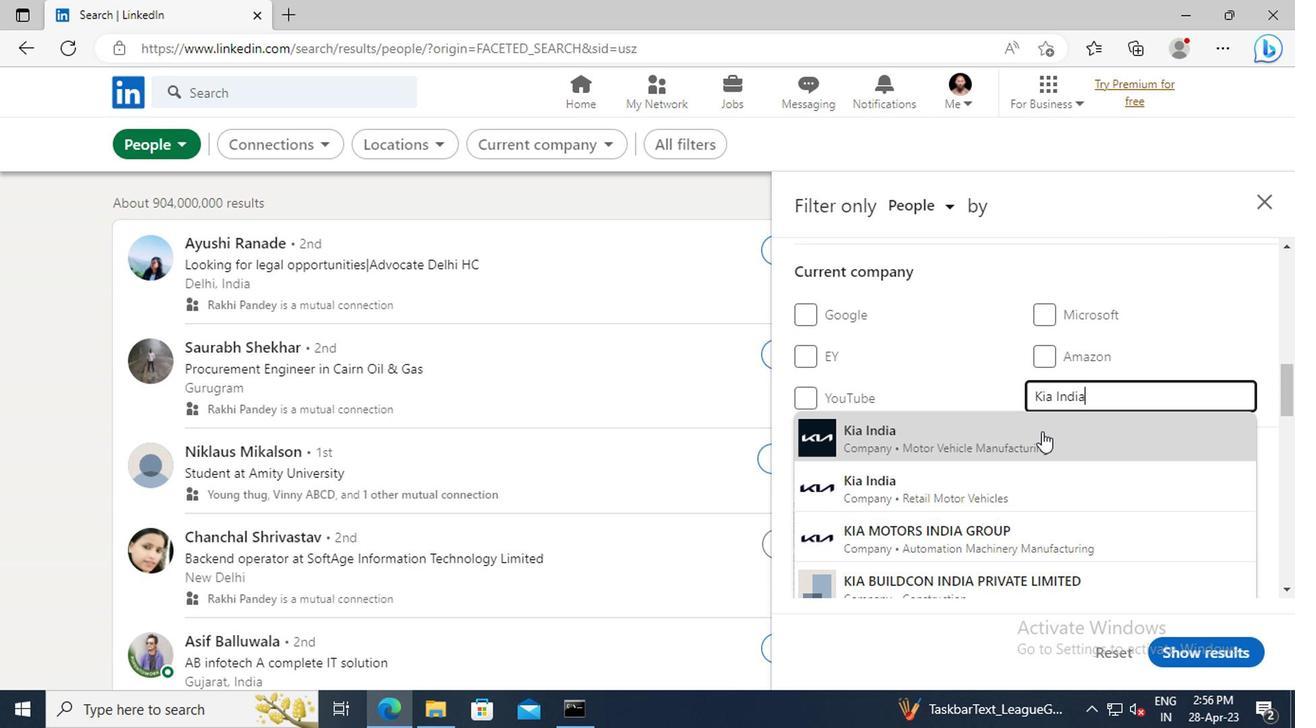 
Action: Mouse moved to (1057, 400)
Screenshot: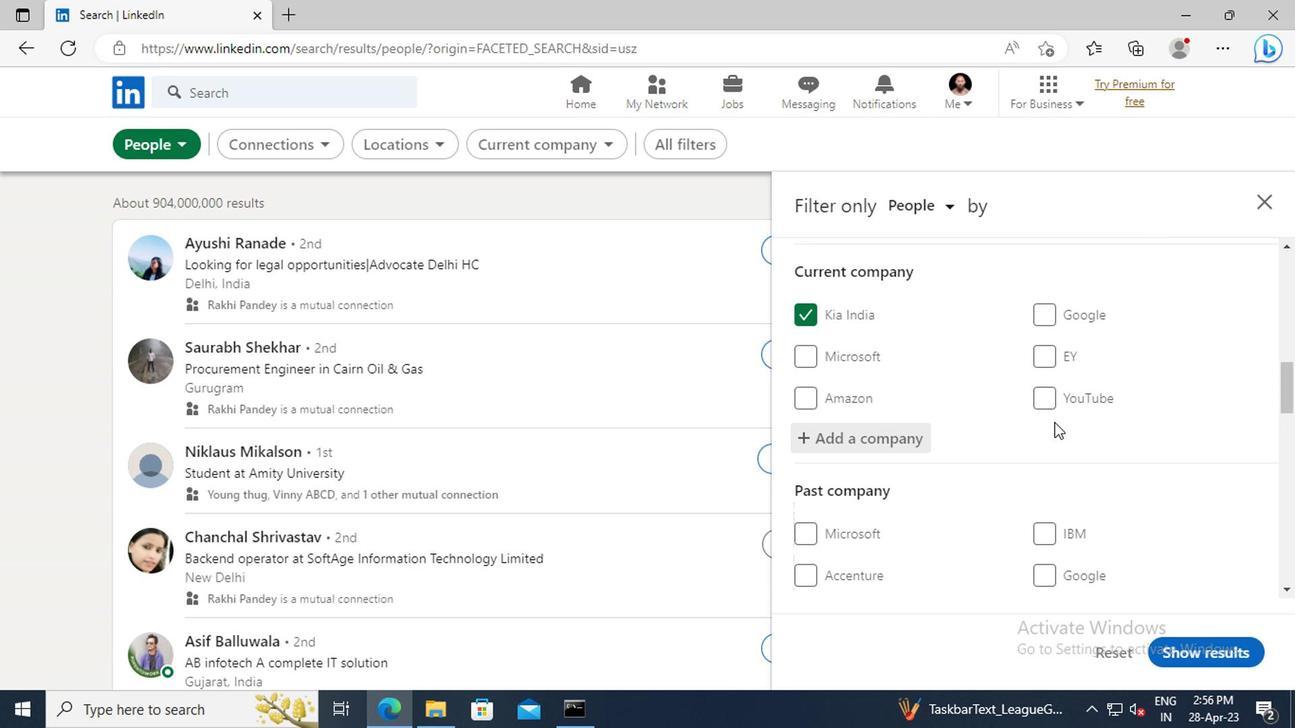
Action: Mouse scrolled (1057, 400) with delta (0, 0)
Screenshot: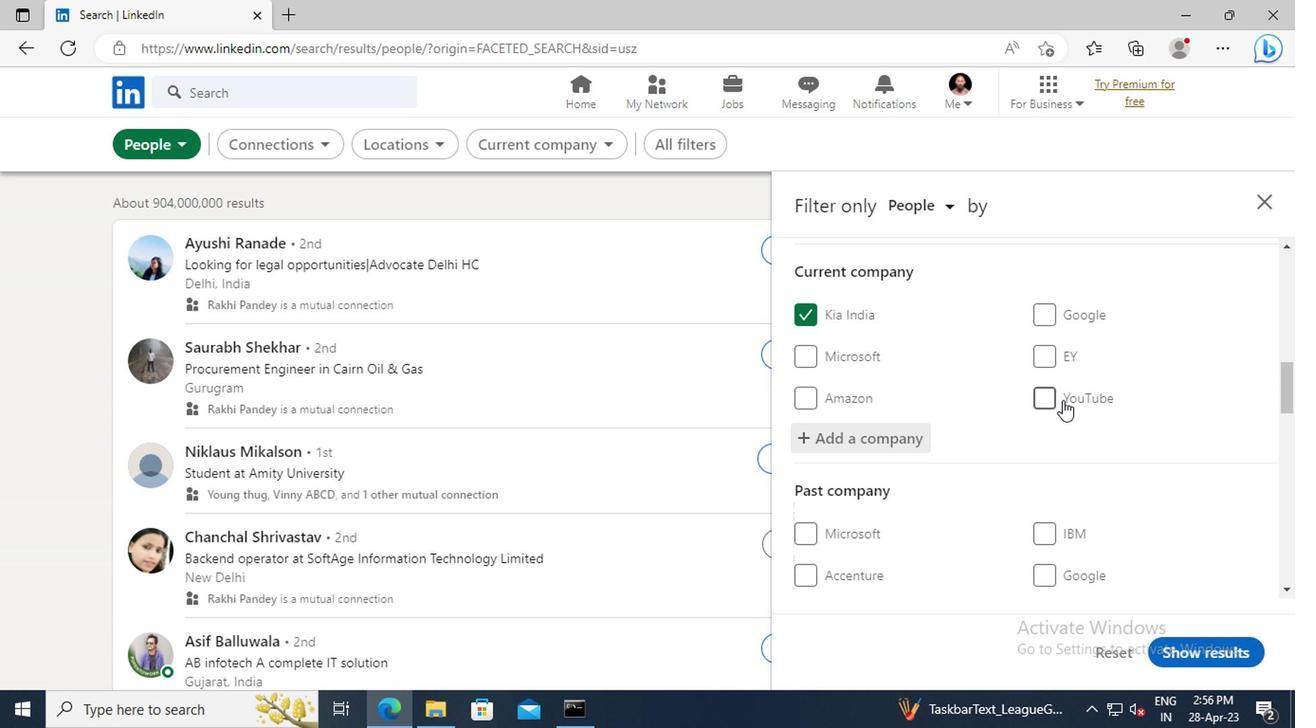 
Action: Mouse scrolled (1057, 400) with delta (0, 0)
Screenshot: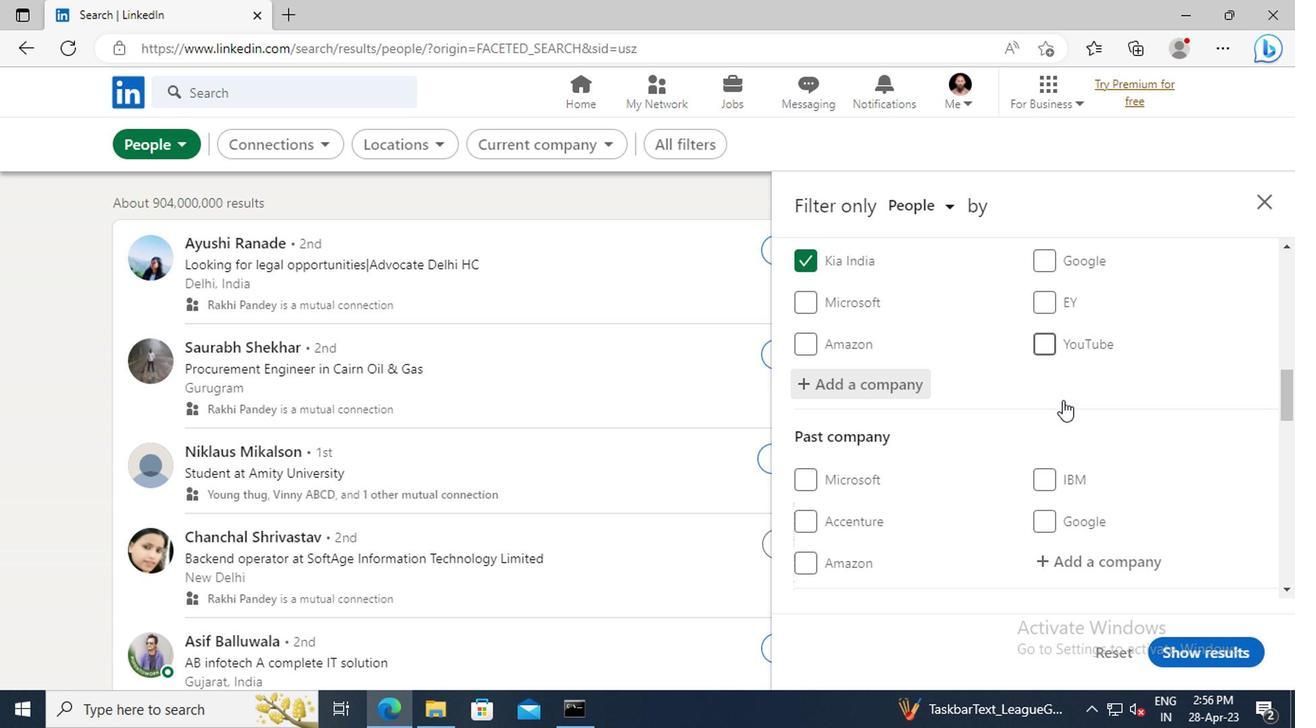 
Action: Mouse scrolled (1057, 400) with delta (0, 0)
Screenshot: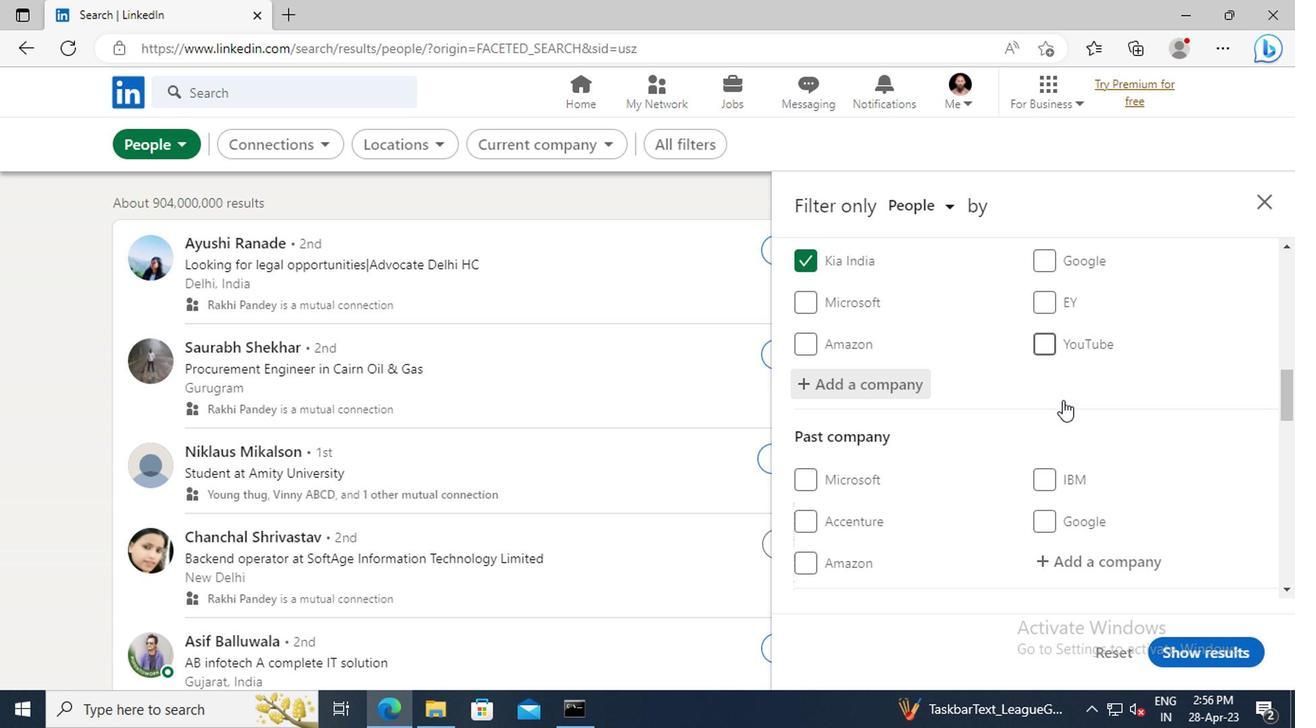 
Action: Mouse scrolled (1057, 400) with delta (0, 0)
Screenshot: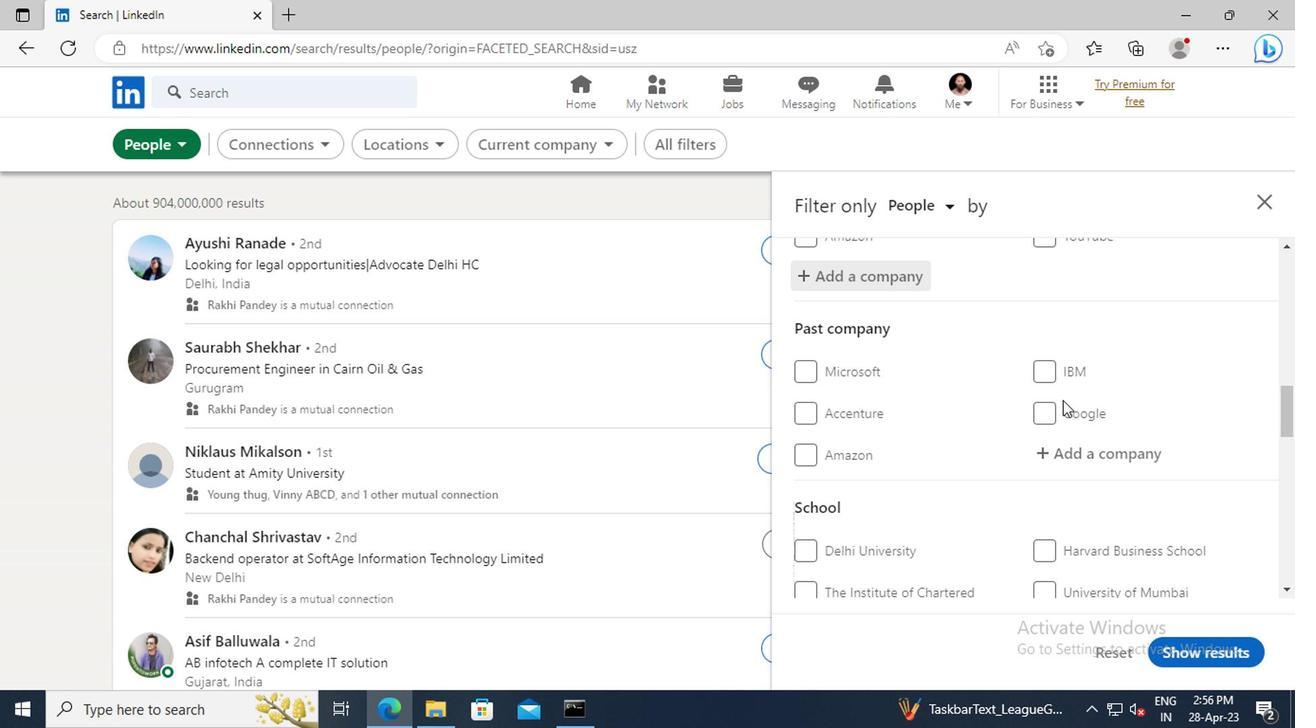 
Action: Mouse scrolled (1057, 400) with delta (0, 0)
Screenshot: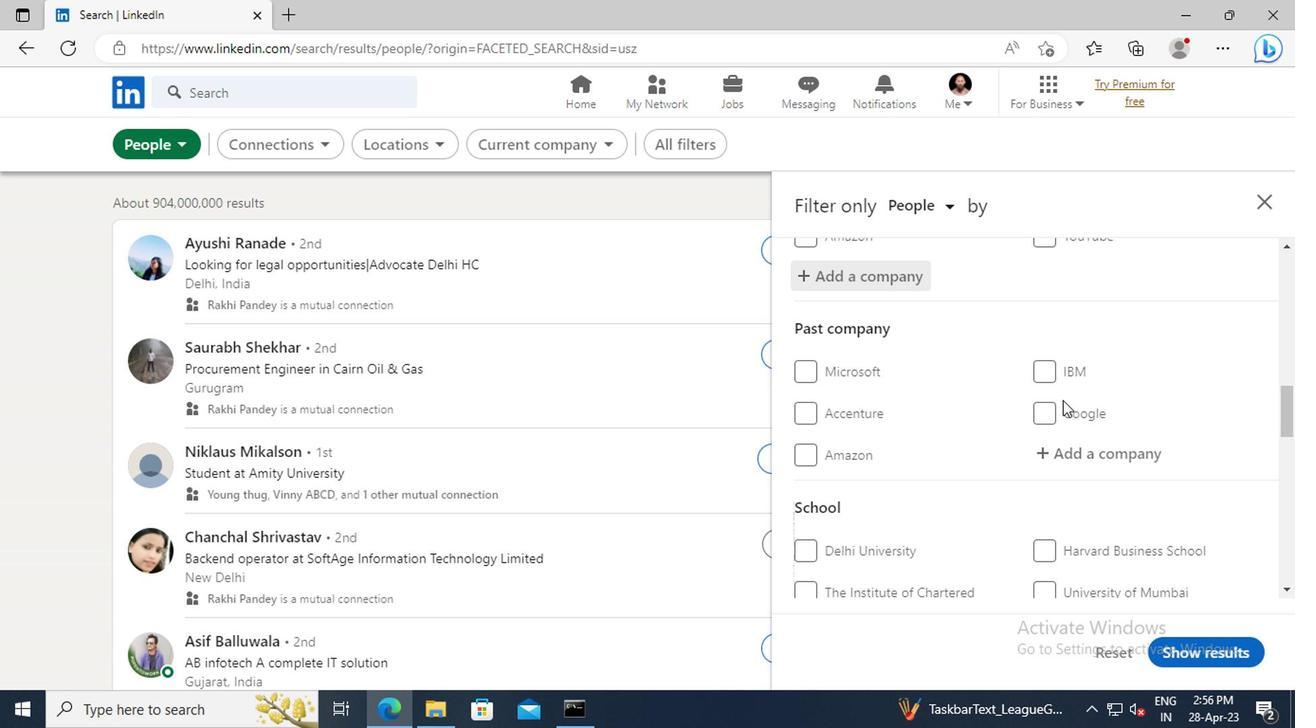 
Action: Mouse scrolled (1057, 400) with delta (0, 0)
Screenshot: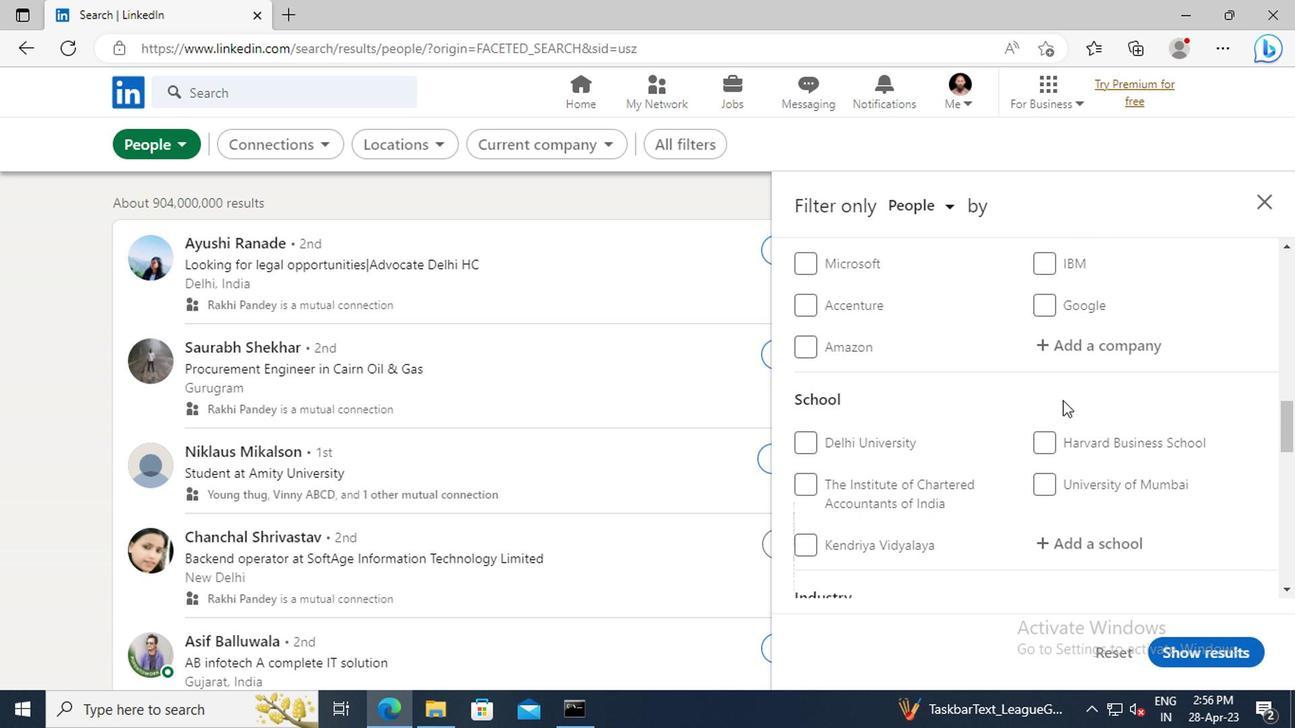 
Action: Mouse scrolled (1057, 400) with delta (0, 0)
Screenshot: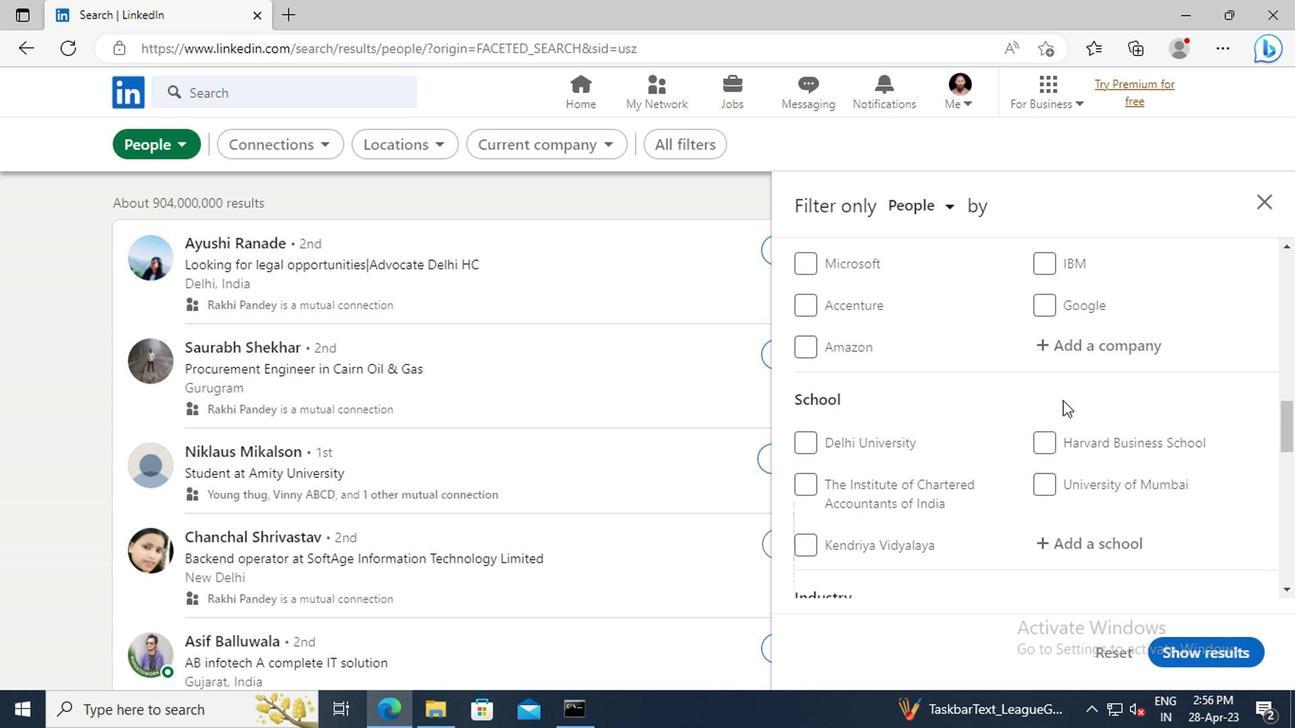 
Action: Mouse moved to (1057, 433)
Screenshot: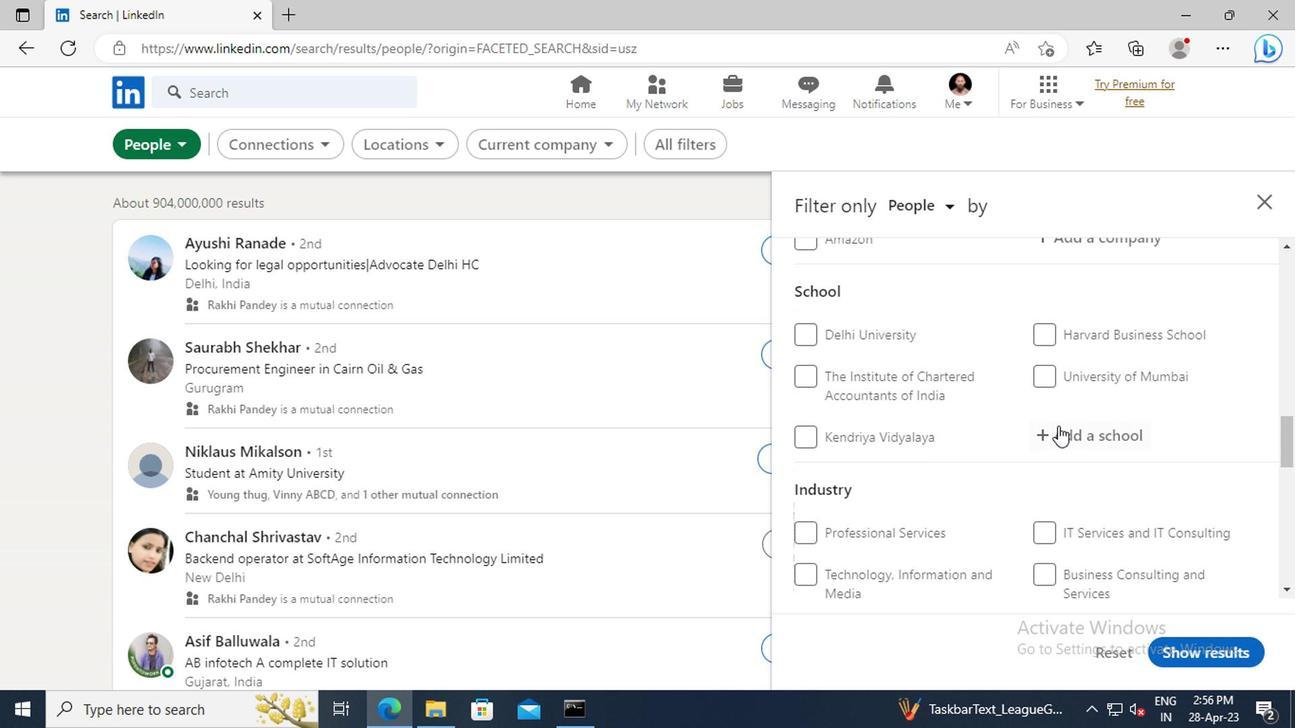 
Action: Mouse pressed left at (1057, 433)
Screenshot: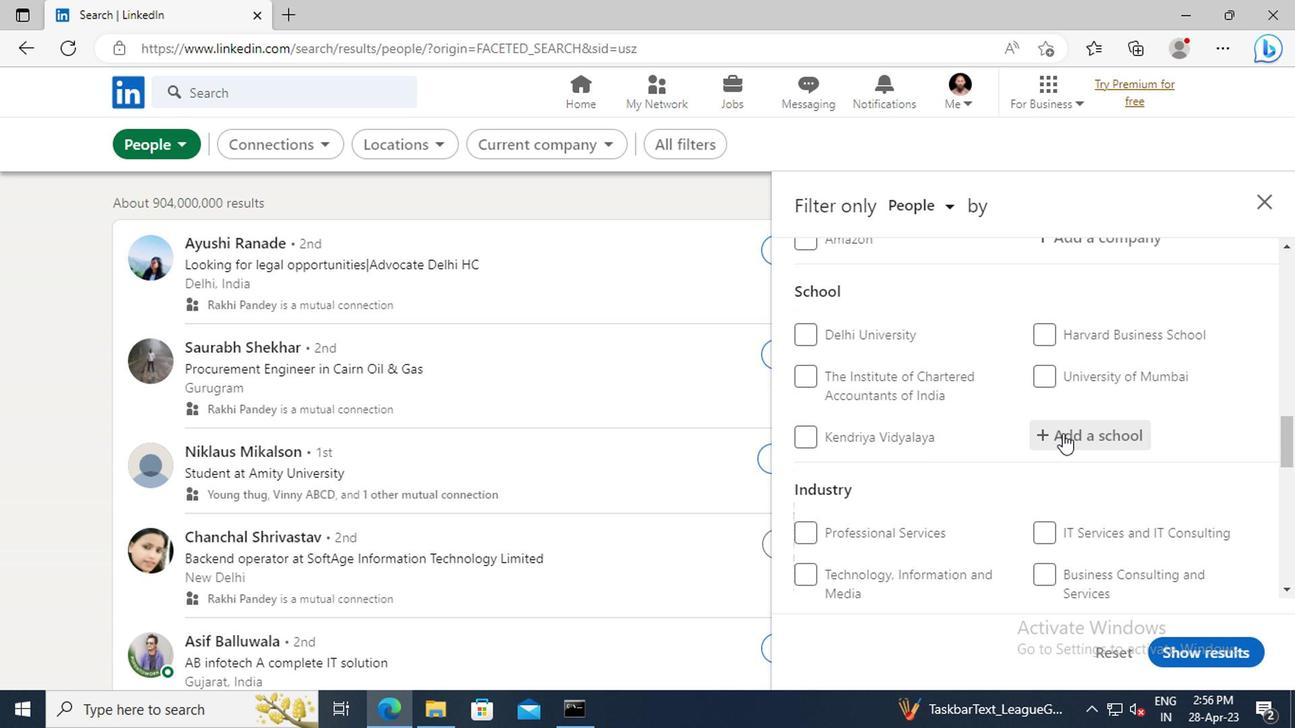 
Action: Key pressed <Key.shift>MA
Screenshot: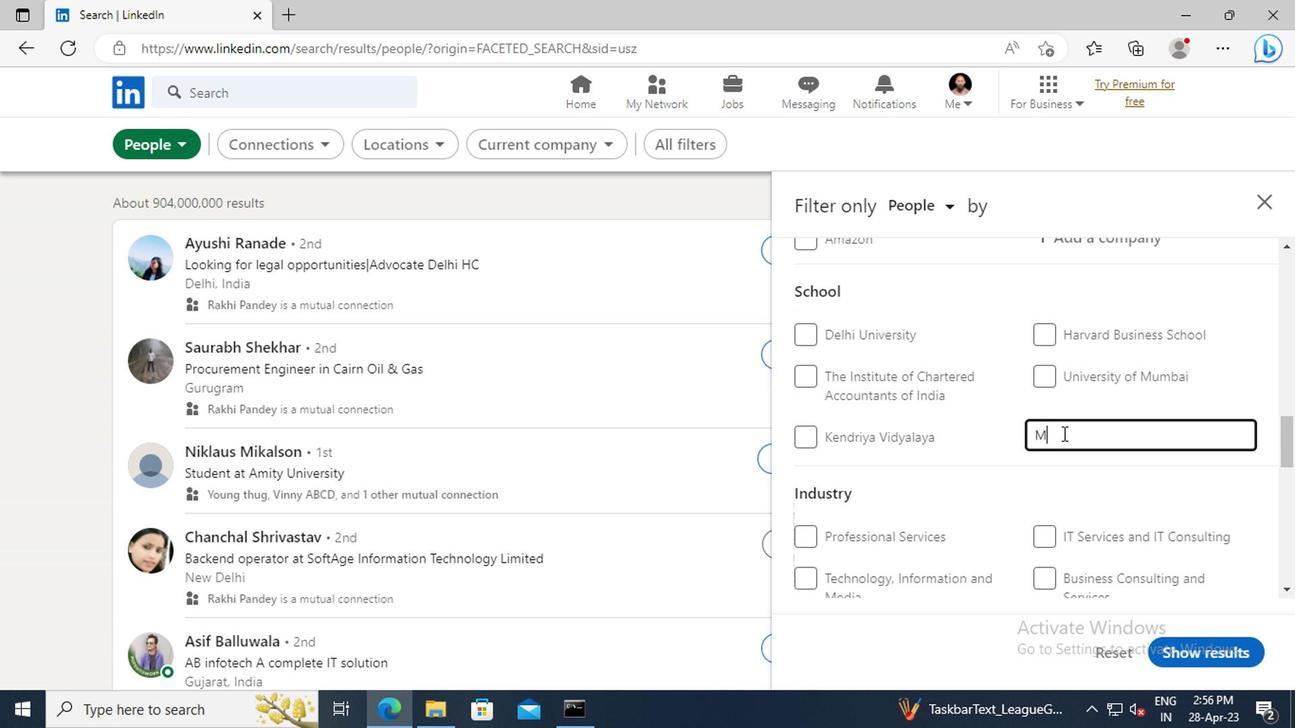 
Action: Mouse moved to (1057, 433)
Screenshot: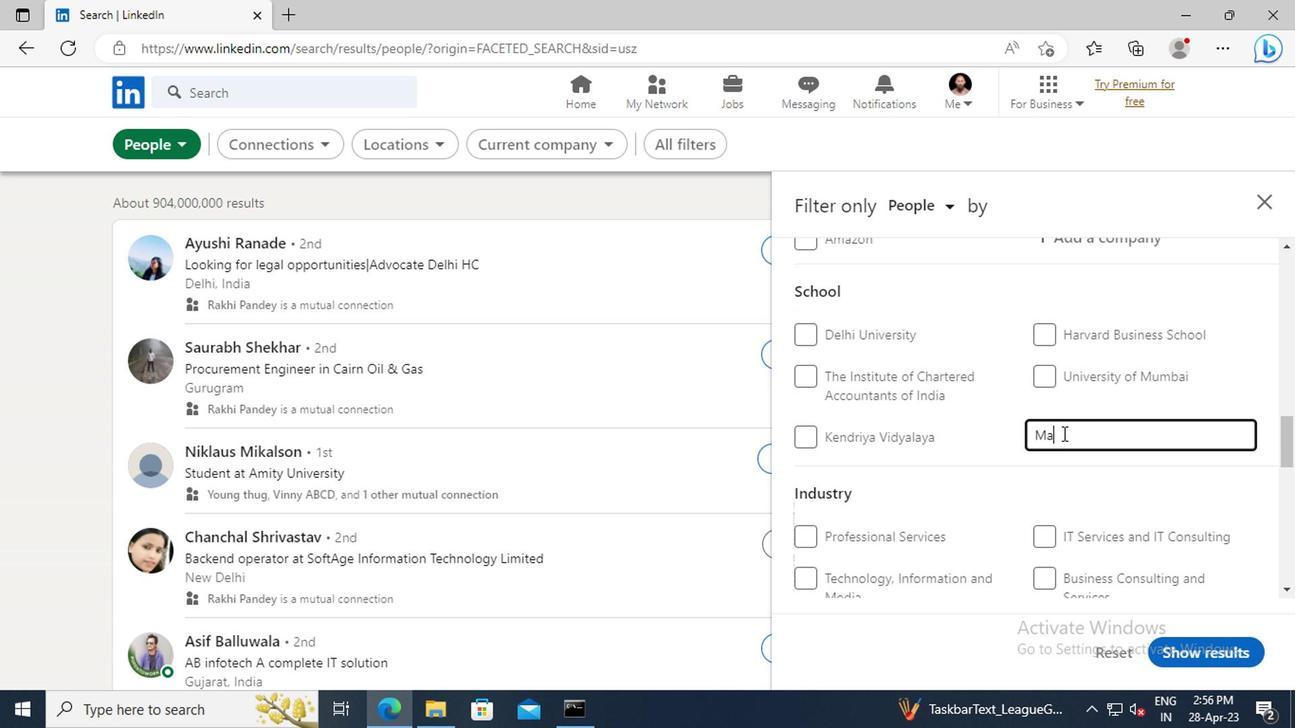 
Action: Key pressed I
Screenshot: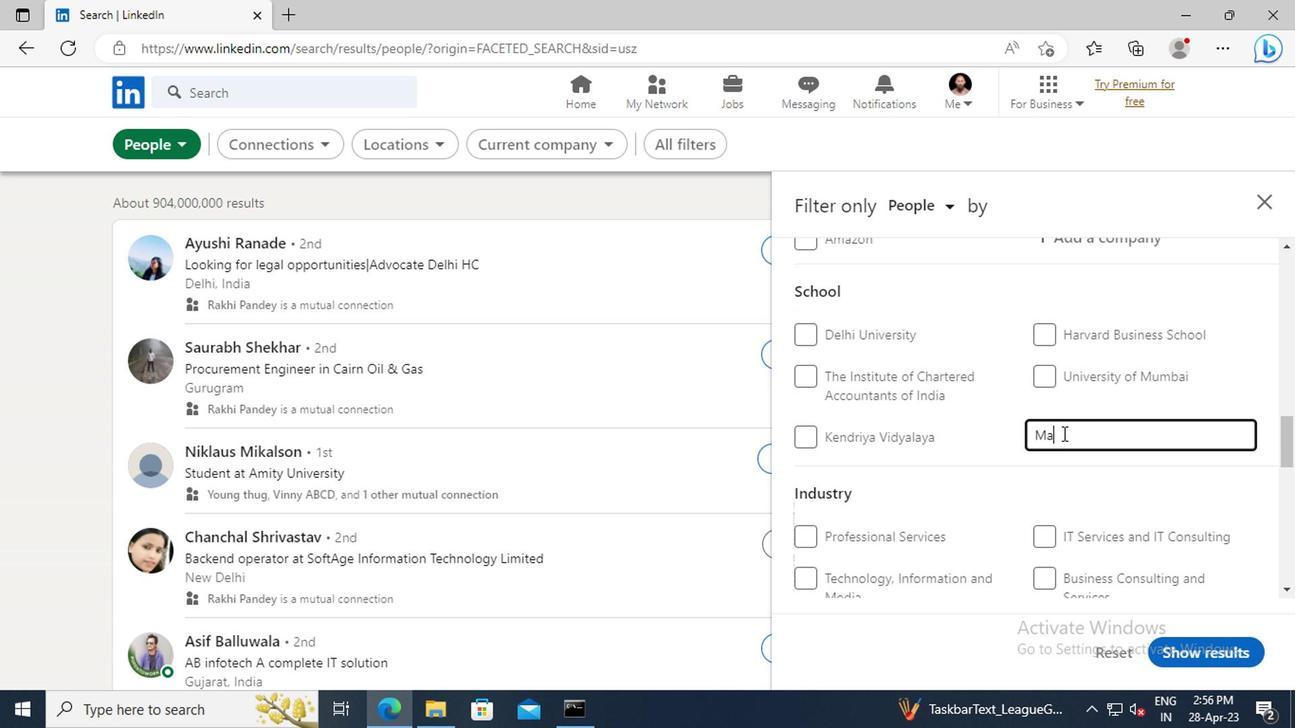 
Action: Mouse moved to (1057, 433)
Screenshot: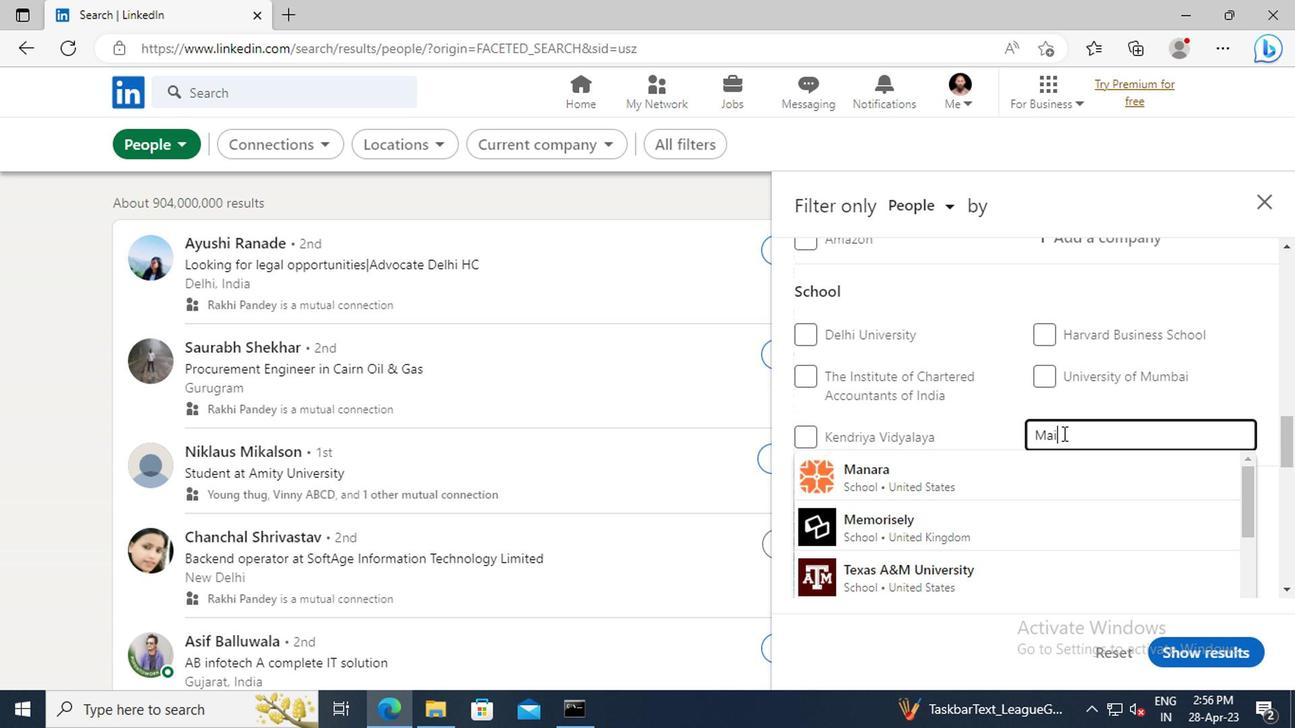 
Action: Key pressed L
Screenshot: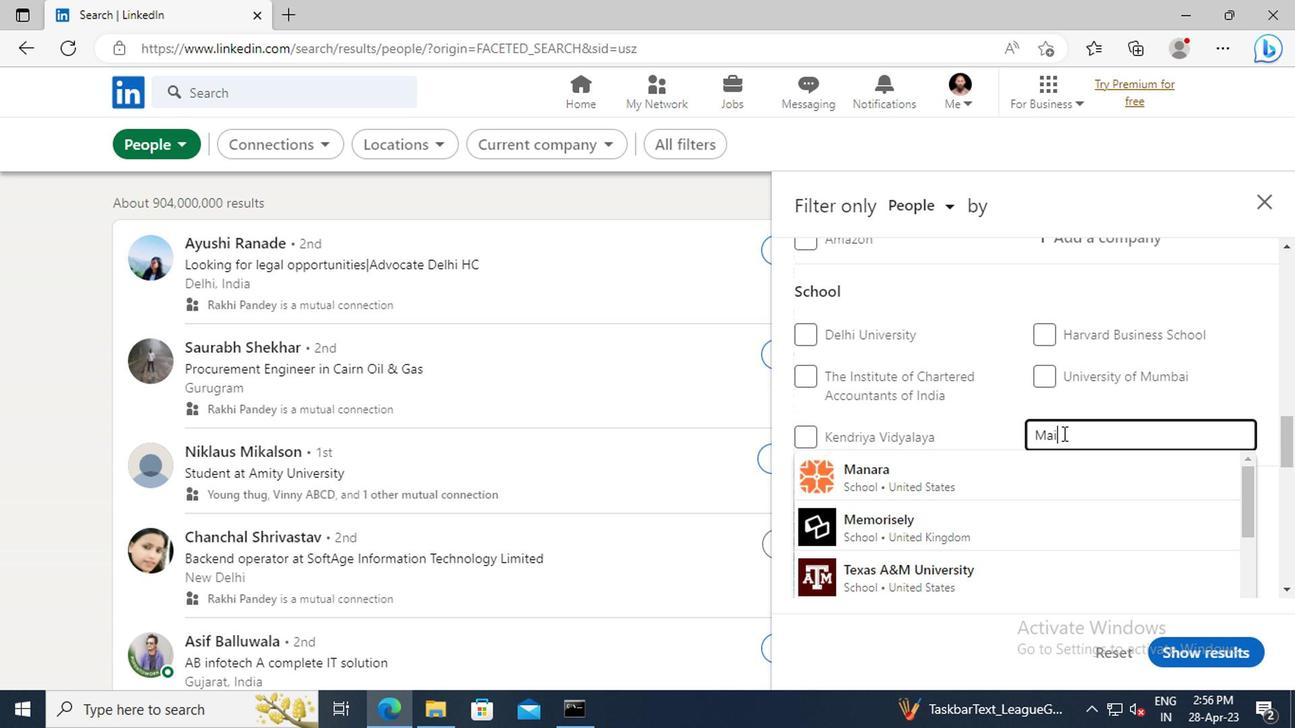 
Action: Mouse moved to (1057, 433)
Screenshot: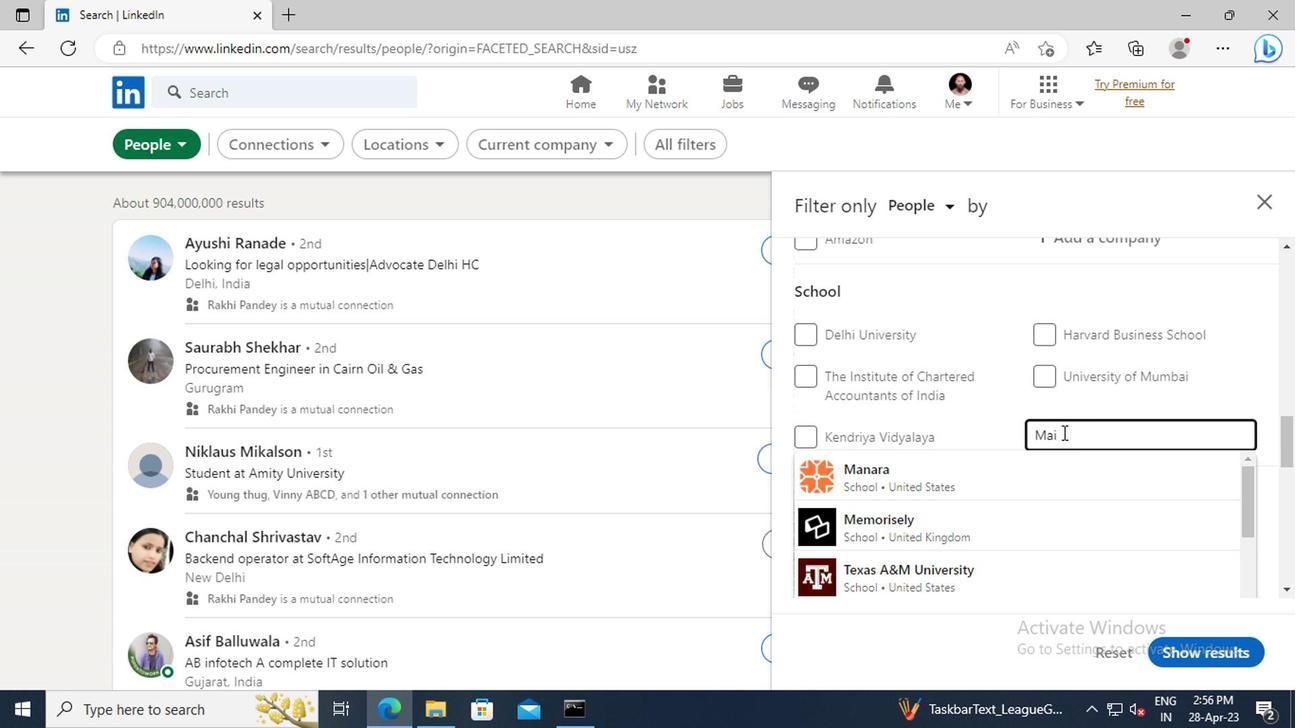 
Action: Key pressed AM
Screenshot: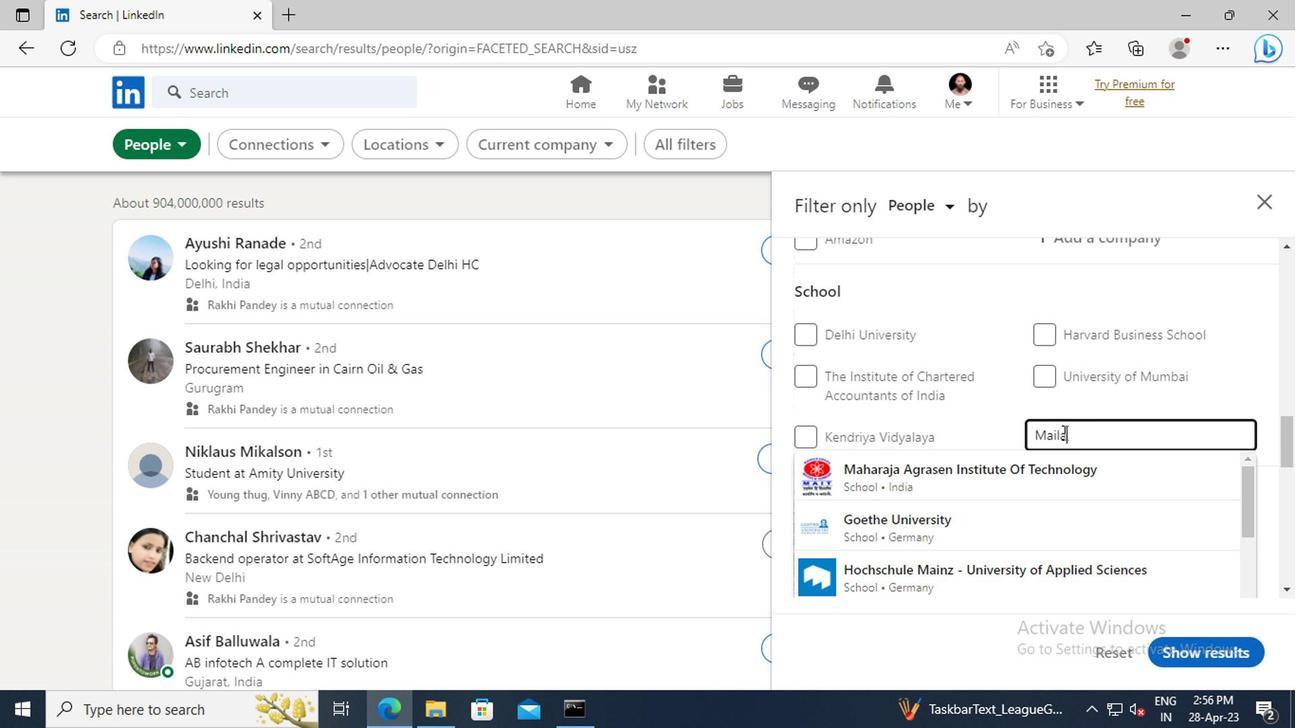 
Action: Mouse moved to (1057, 431)
Screenshot: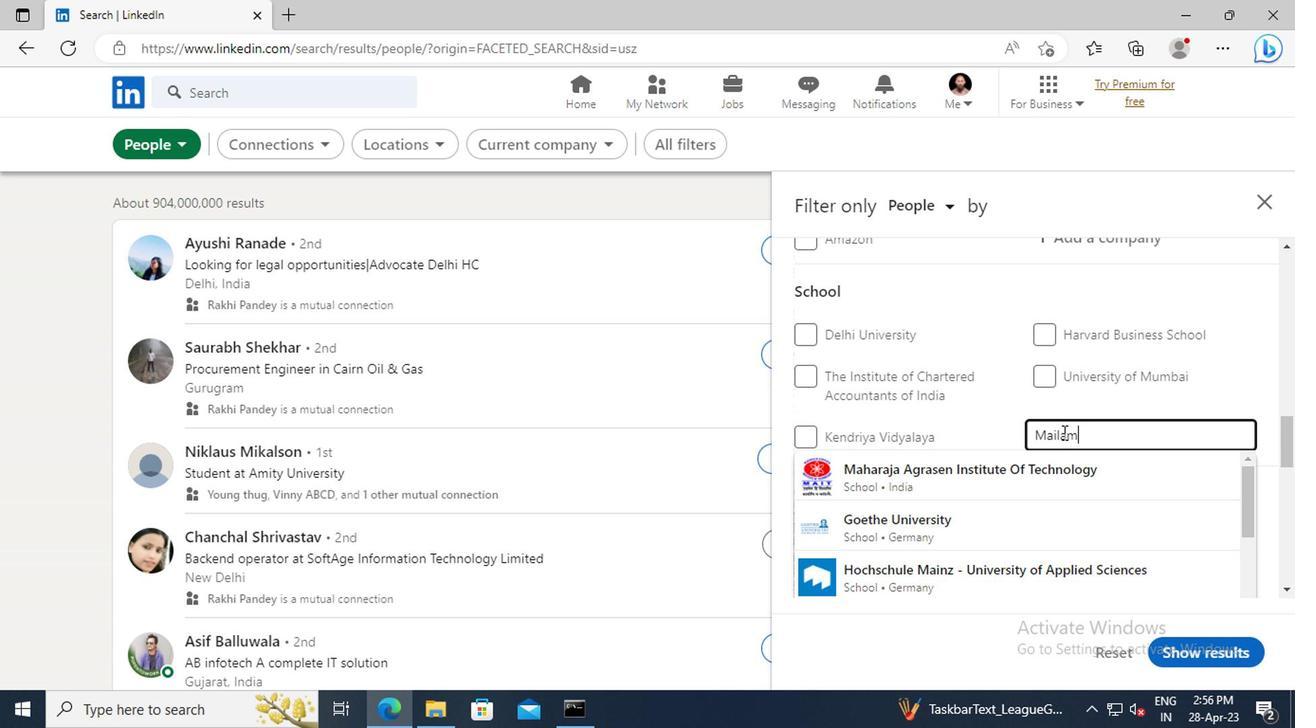 
Action: Key pressed <Key.space><Key.shift>E
Screenshot: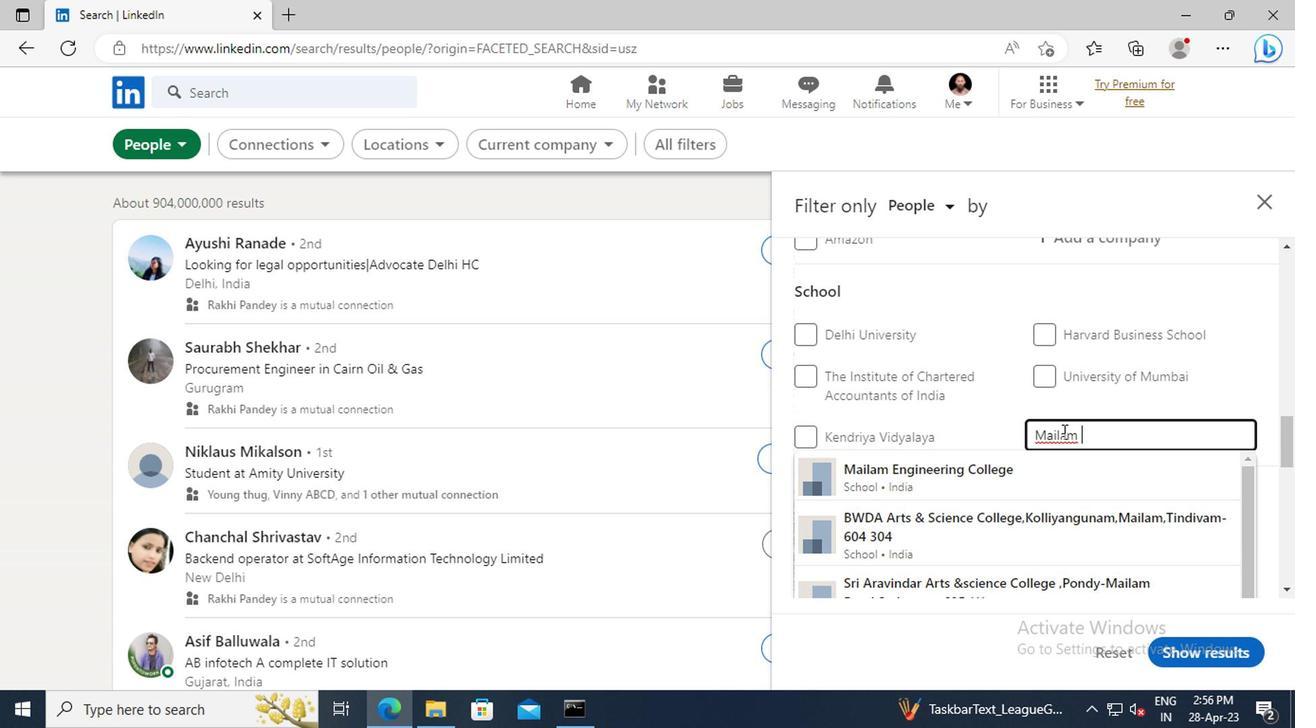 
Action: Mouse moved to (1057, 431)
Screenshot: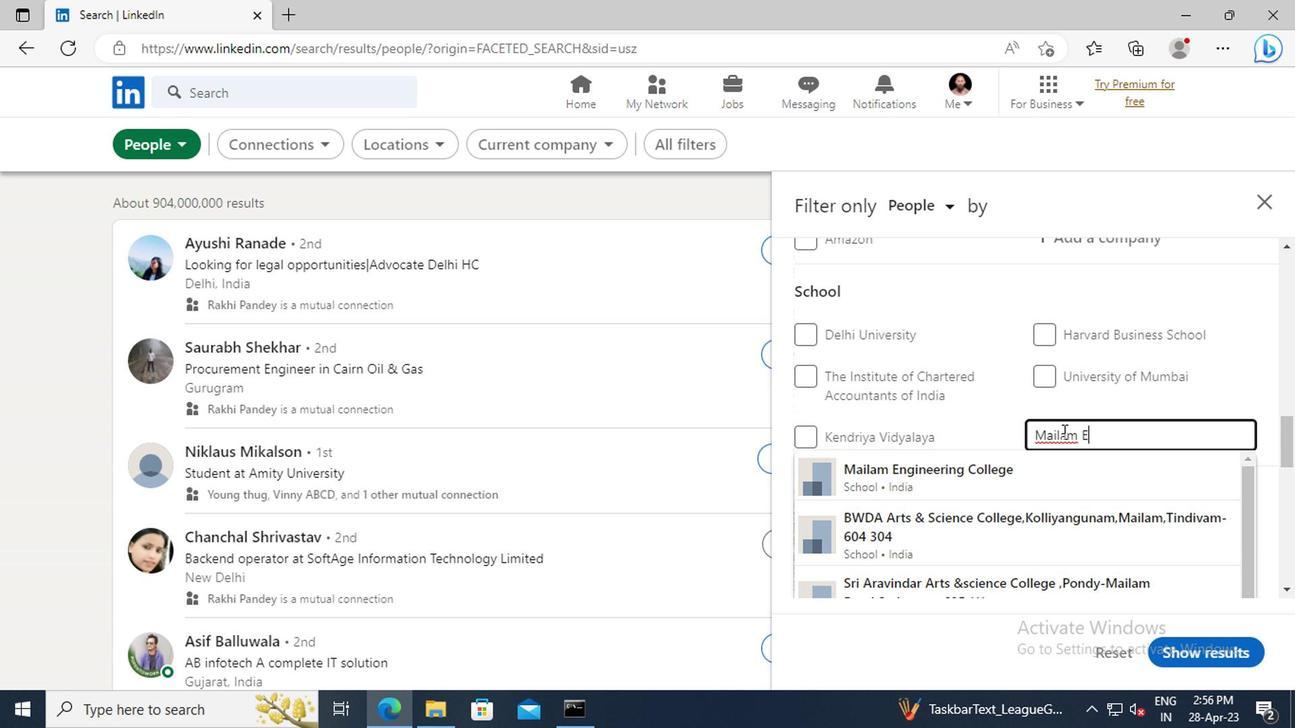 
Action: Key pressed NGI
Screenshot: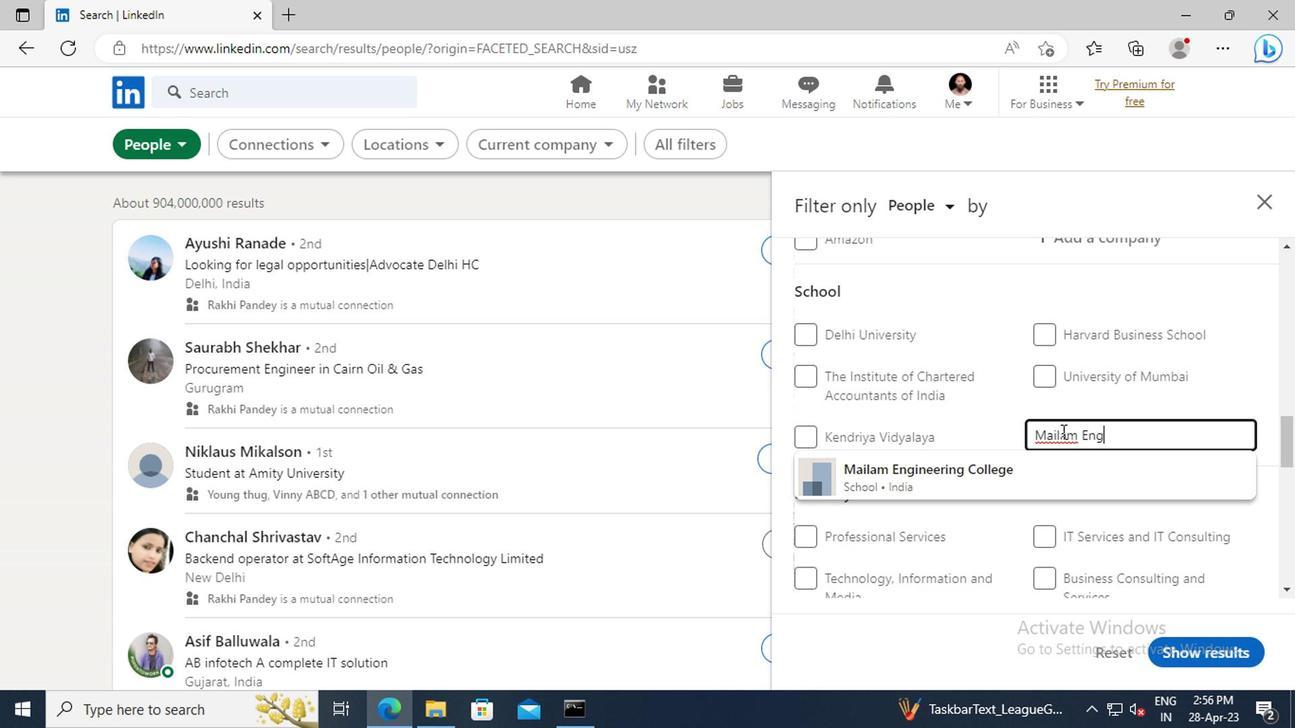 
Action: Mouse moved to (1046, 471)
Screenshot: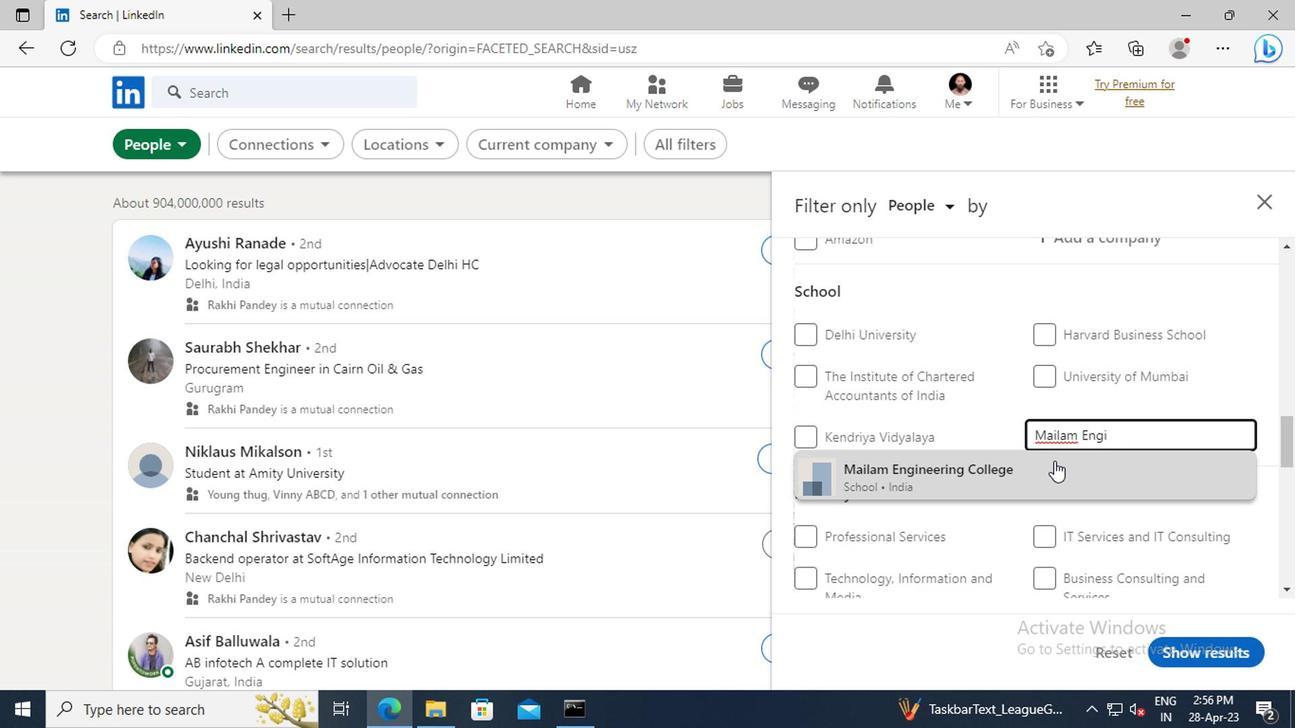 
Action: Mouse pressed left at (1046, 471)
Screenshot: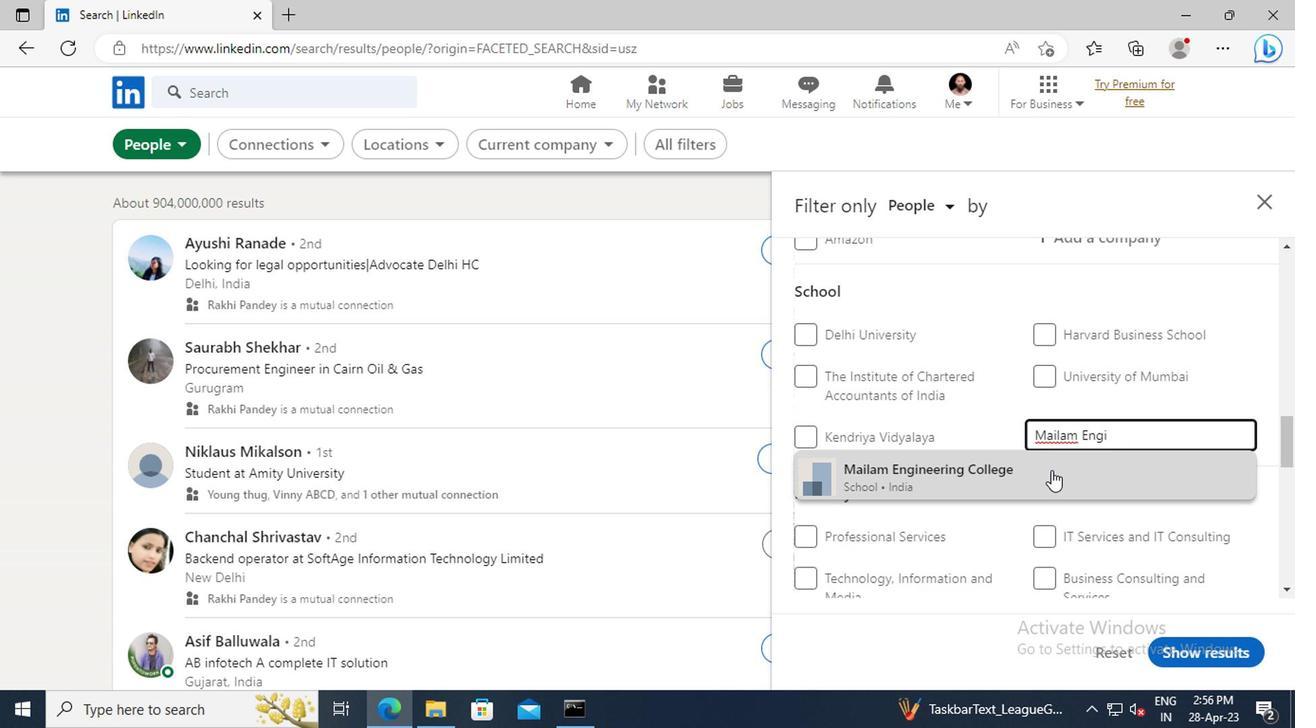 
Action: Mouse moved to (1050, 423)
Screenshot: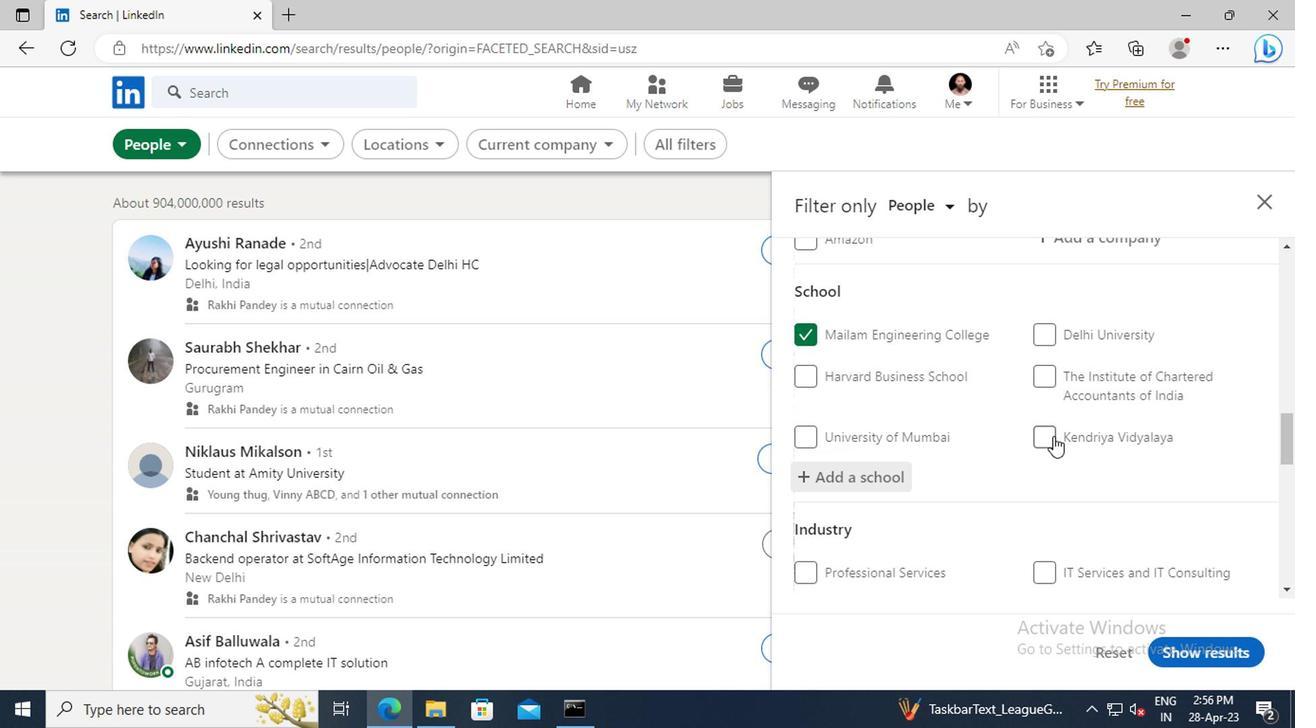 
Action: Mouse scrolled (1050, 422) with delta (0, -1)
Screenshot: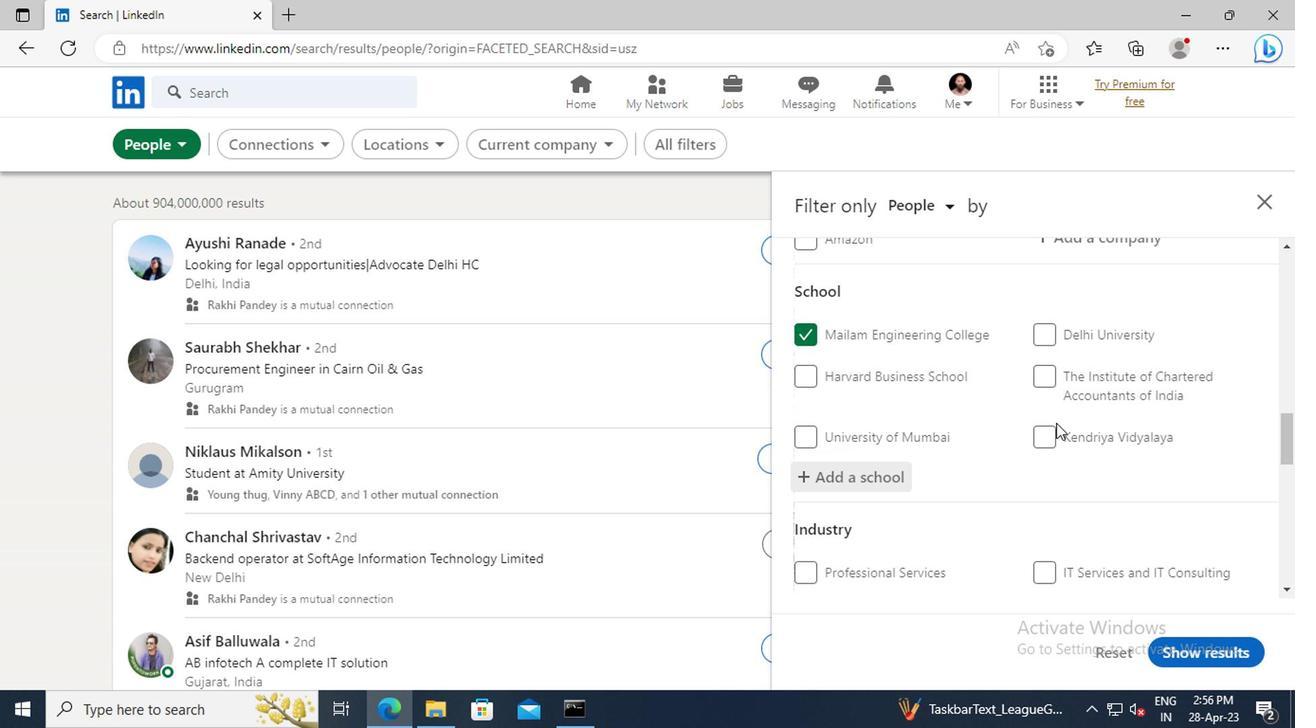 
Action: Mouse scrolled (1050, 422) with delta (0, -1)
Screenshot: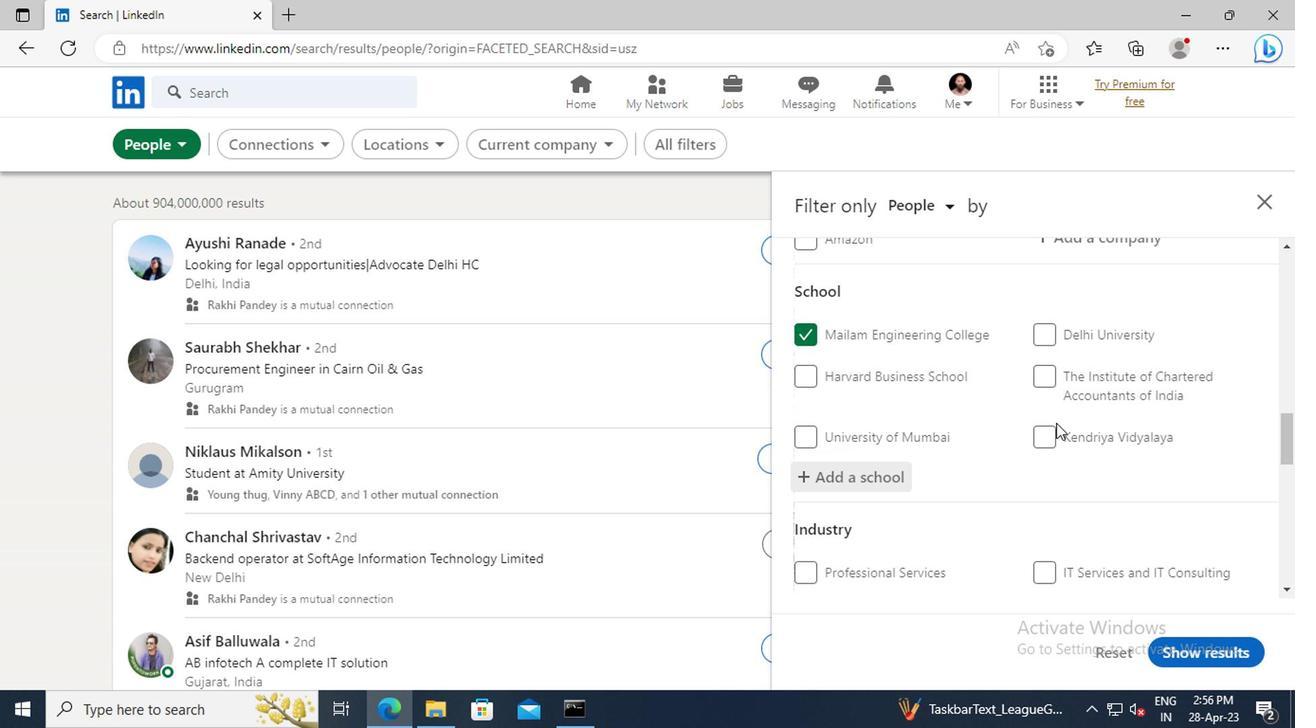 
Action: Mouse scrolled (1050, 422) with delta (0, -1)
Screenshot: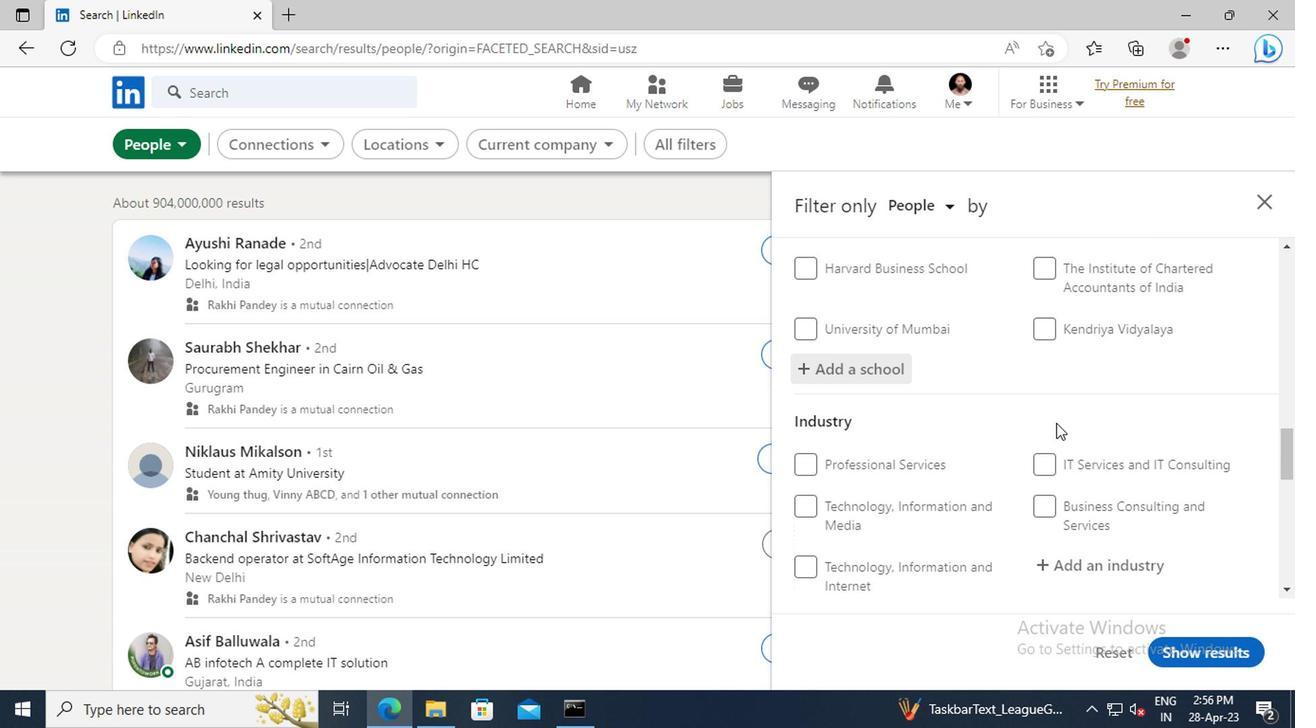 
Action: Mouse scrolled (1050, 422) with delta (0, -1)
Screenshot: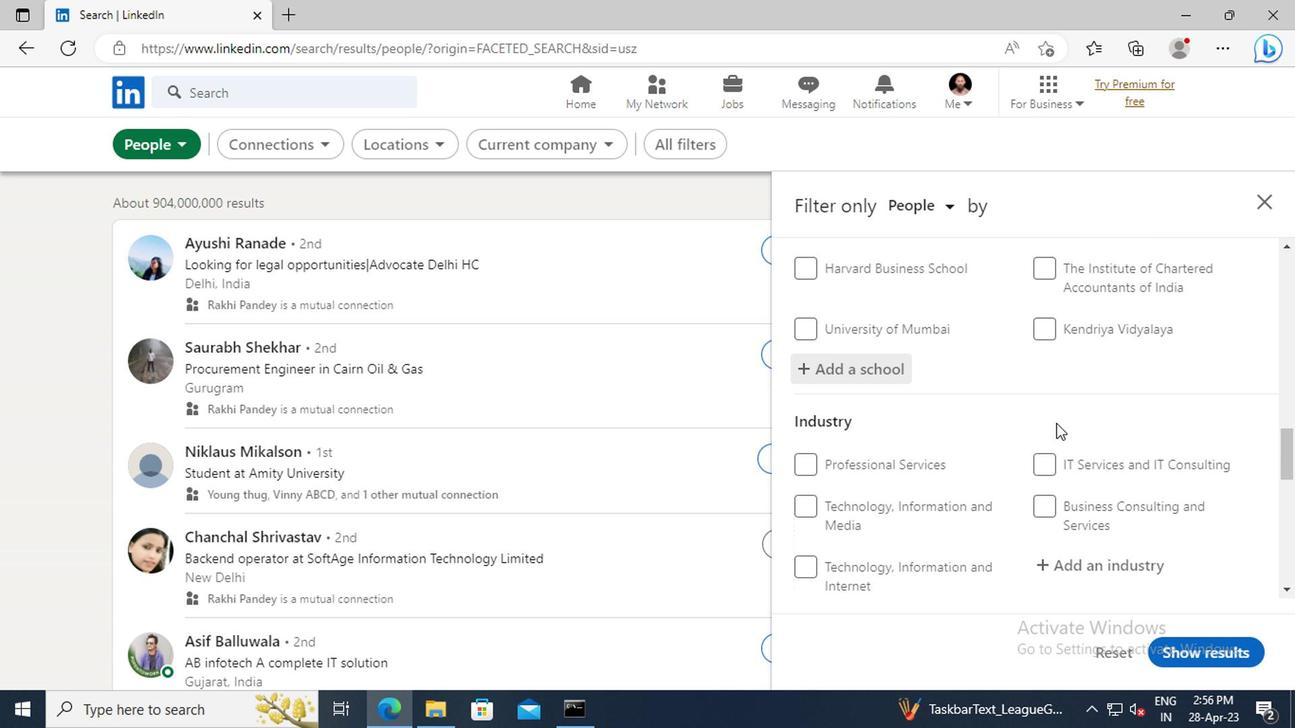 
Action: Mouse scrolled (1050, 422) with delta (0, -1)
Screenshot: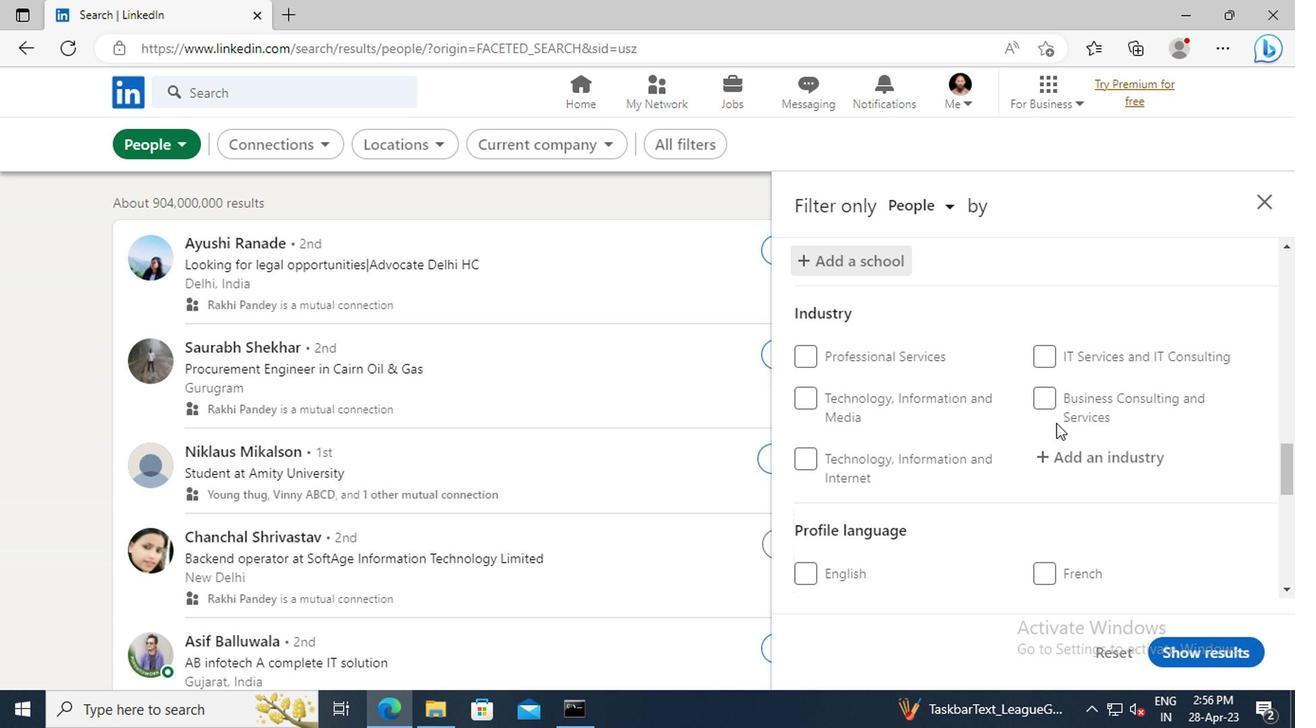 
Action: Mouse moved to (1058, 408)
Screenshot: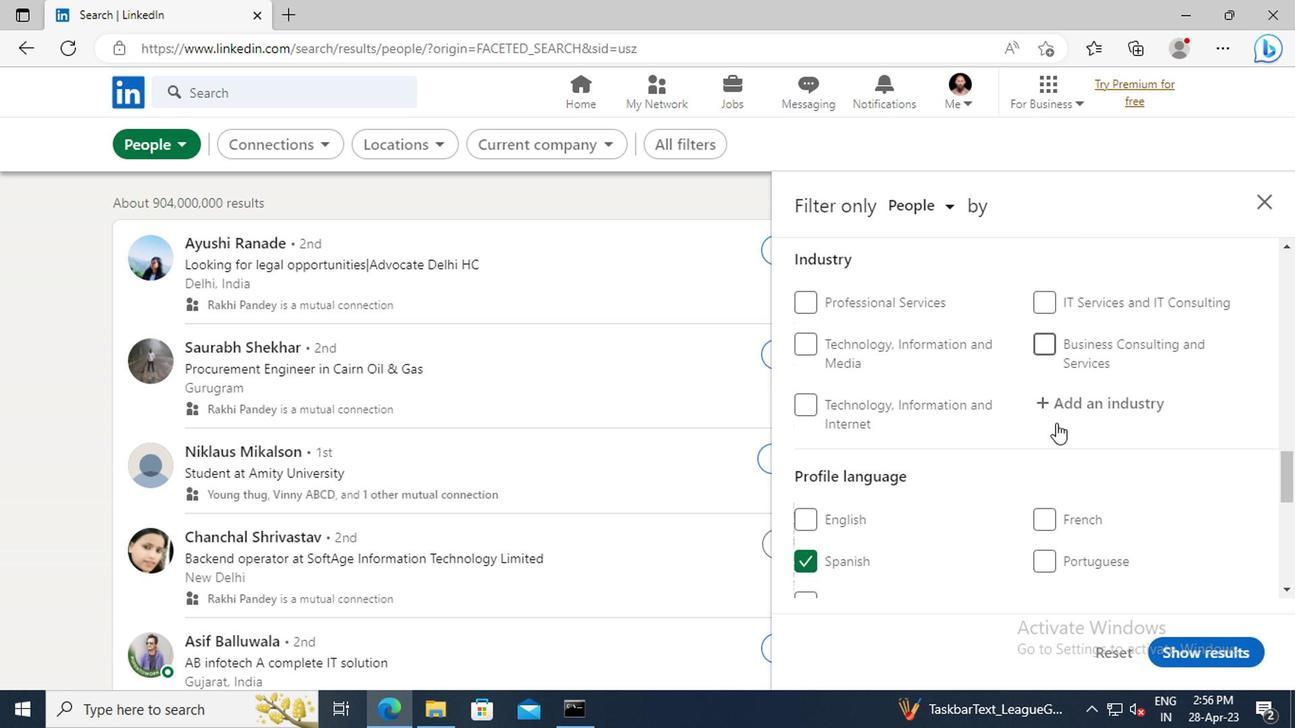 
Action: Mouse pressed left at (1058, 408)
Screenshot: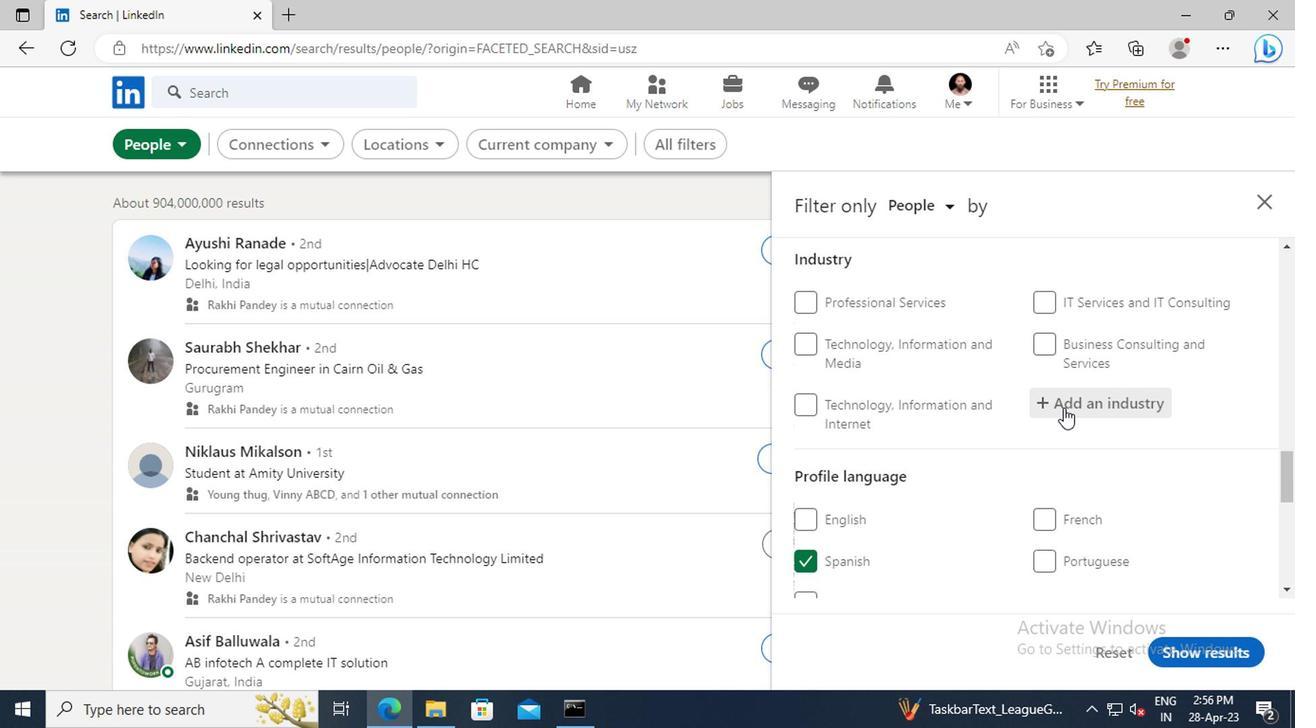 
Action: Mouse moved to (1042, 398)
Screenshot: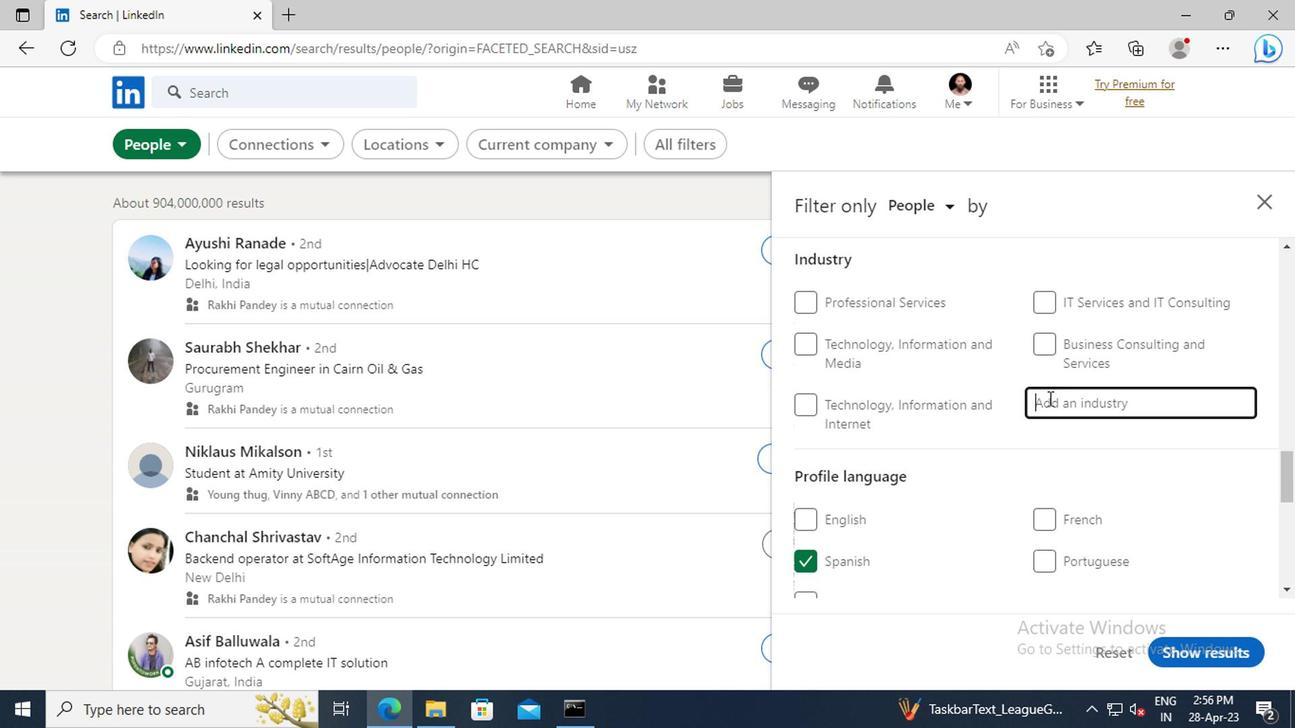 
Action: Key pressed <Key.shift>BUS
Screenshot: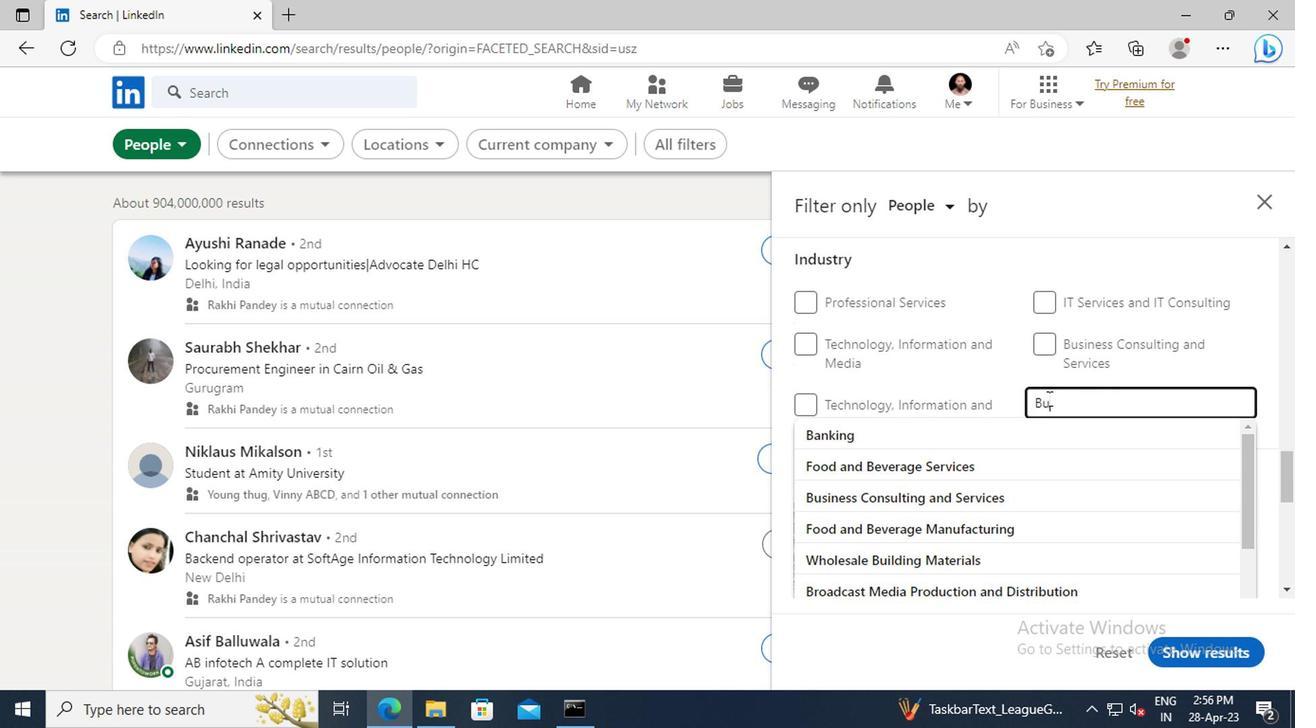 
Action: Mouse moved to (1042, 397)
Screenshot: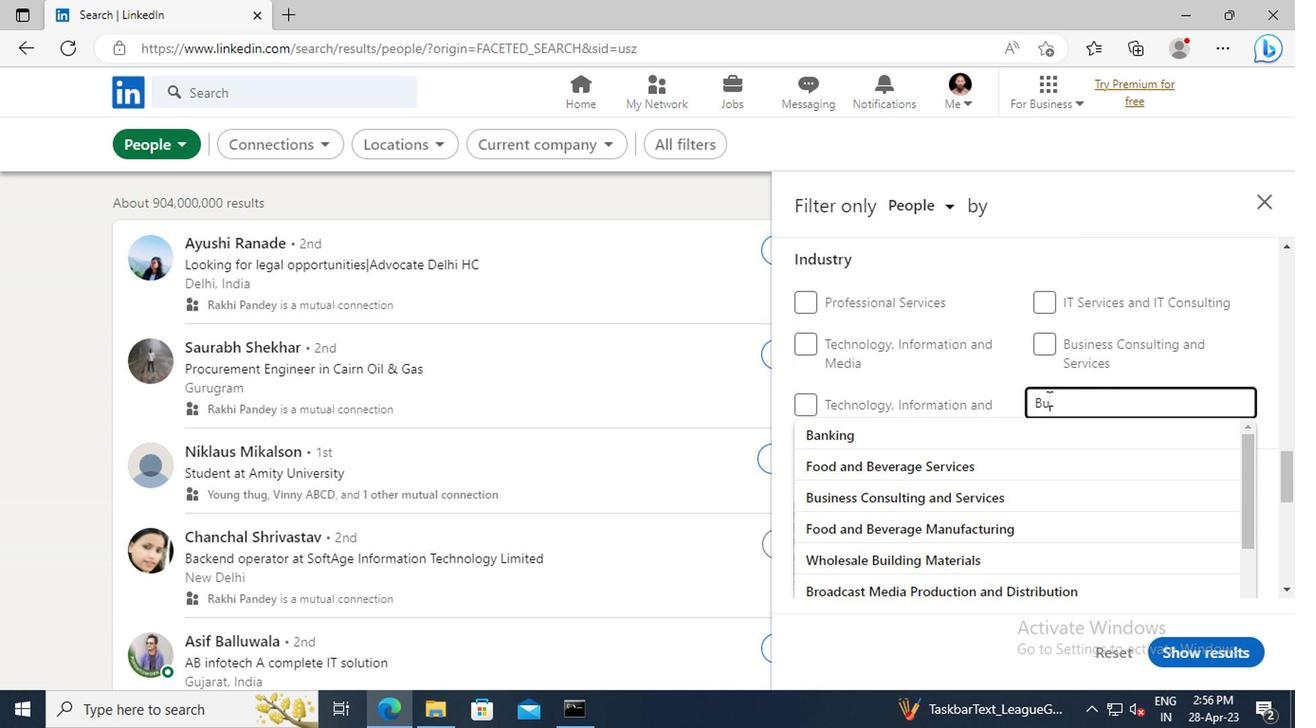 
Action: Key pressed I
Screenshot: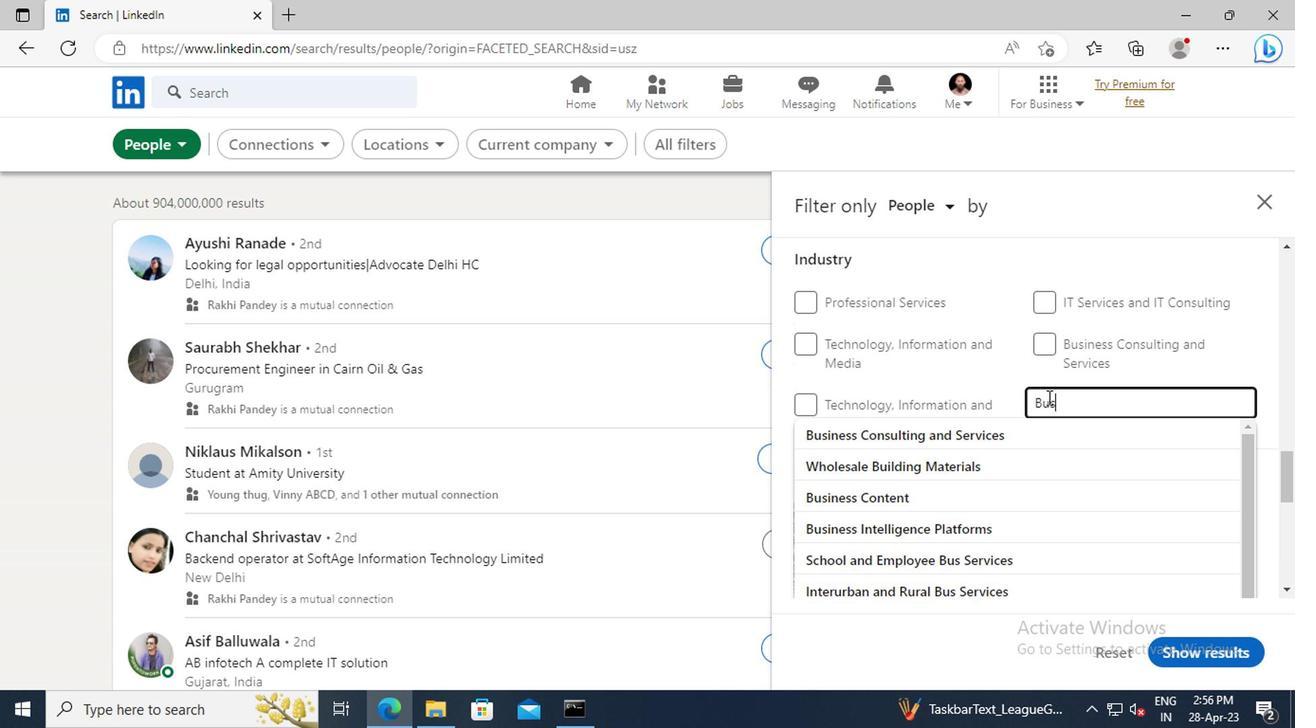 
Action: Mouse moved to (1041, 397)
Screenshot: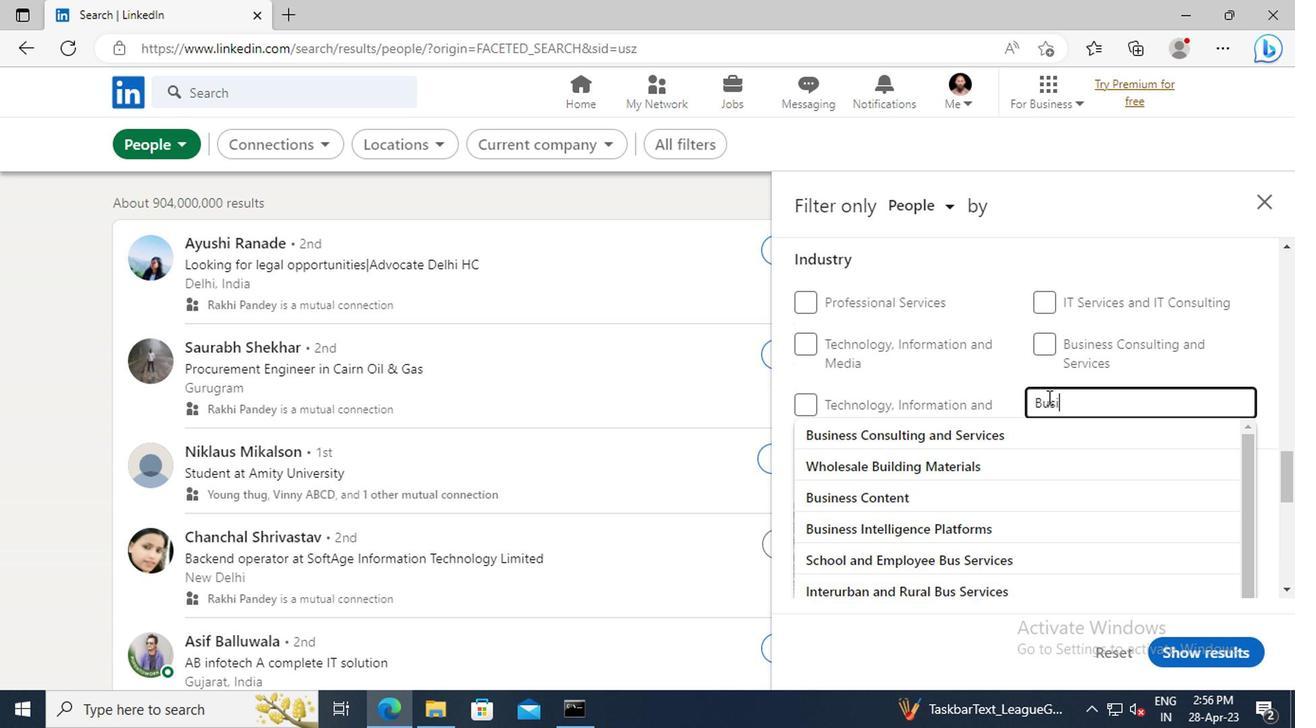 
Action: Key pressed NES
Screenshot: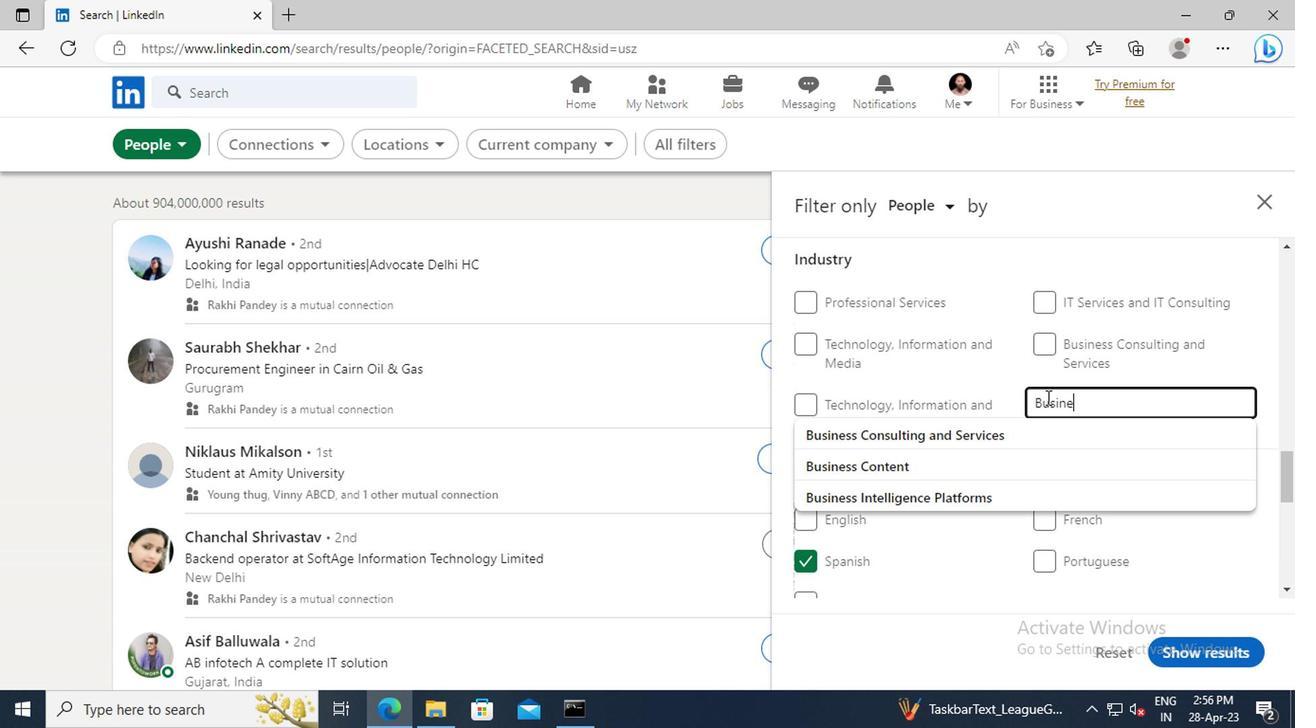 
Action: Mouse moved to (1041, 397)
Screenshot: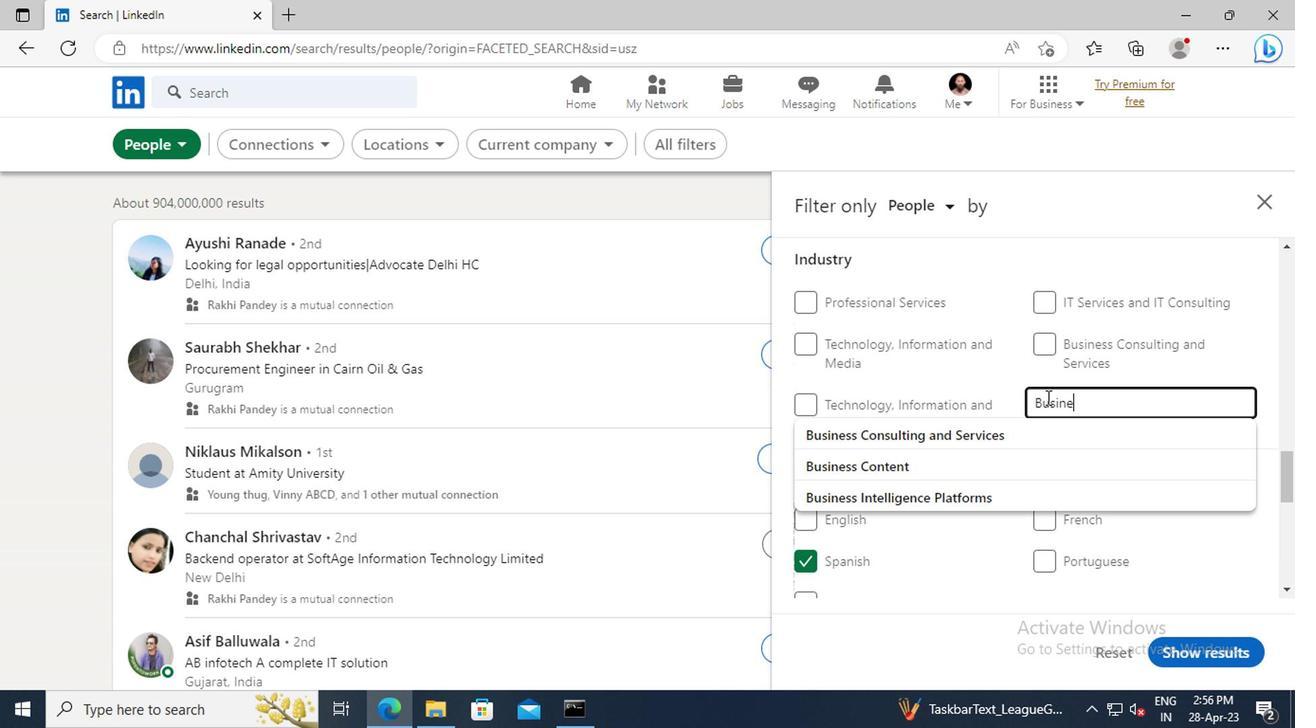 
Action: Key pressed S<Key.space><Key.shift>CON
Screenshot: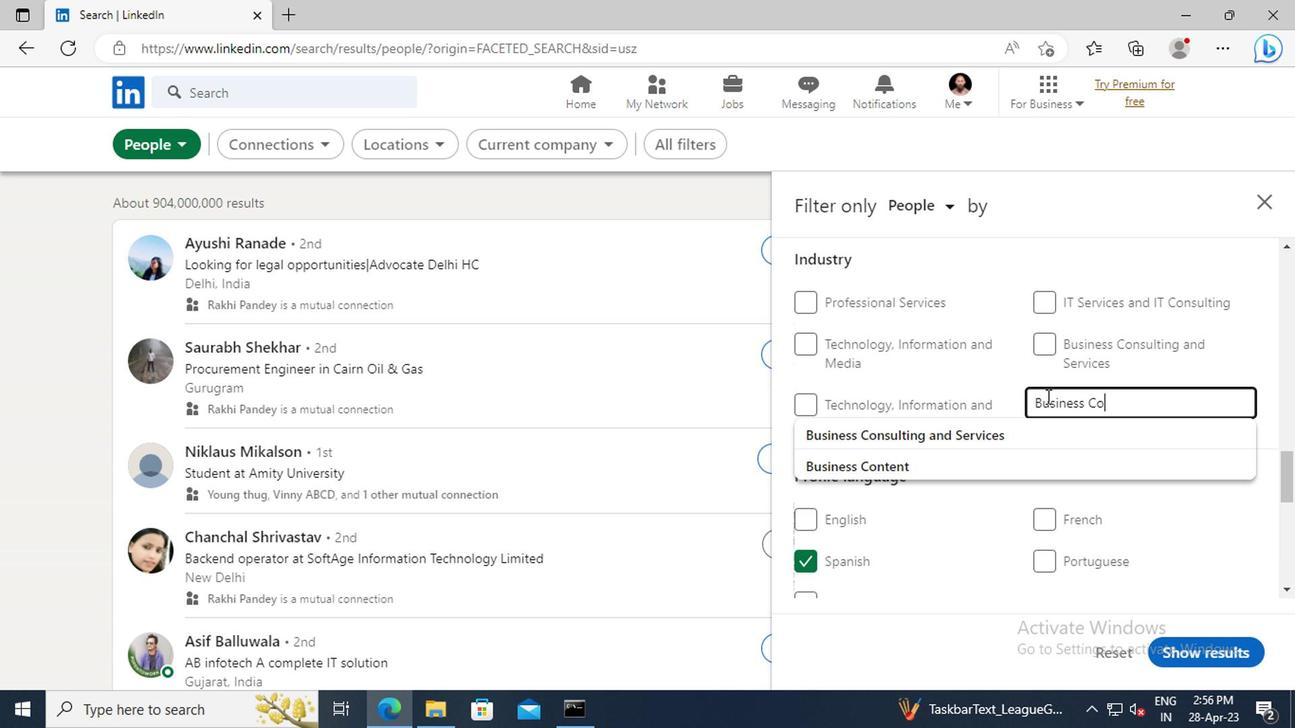 
Action: Mouse moved to (1047, 429)
Screenshot: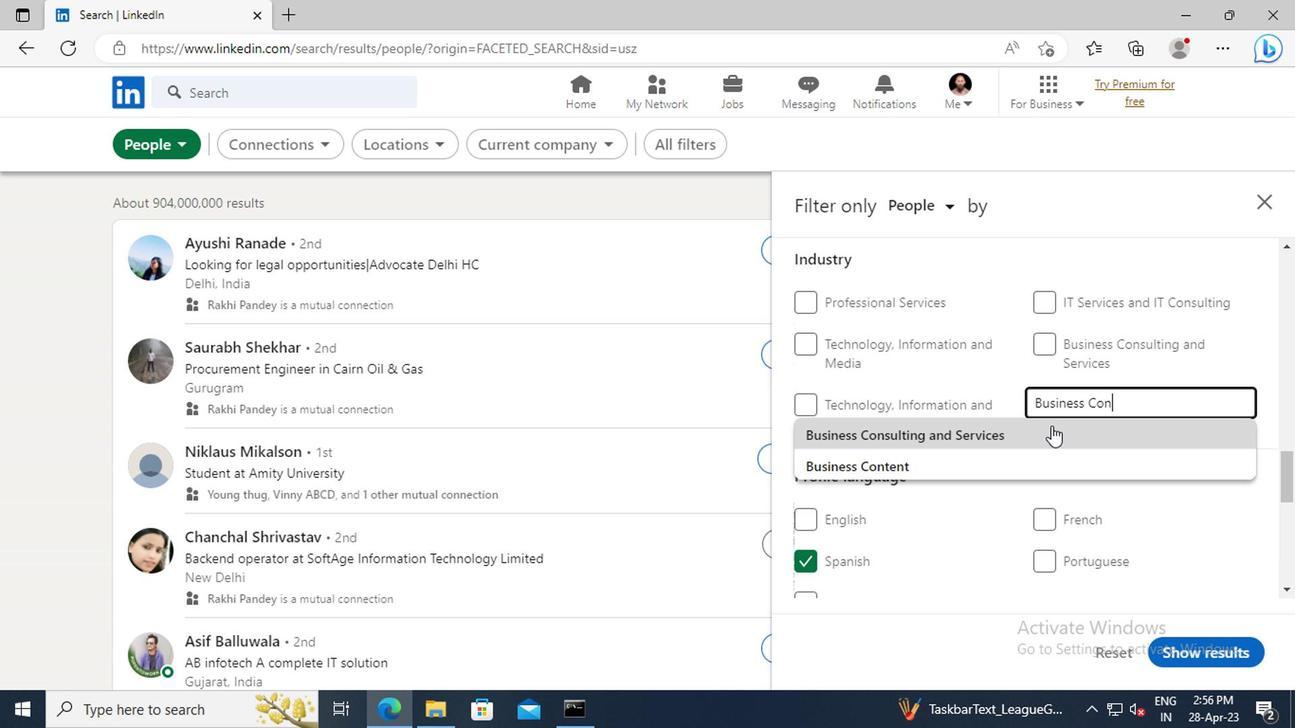 
Action: Mouse pressed left at (1047, 429)
Screenshot: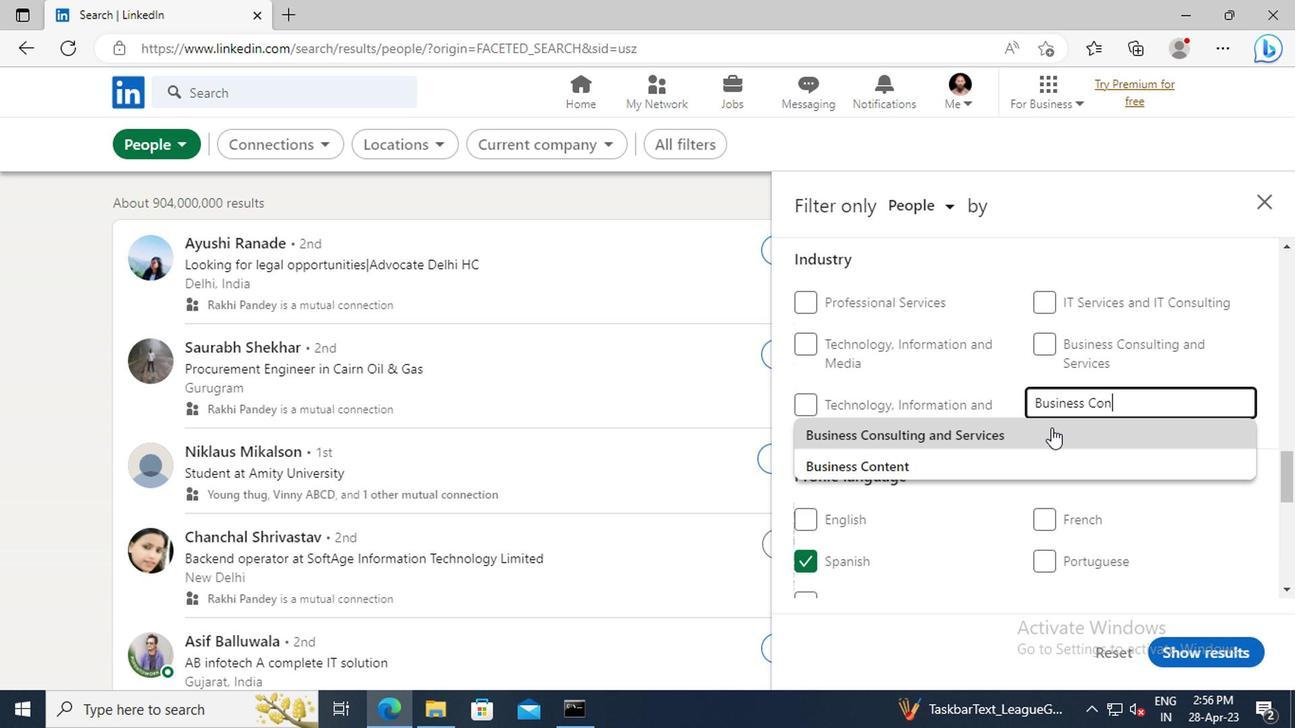 
Action: Mouse moved to (1048, 429)
Screenshot: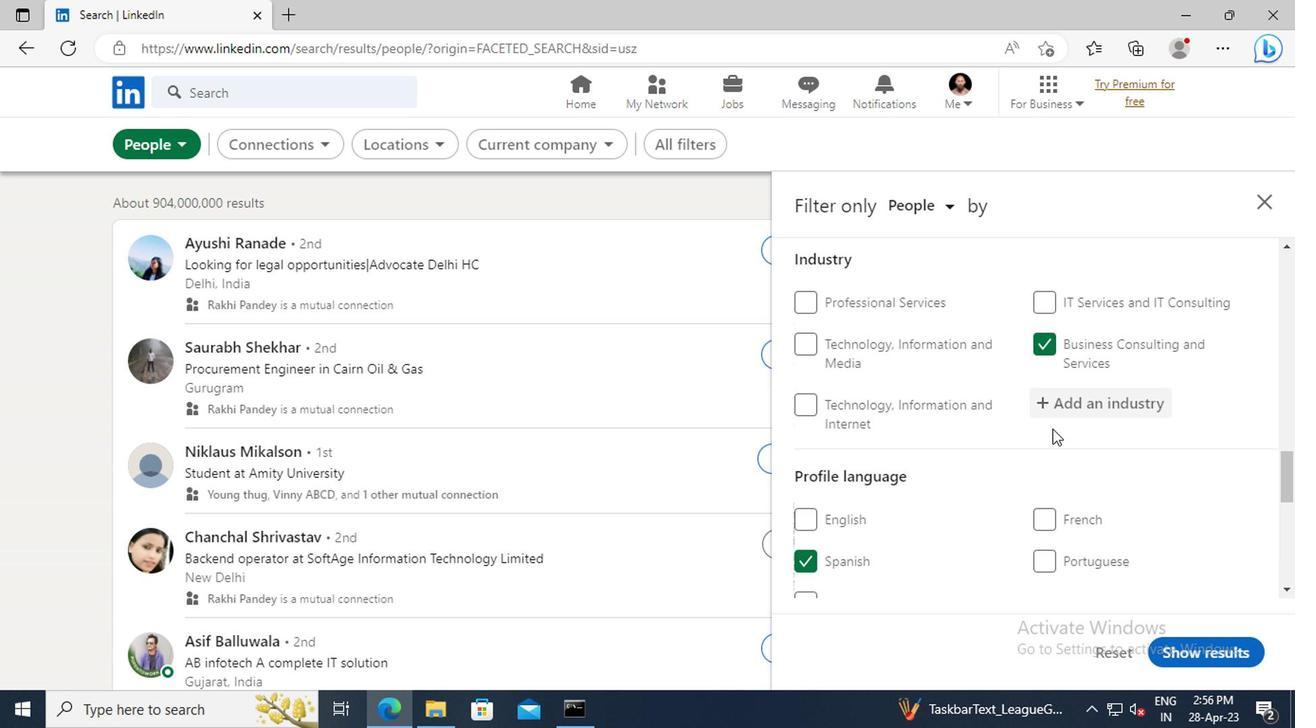 
Action: Mouse scrolled (1048, 428) with delta (0, 0)
Screenshot: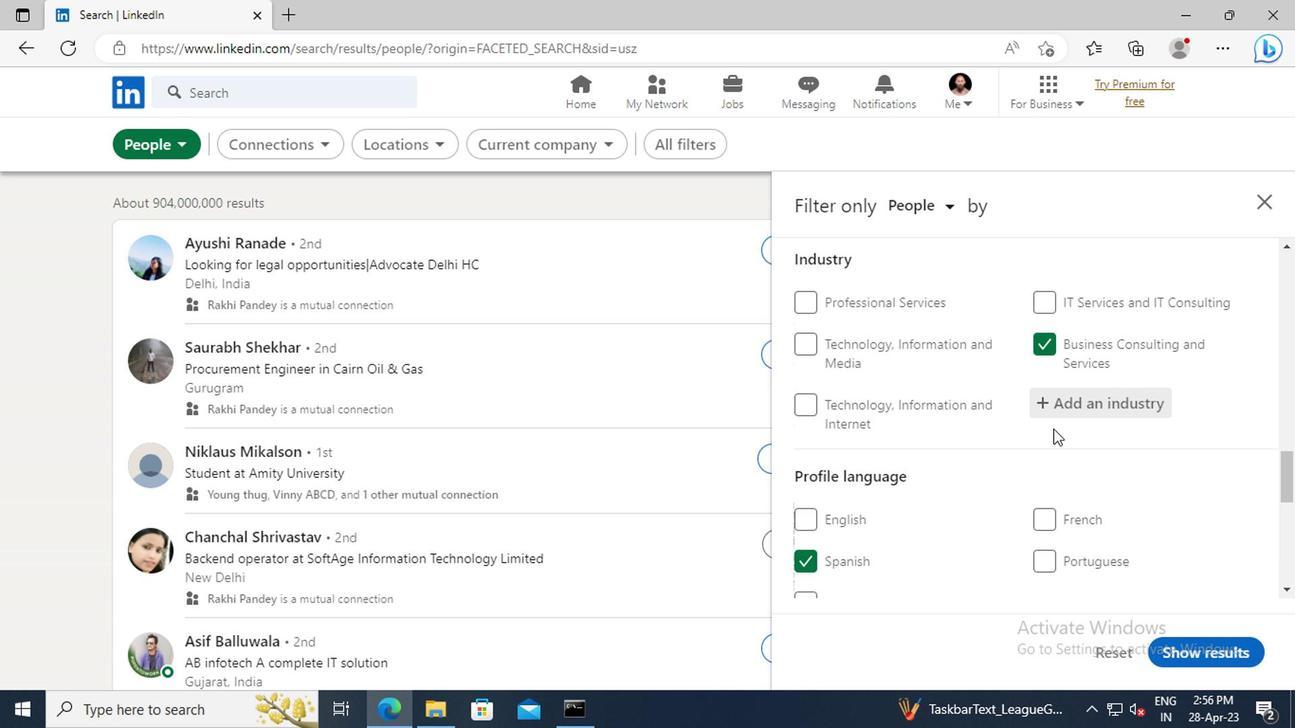 
Action: Mouse scrolled (1048, 428) with delta (0, 0)
Screenshot: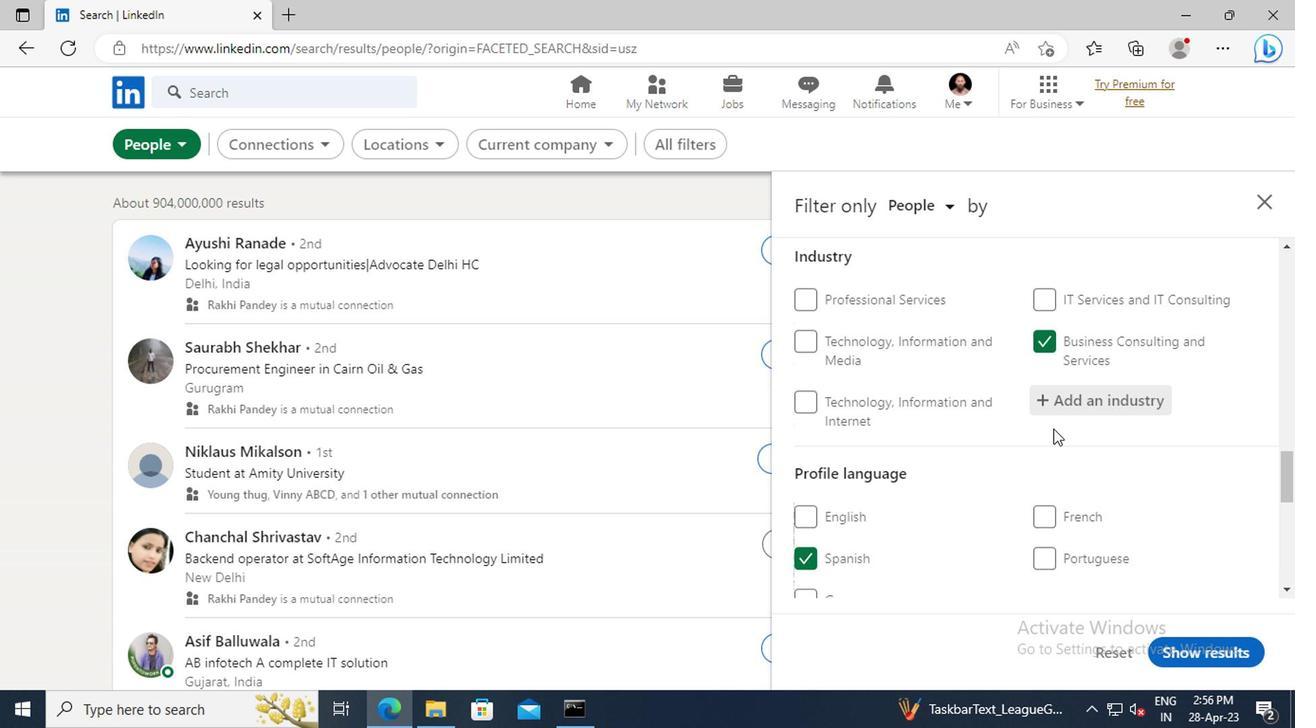 
Action: Mouse scrolled (1048, 428) with delta (0, 0)
Screenshot: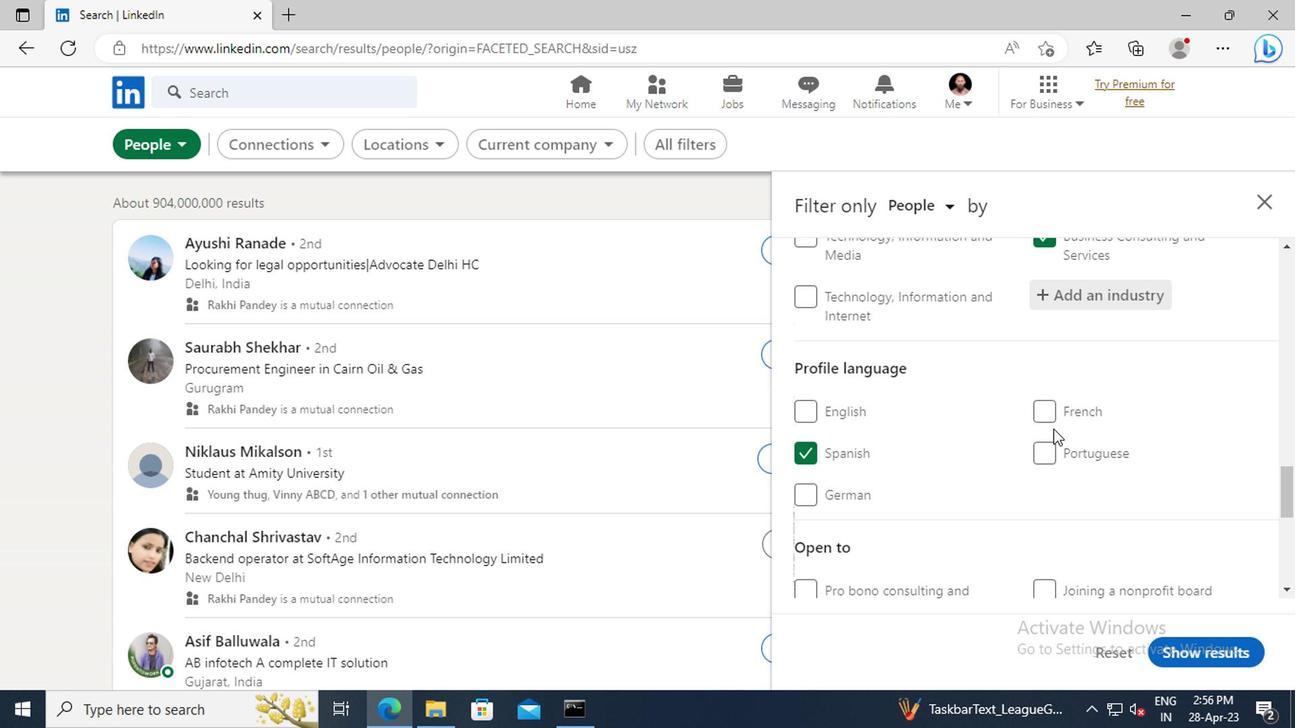 
Action: Mouse scrolled (1048, 428) with delta (0, 0)
Screenshot: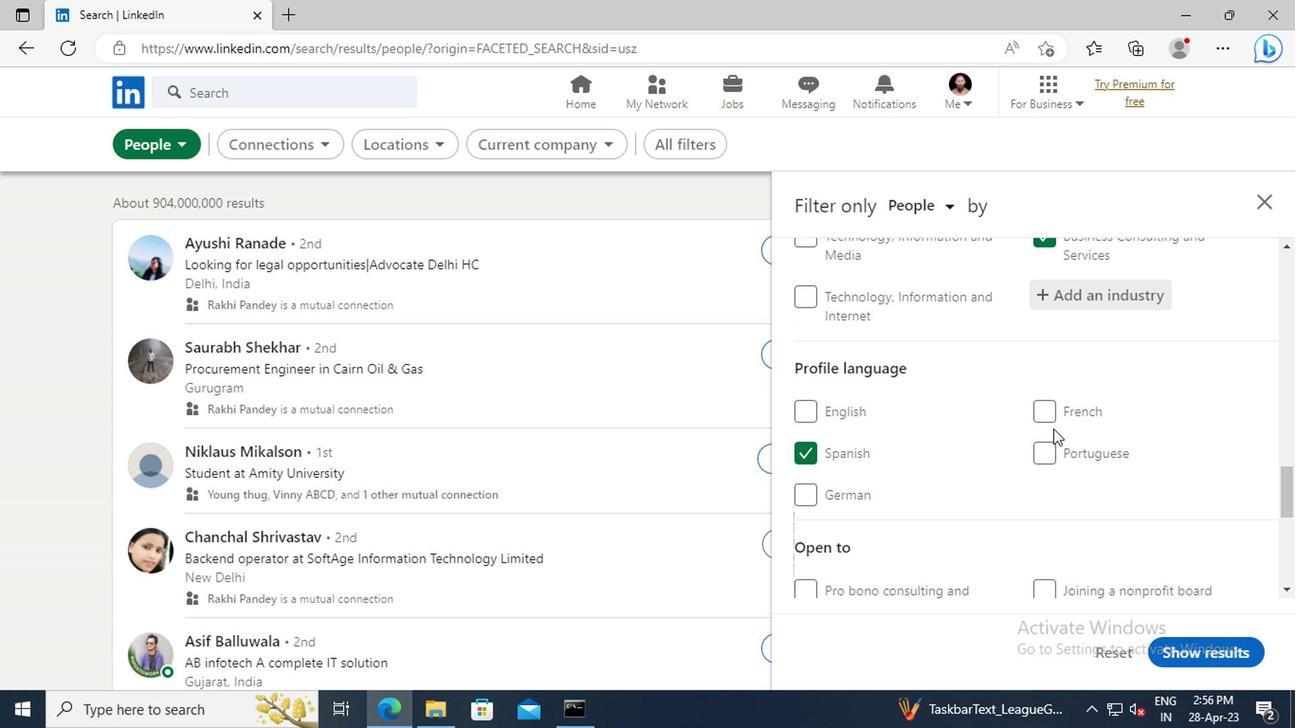 
Action: Mouse scrolled (1048, 428) with delta (0, 0)
Screenshot: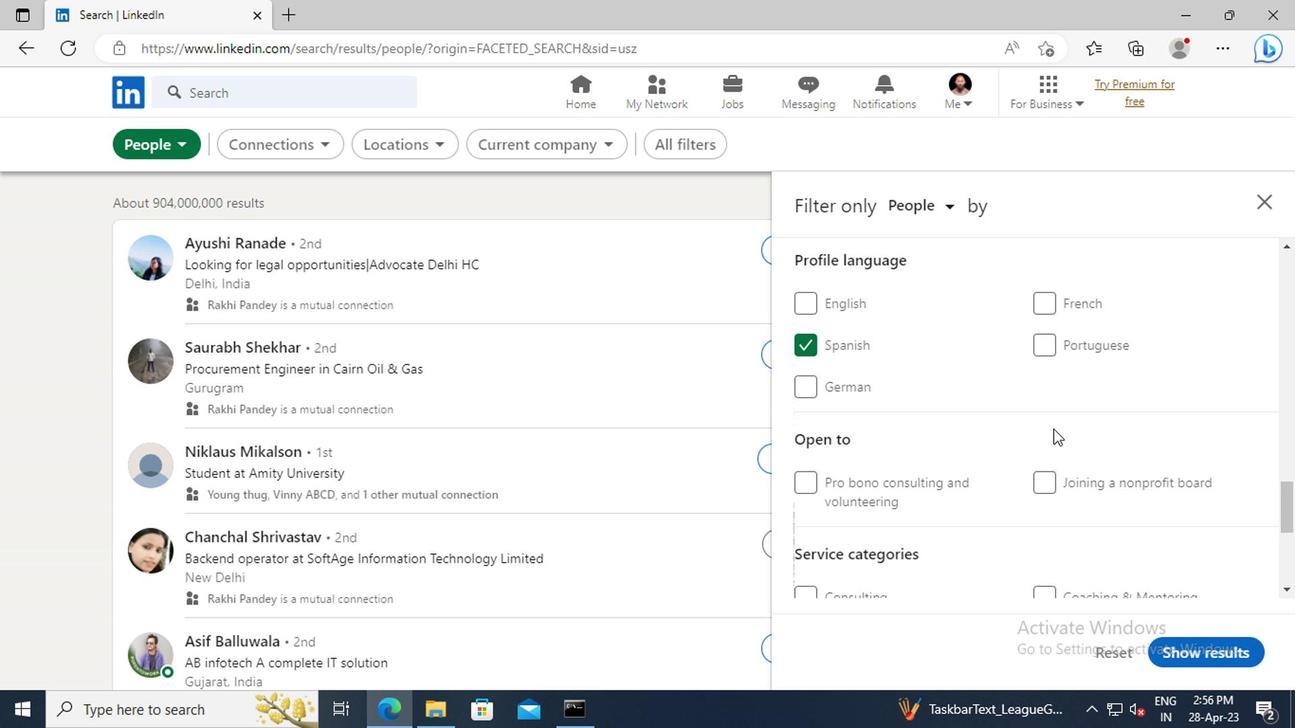 
Action: Mouse scrolled (1048, 428) with delta (0, 0)
Screenshot: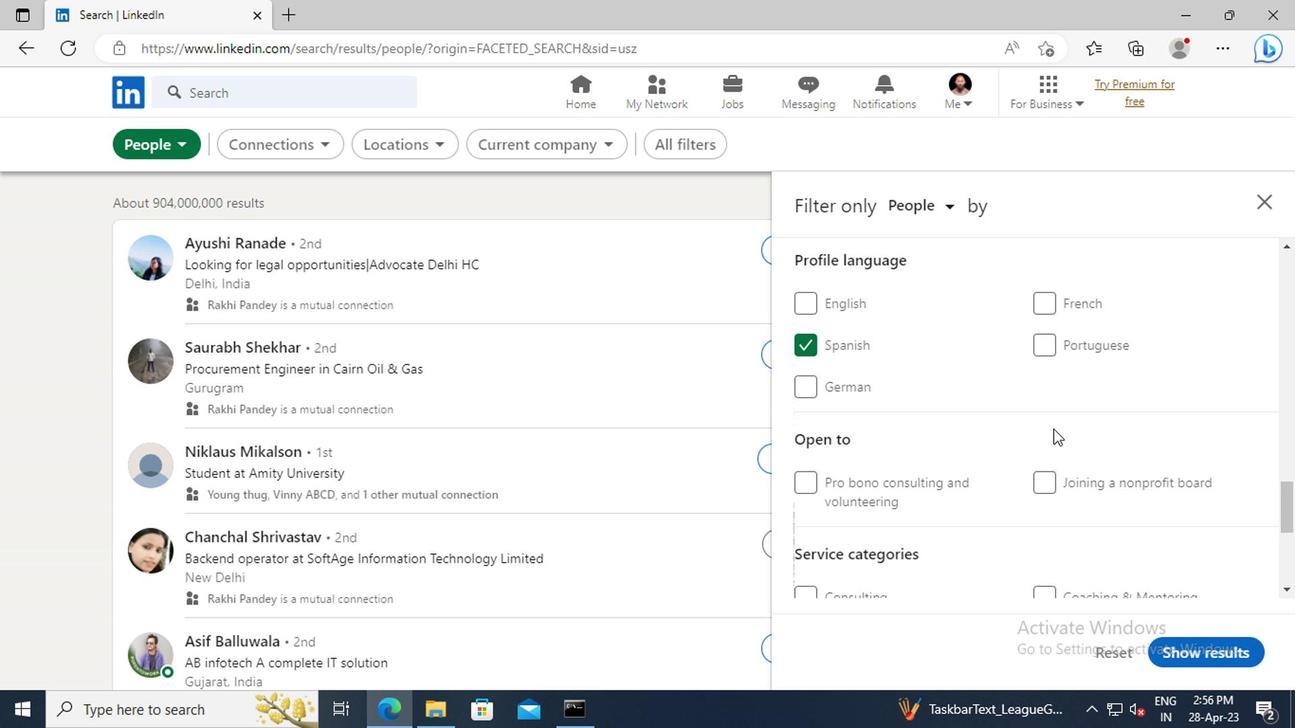 
Action: Mouse scrolled (1048, 428) with delta (0, 0)
Screenshot: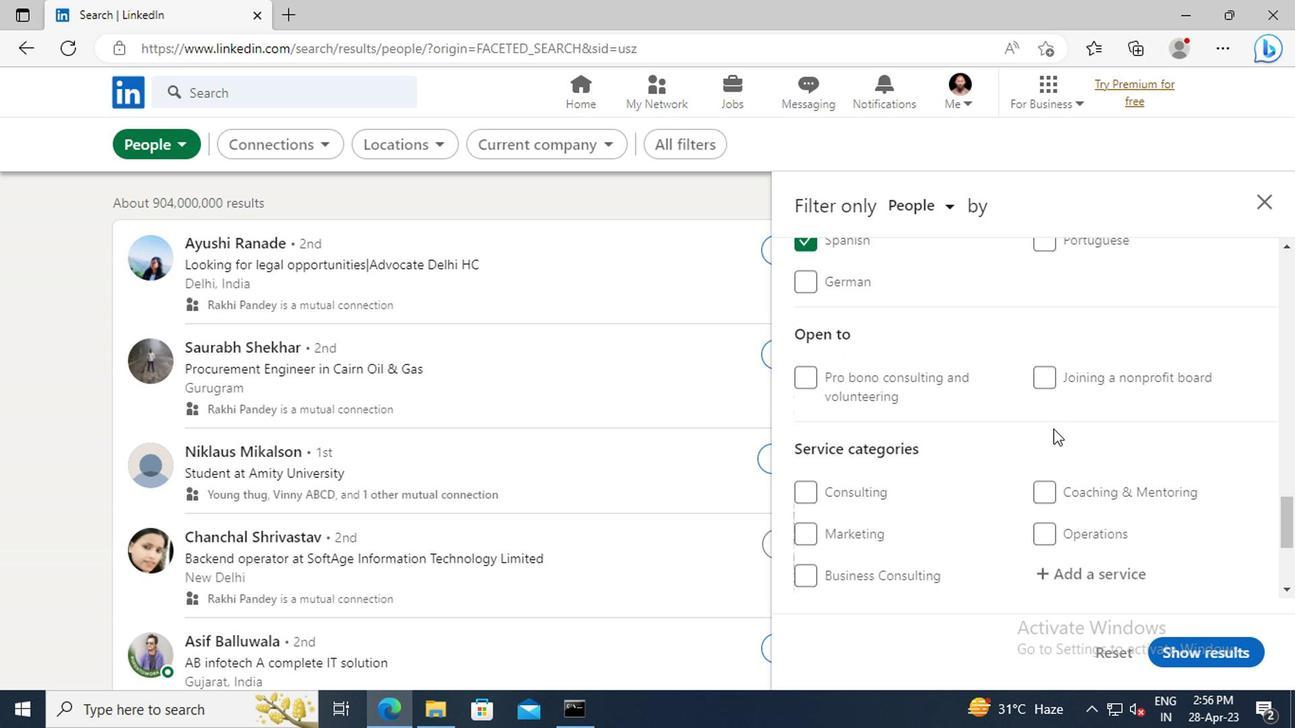 
Action: Mouse scrolled (1048, 428) with delta (0, 0)
Screenshot: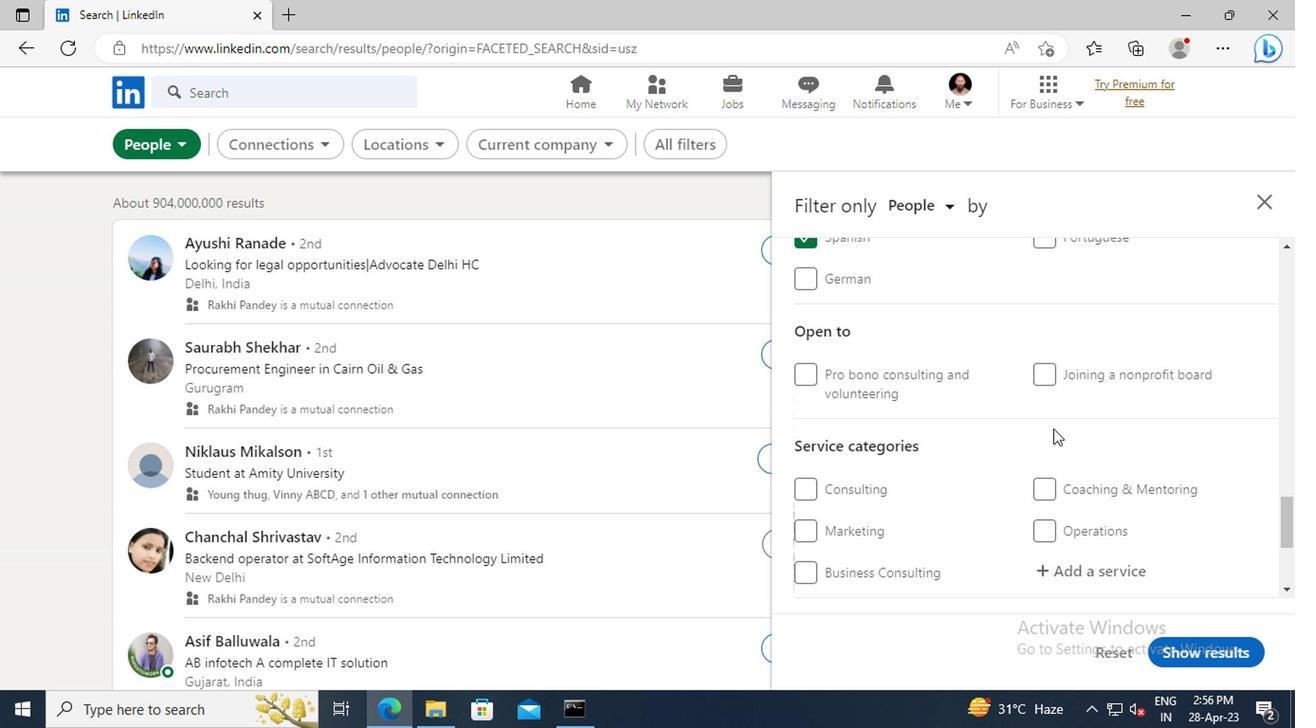 
Action: Mouse moved to (1050, 457)
Screenshot: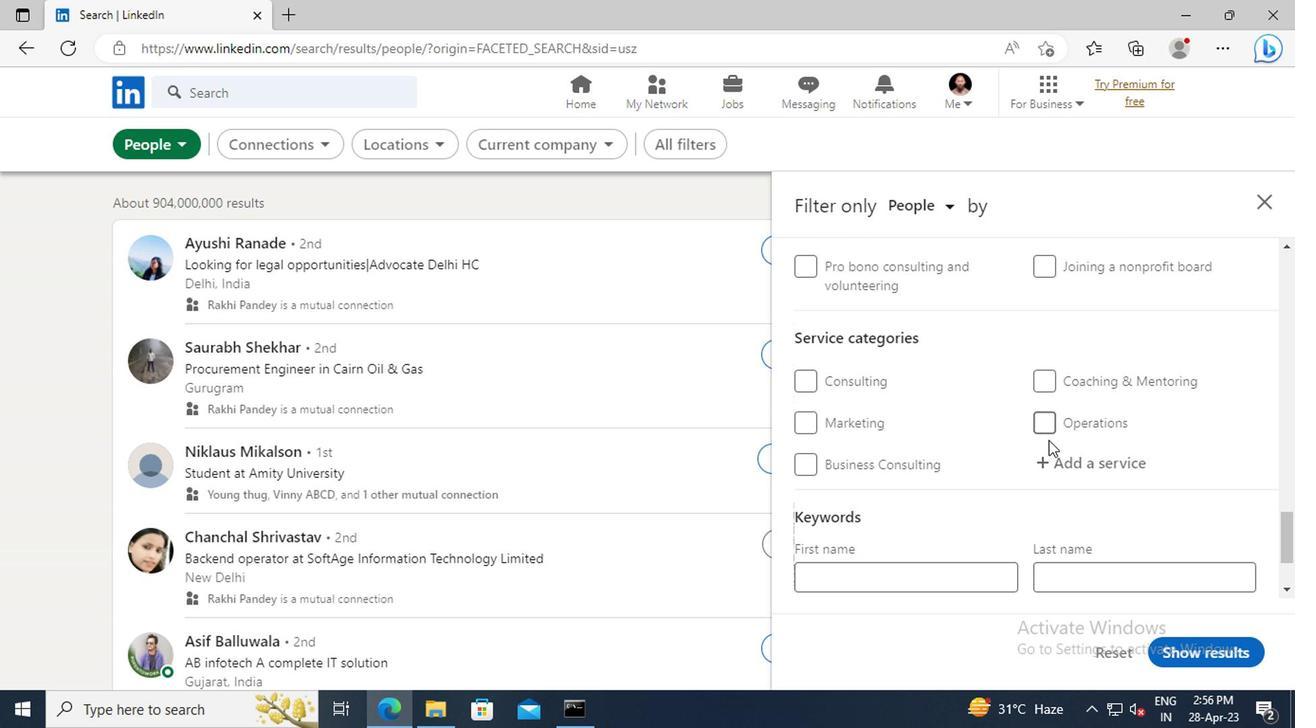 
Action: Mouse pressed left at (1050, 457)
Screenshot: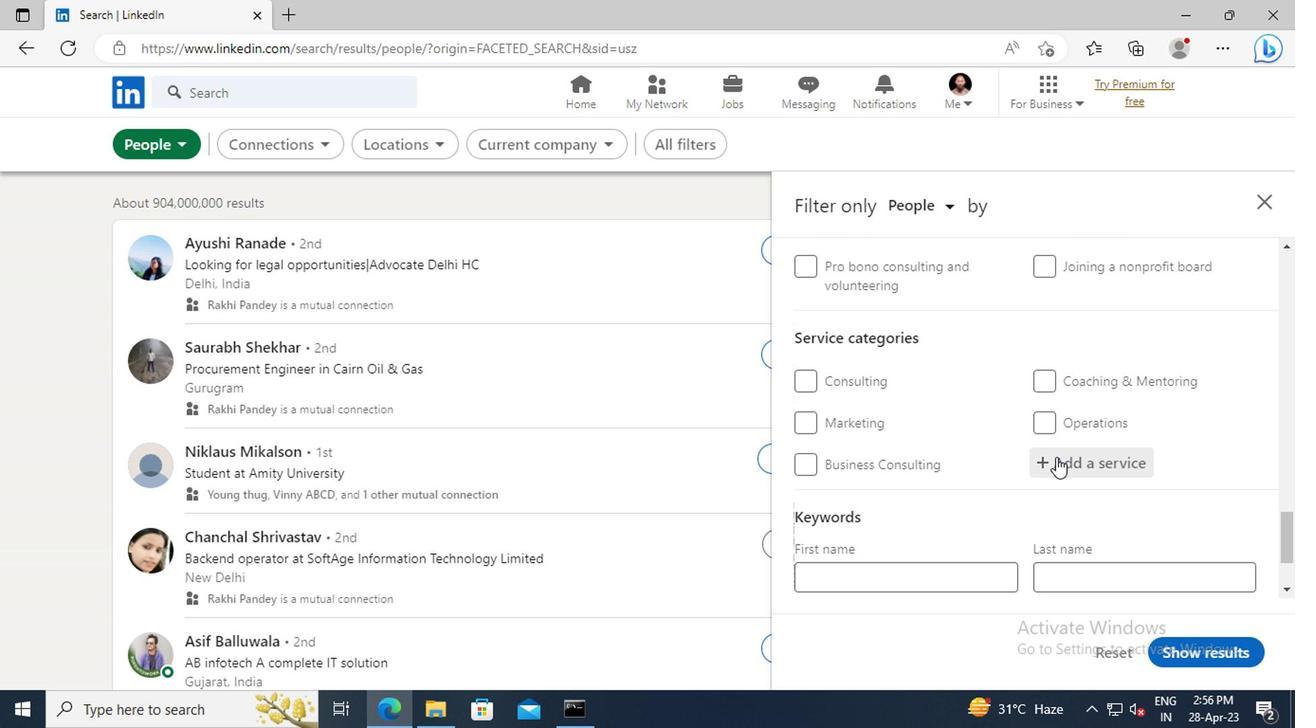 
Action: Key pressed <Key.shift>CYBERSE
Screenshot: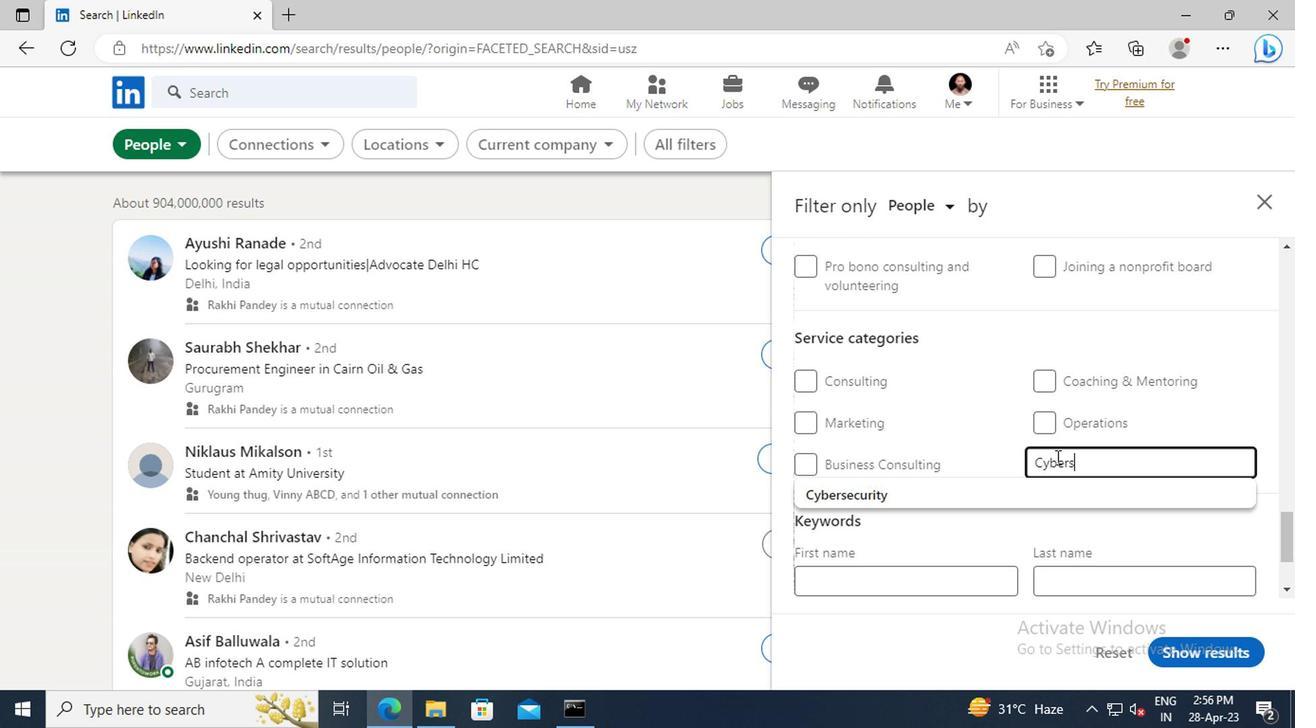 
Action: Mouse moved to (1069, 491)
Screenshot: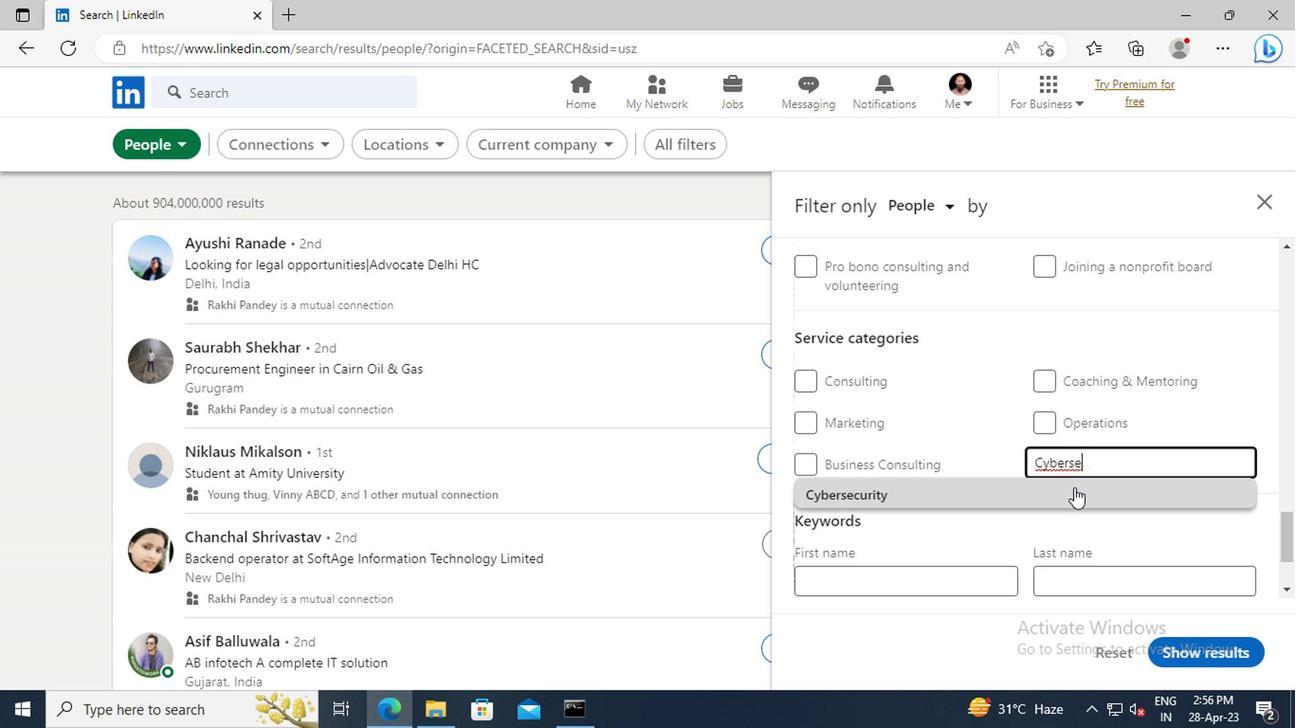 
Action: Mouse pressed left at (1069, 491)
Screenshot: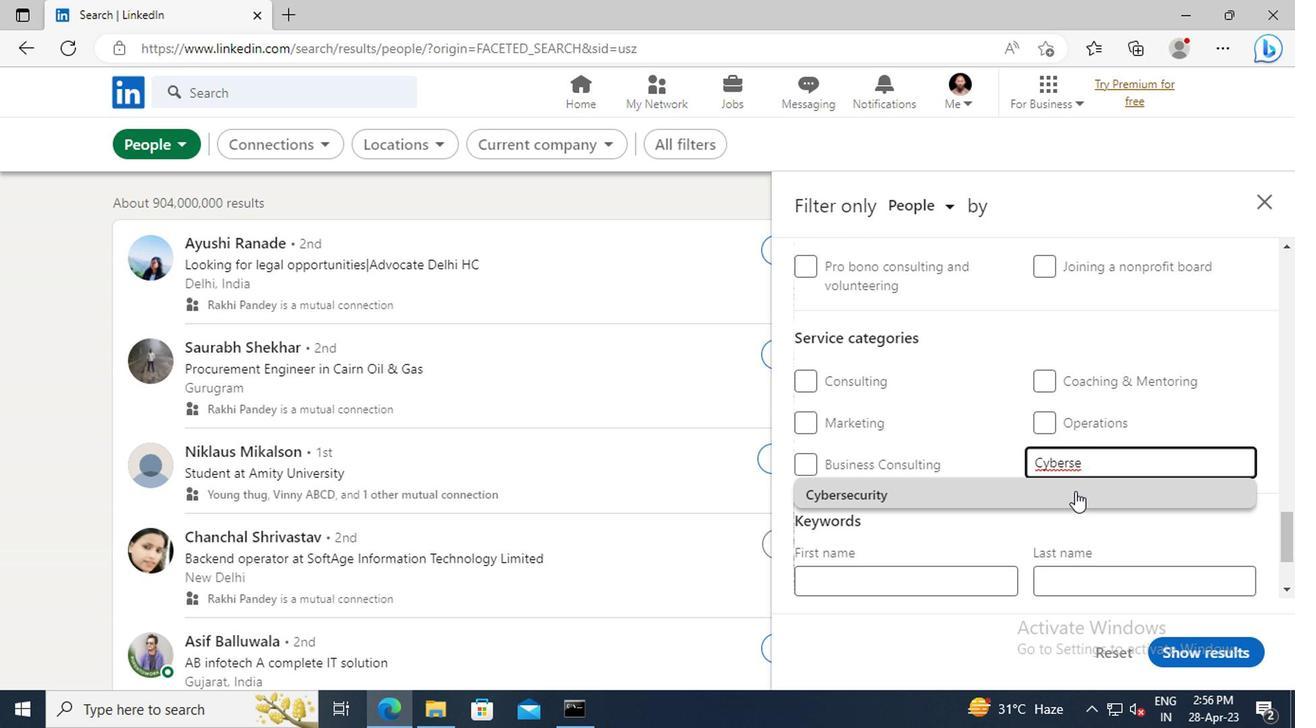 
Action: Mouse moved to (1069, 466)
Screenshot: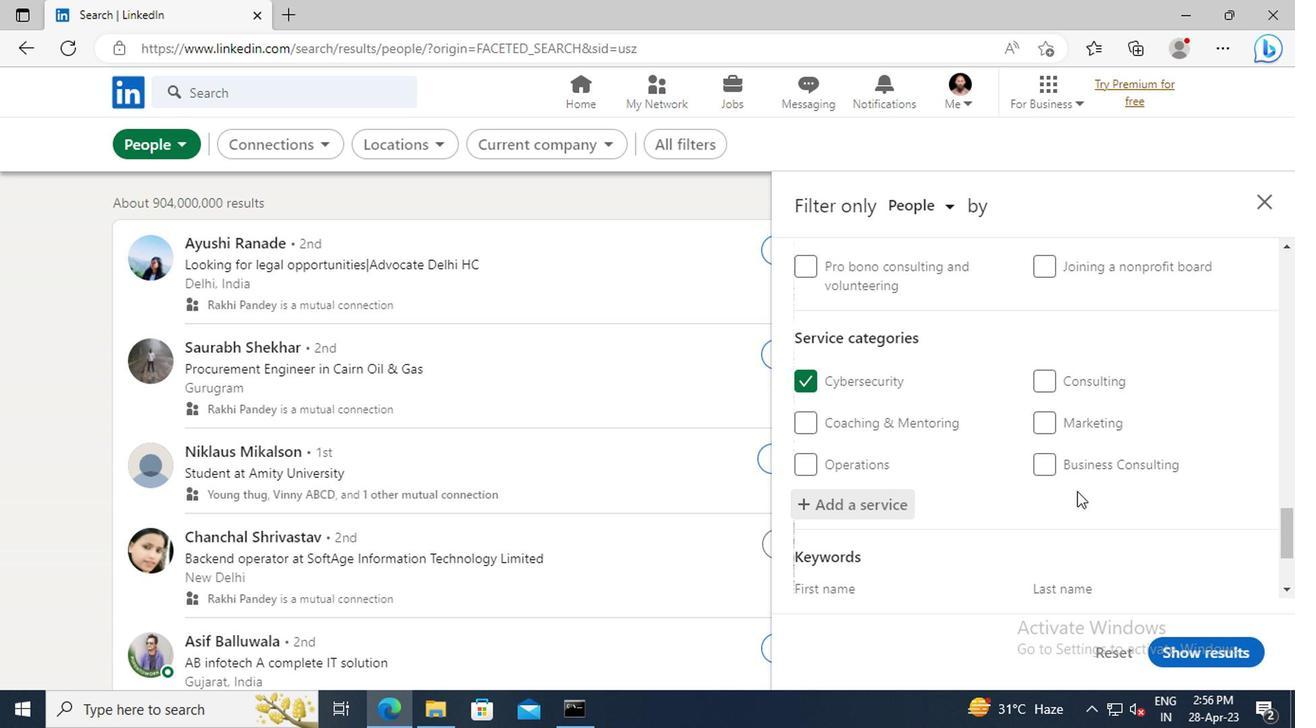 
Action: Mouse scrolled (1069, 465) with delta (0, -1)
Screenshot: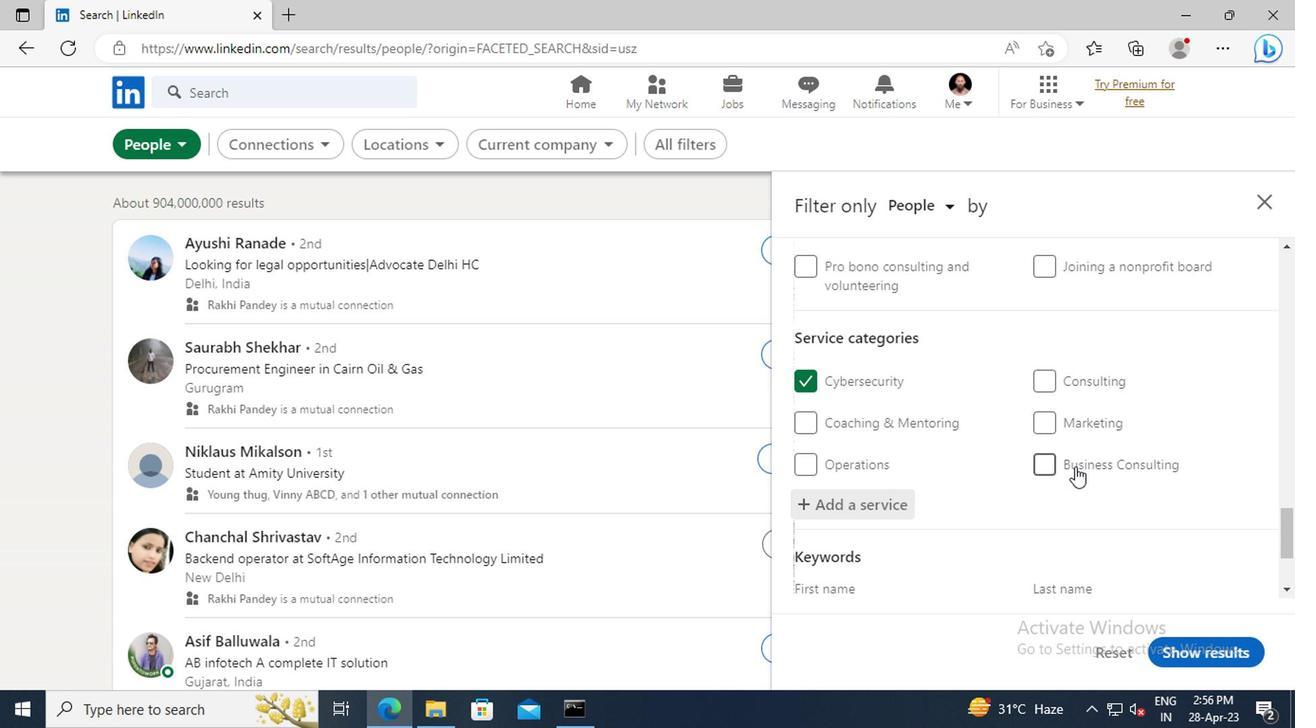
Action: Mouse scrolled (1069, 465) with delta (0, -1)
Screenshot: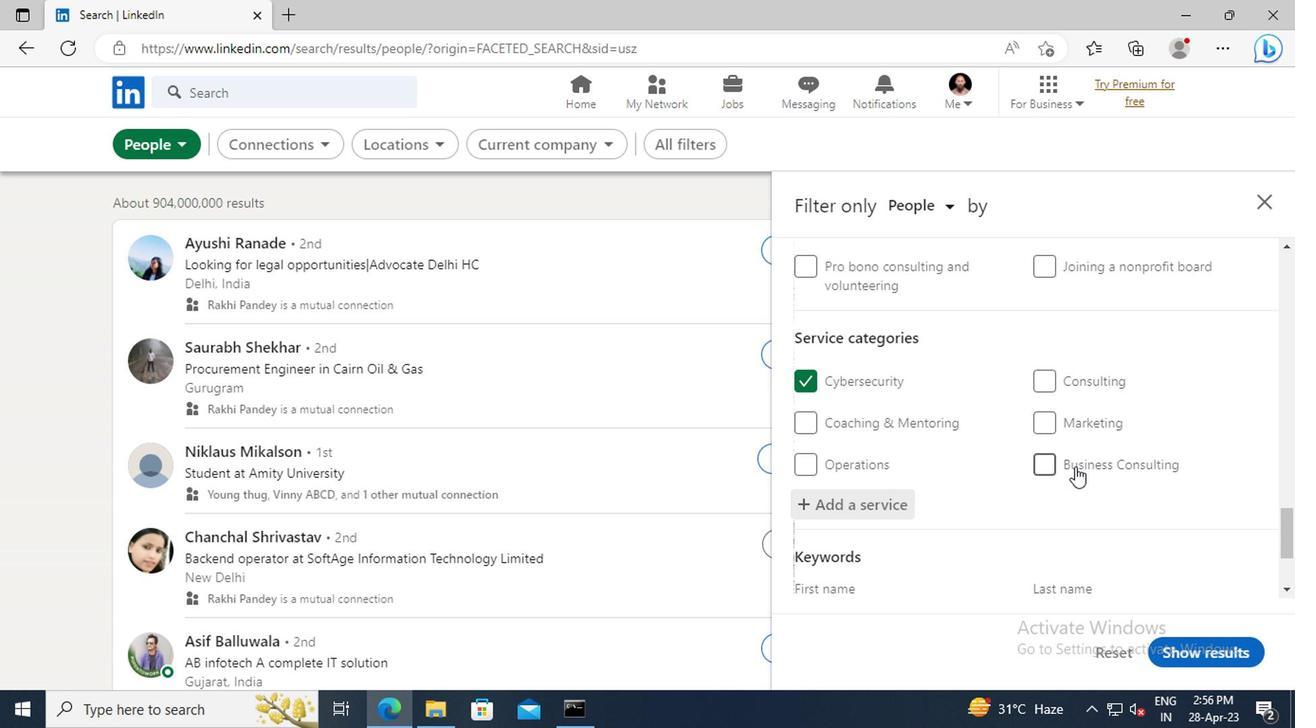
Action: Mouse scrolled (1069, 465) with delta (0, -1)
Screenshot: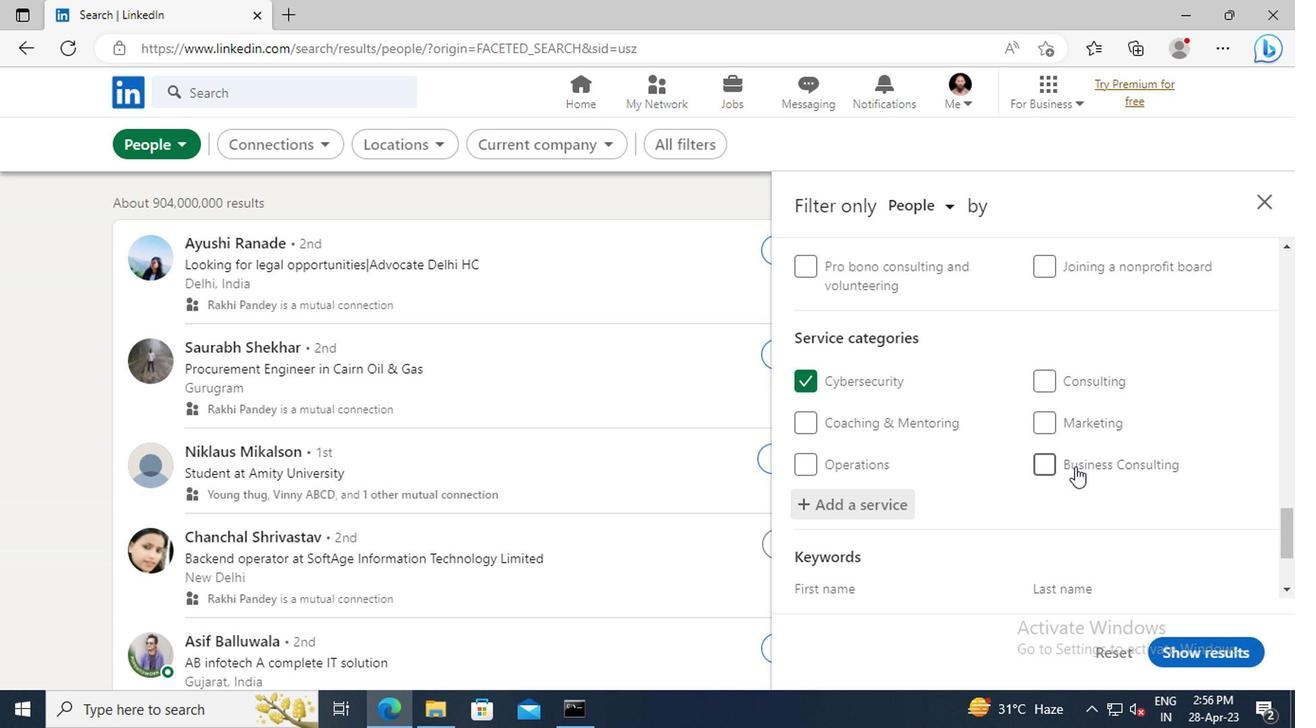 
Action: Mouse scrolled (1069, 465) with delta (0, -1)
Screenshot: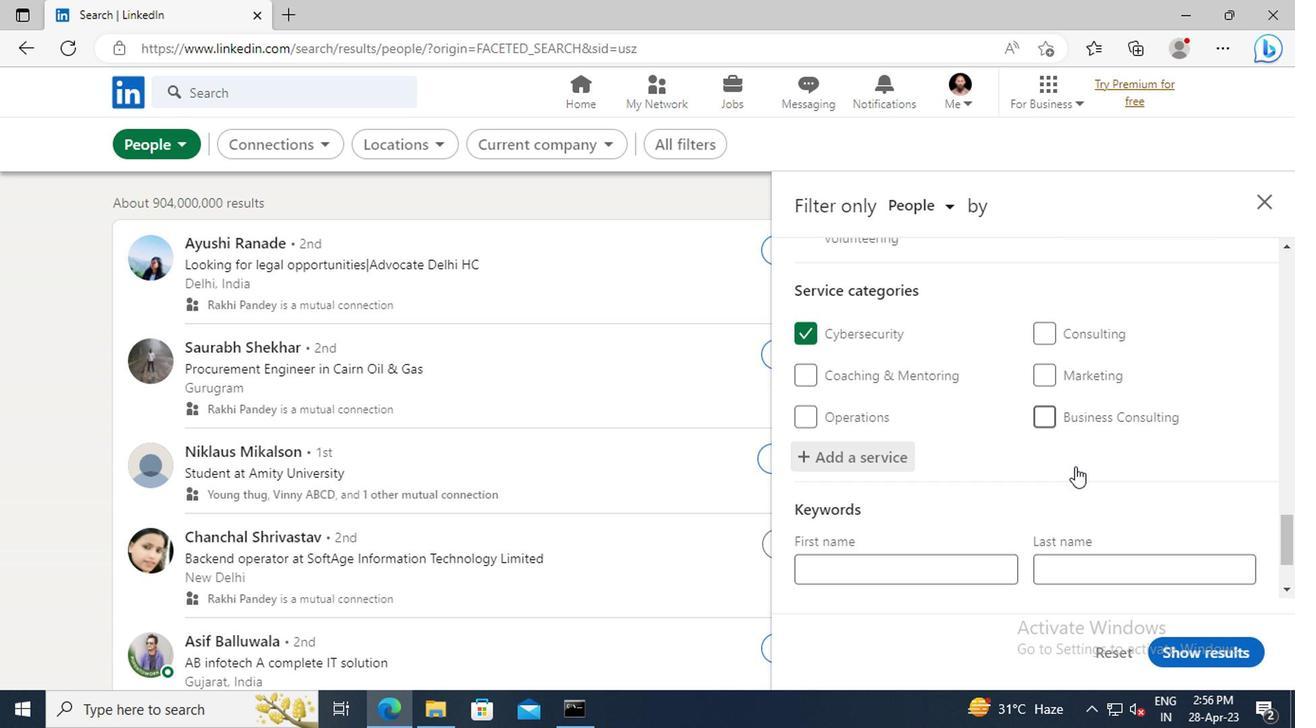 
Action: Mouse moved to (888, 510)
Screenshot: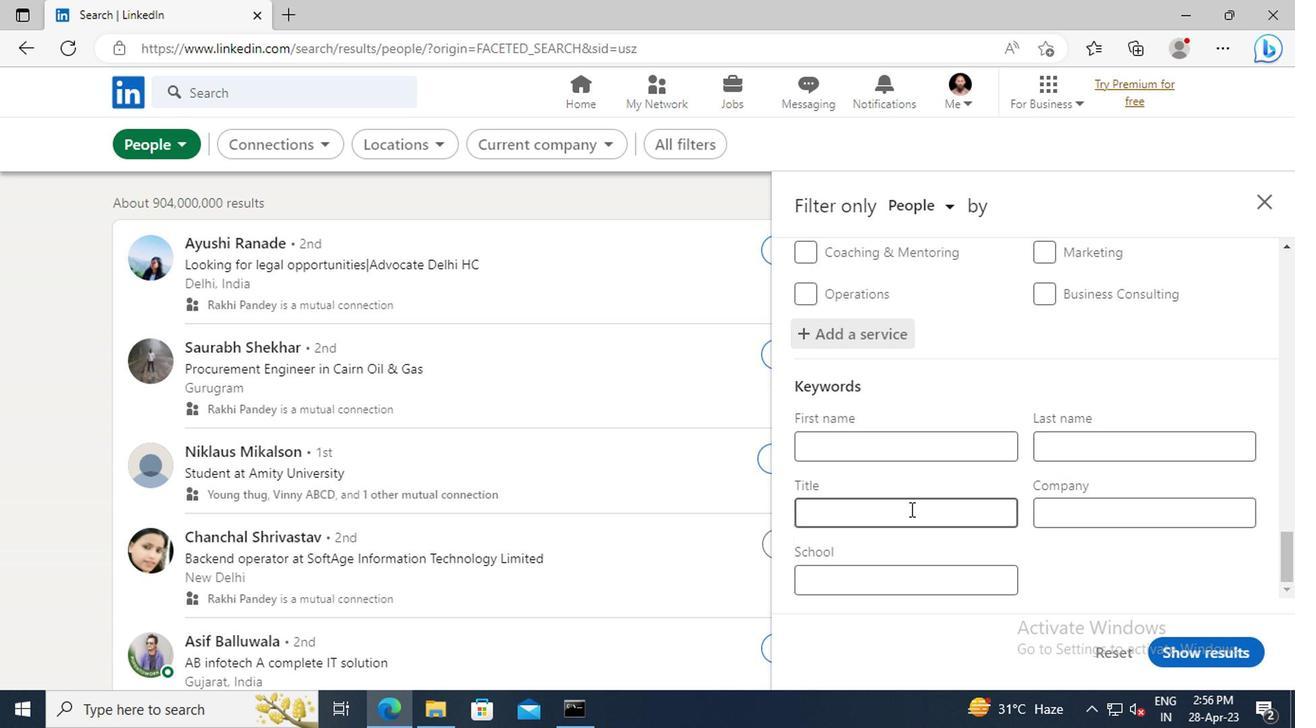 
Action: Mouse pressed left at (888, 510)
Screenshot: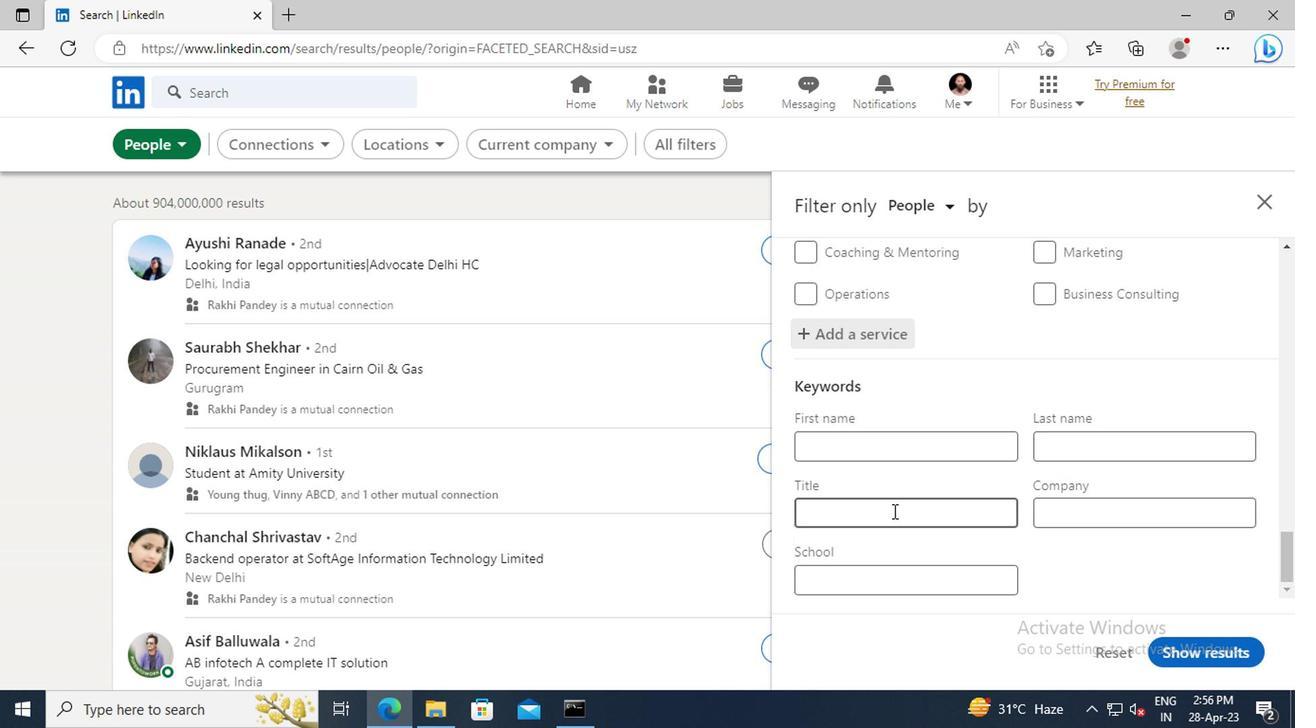 
Action: Key pressed <Key.shift>OPERATIONS<Key.space><Key.shift>PROFESSIONAL<Key.enter>
Screenshot: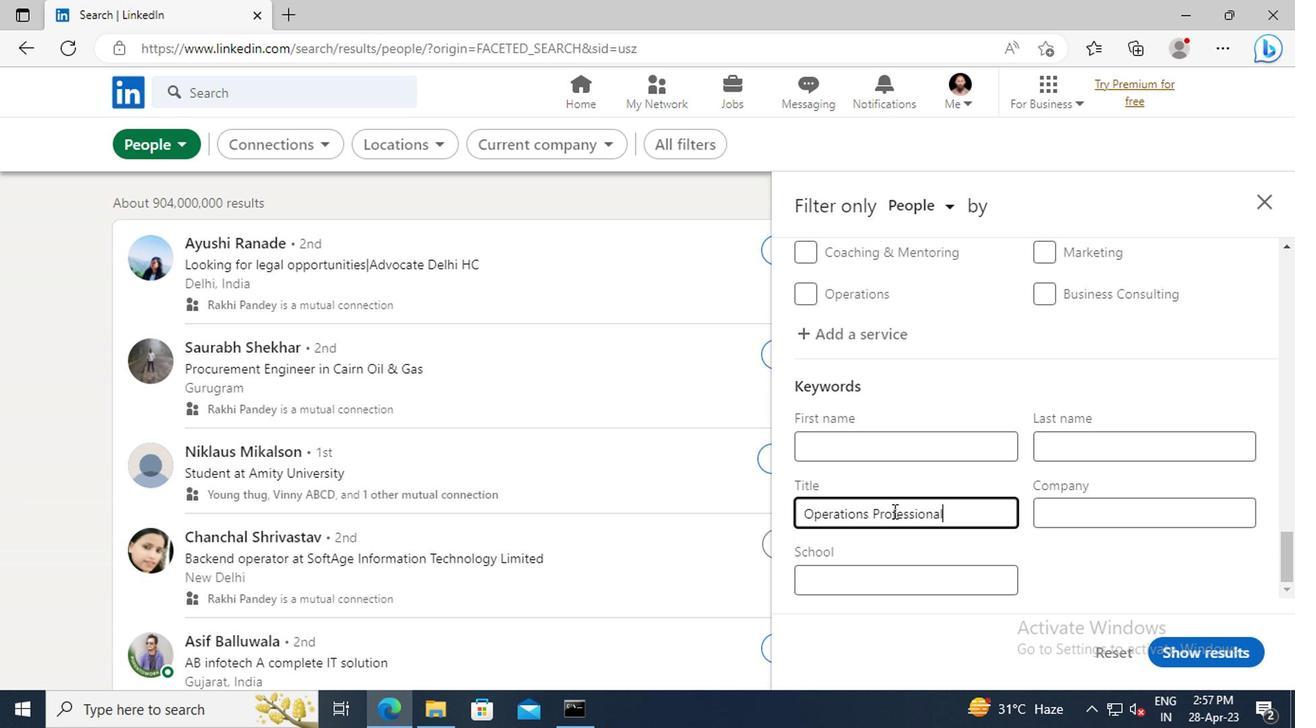 
Action: Mouse moved to (1188, 651)
Screenshot: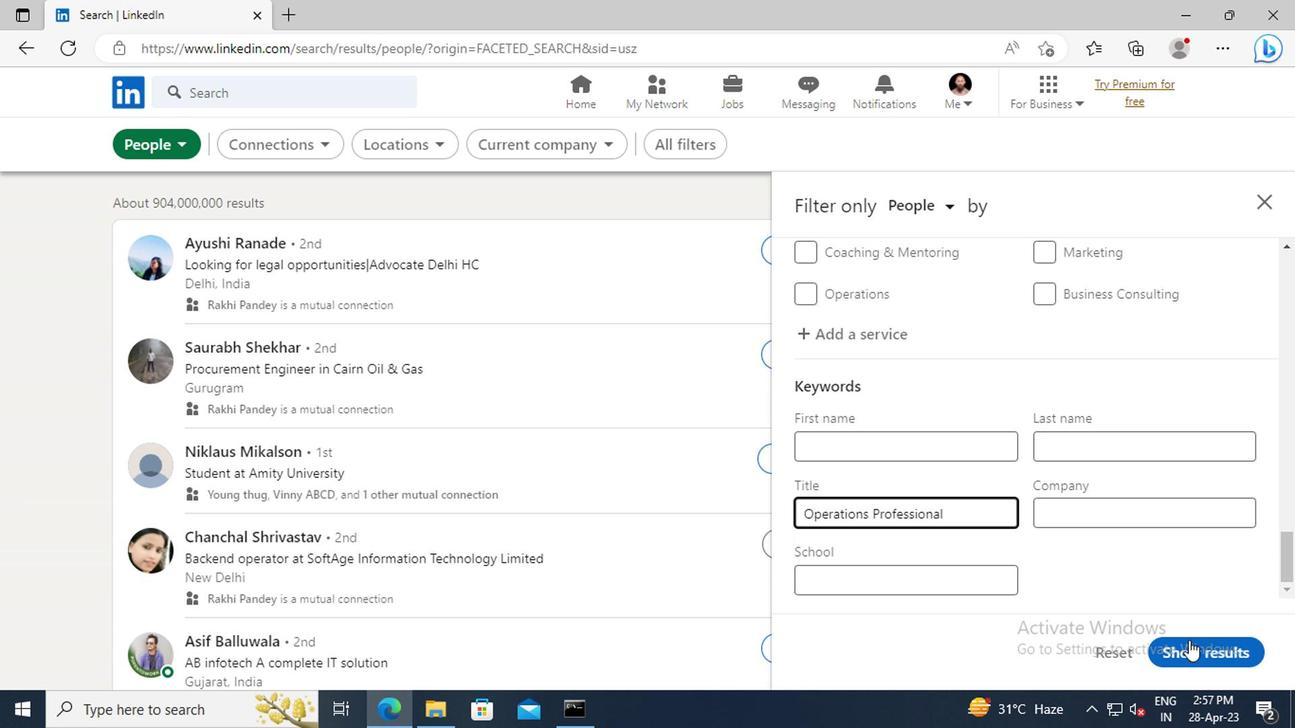 
Action: Mouse pressed left at (1188, 651)
Screenshot: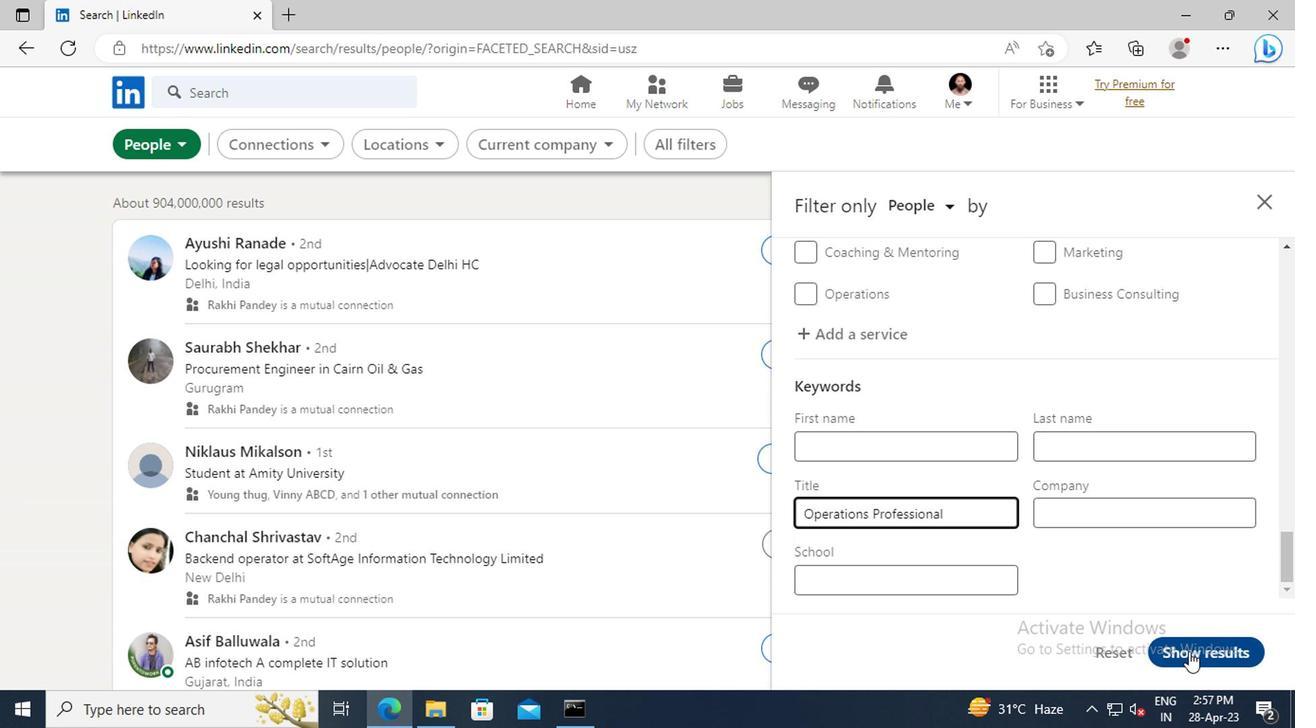 
